 Task: Send an email with the signature Gavin Kelly with the subject Thank you for a meeting and the message I would like to request a meeting to discuss the progress of the project. from softage.5@softage.net to softage.1@softage.net and softage.2@softage.net
Action: Mouse moved to (61, 64)
Screenshot: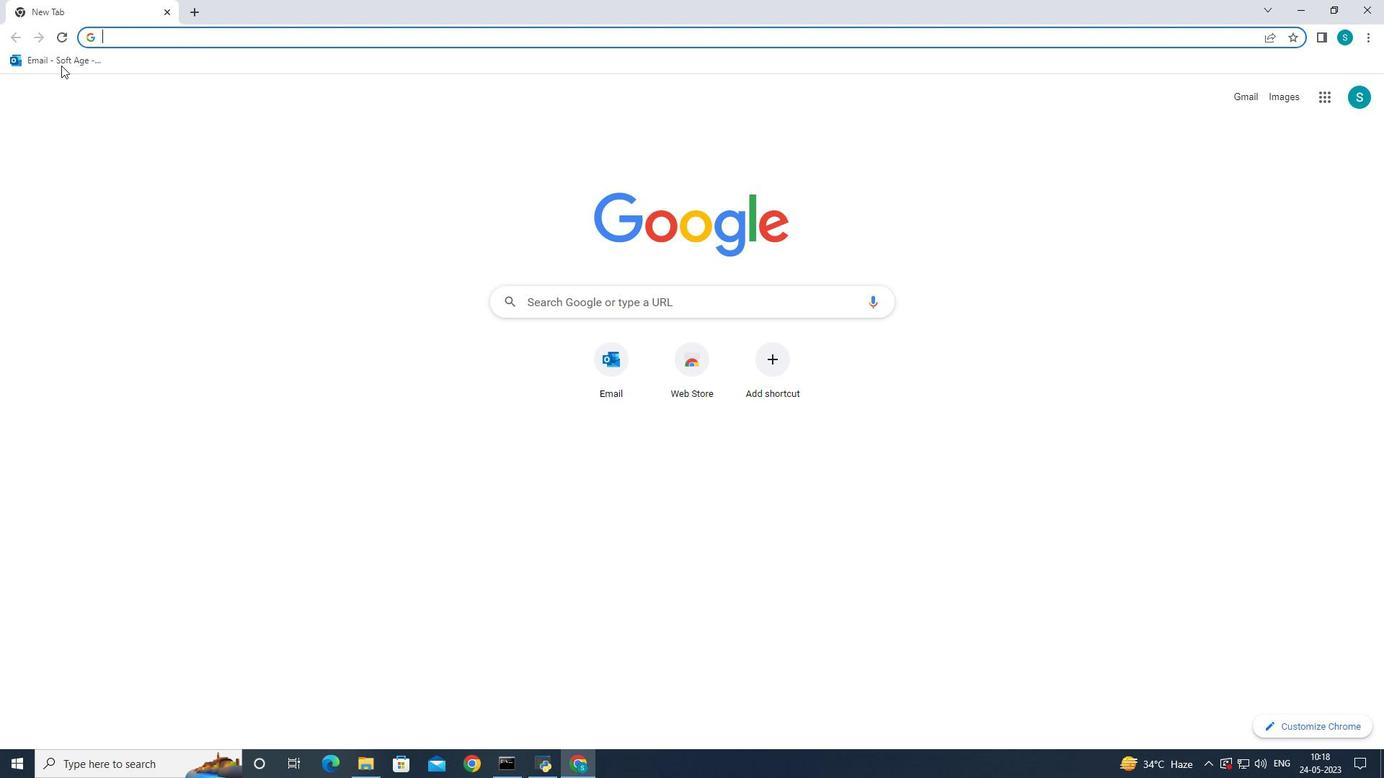 
Action: Mouse pressed left at (61, 64)
Screenshot: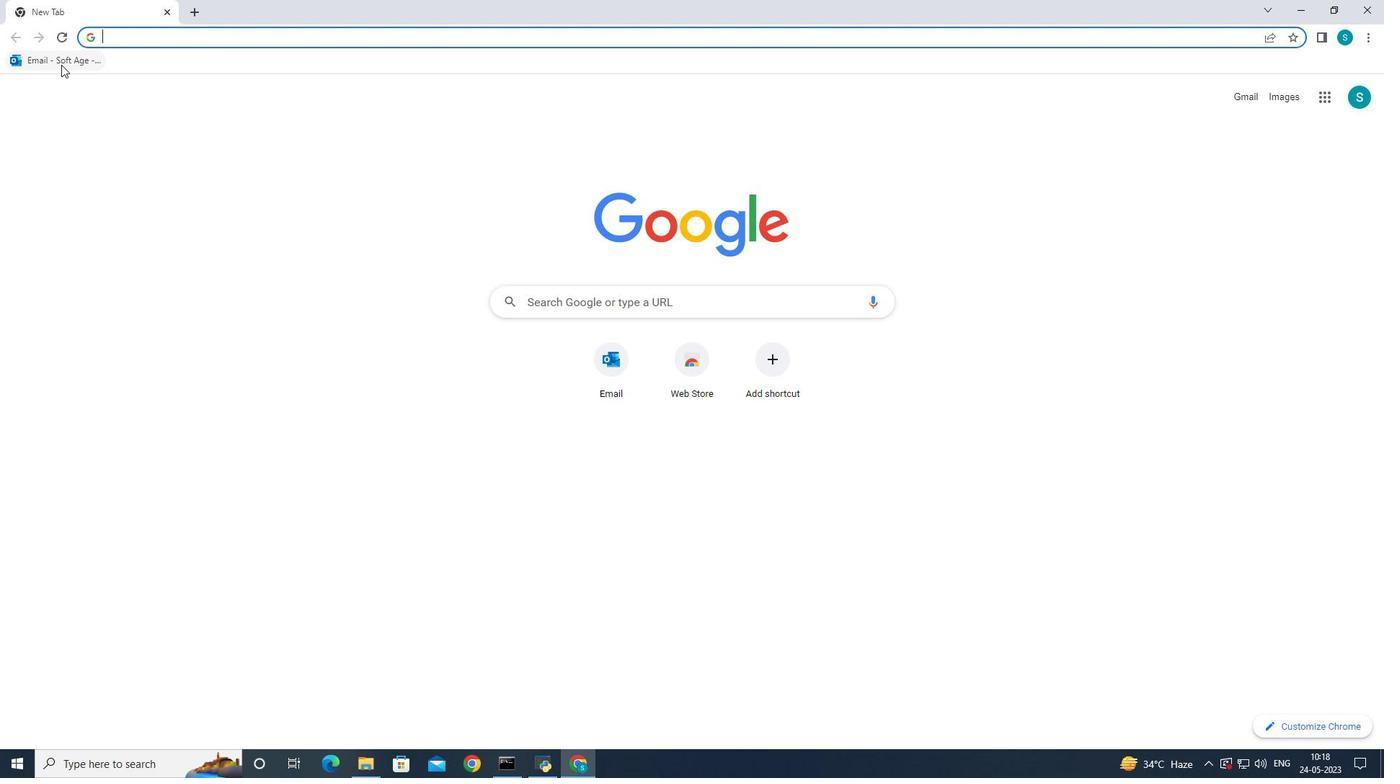 
Action: Mouse moved to (210, 128)
Screenshot: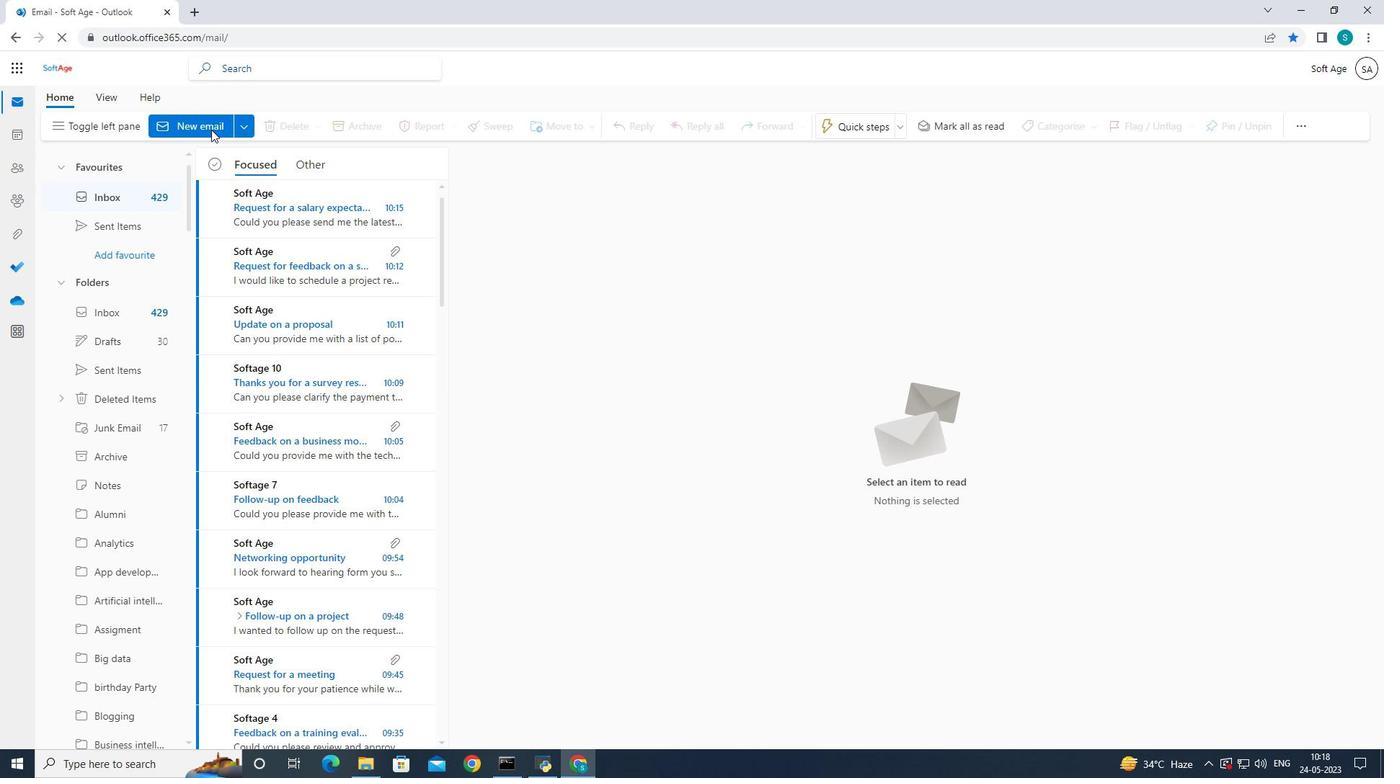
Action: Mouse pressed left at (210, 128)
Screenshot: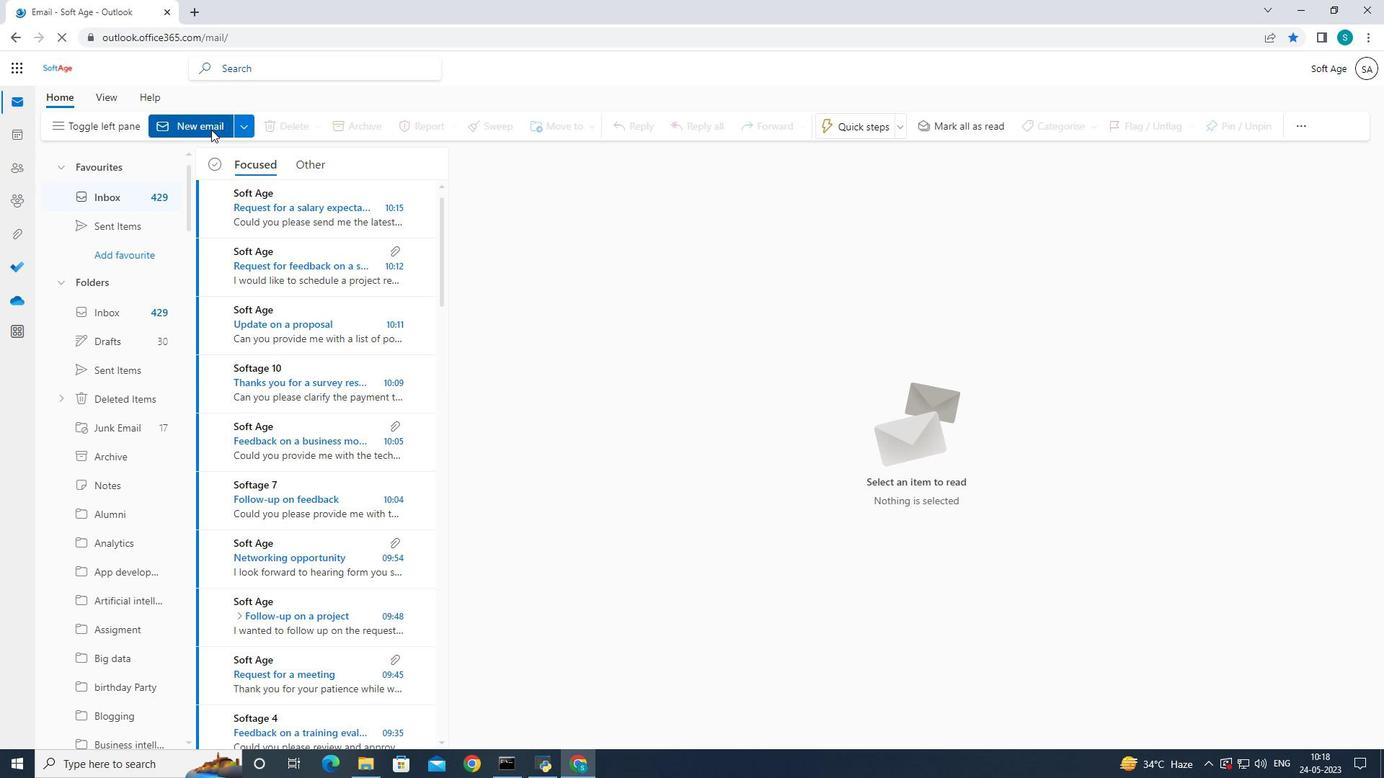 
Action: Mouse pressed left at (210, 128)
Screenshot: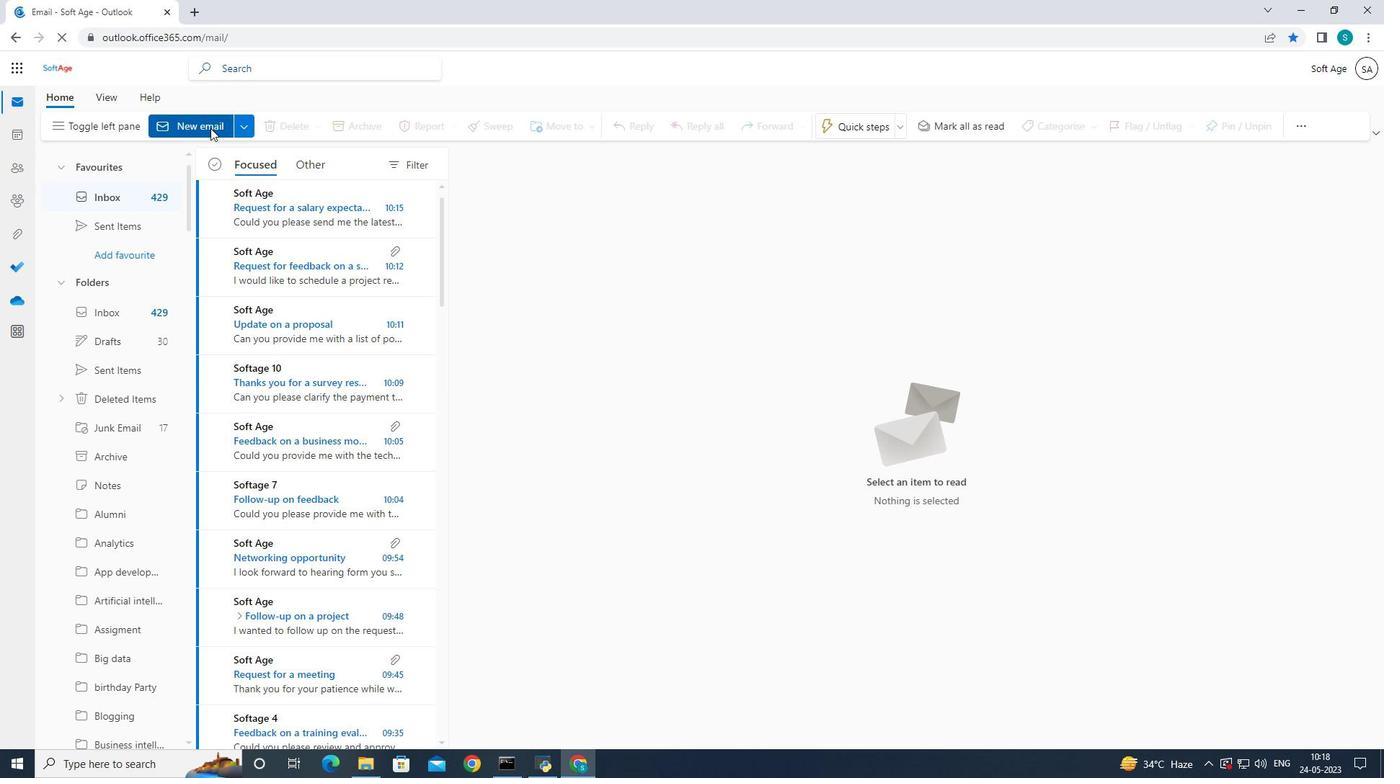 
Action: Mouse moved to (946, 132)
Screenshot: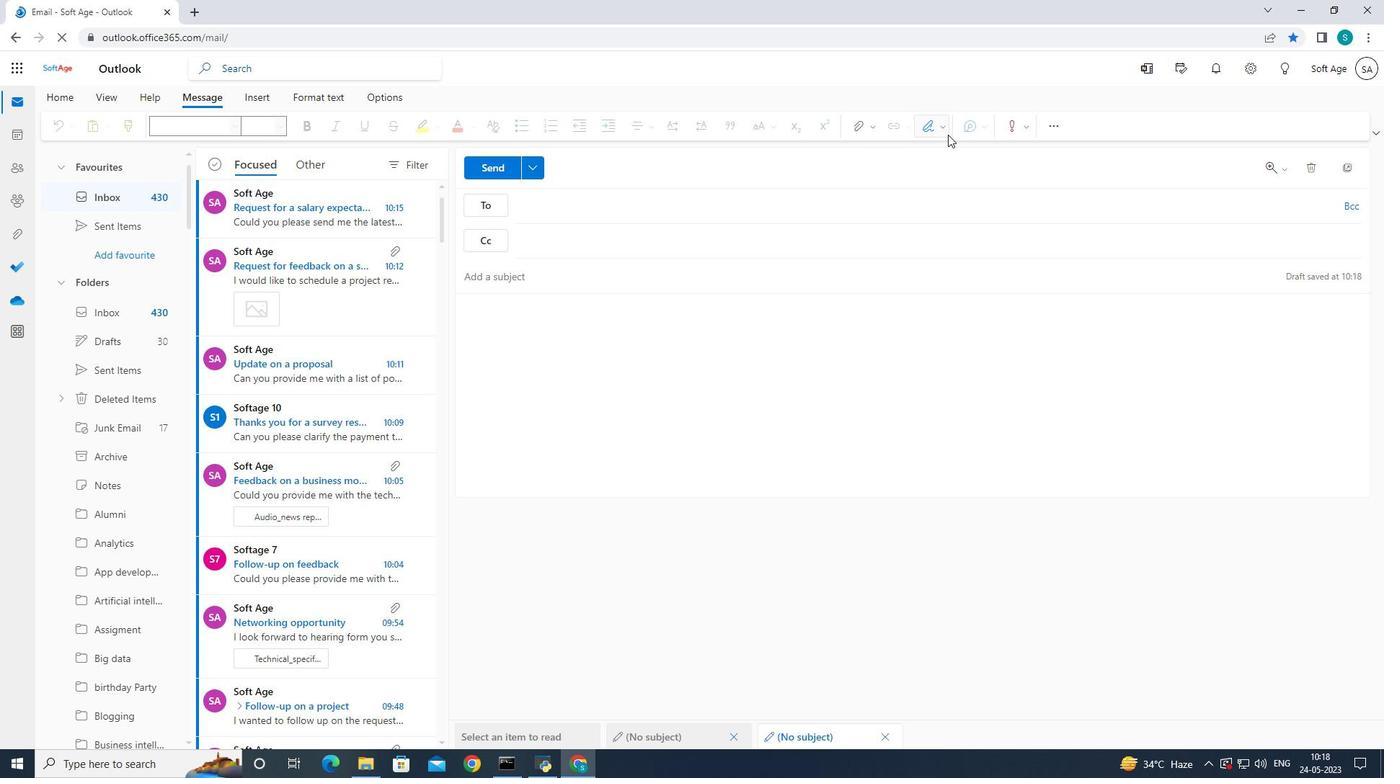 
Action: Mouse pressed left at (946, 132)
Screenshot: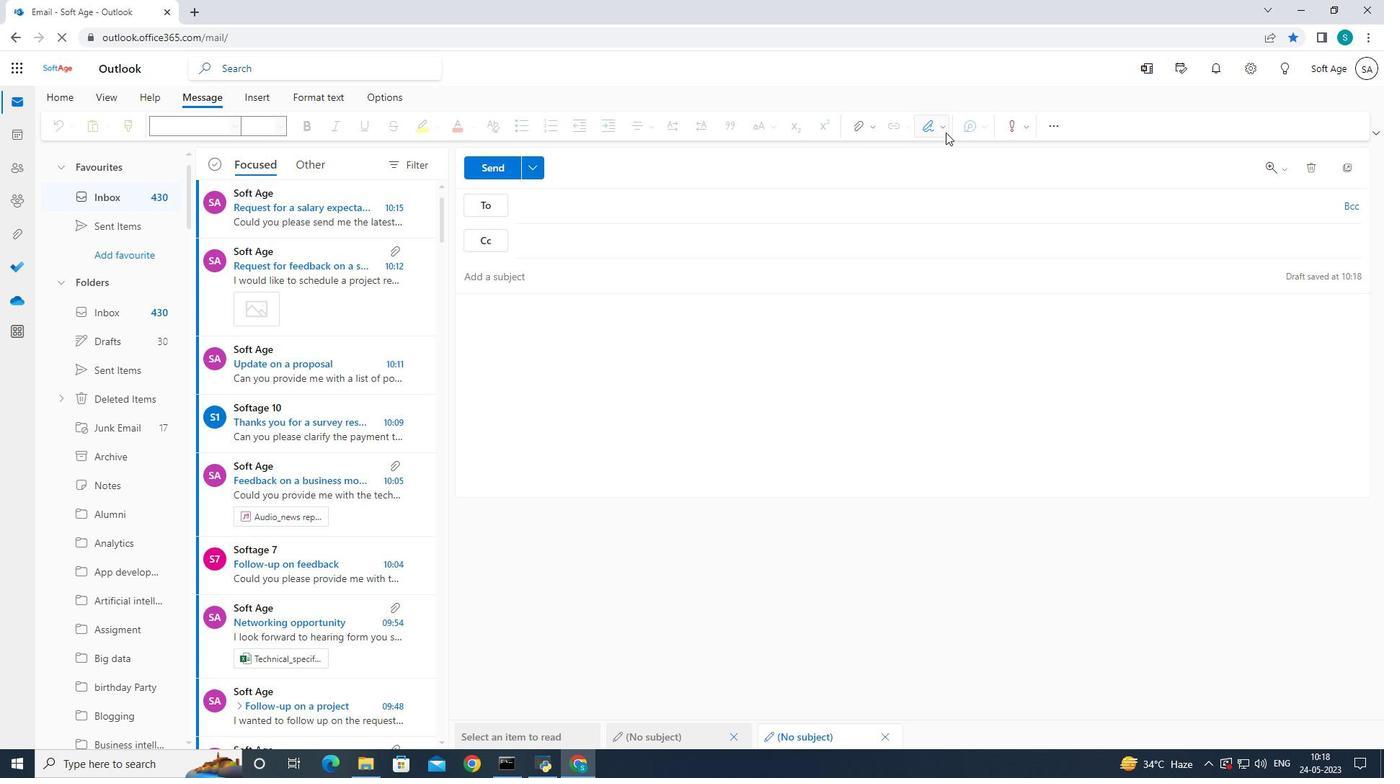 
Action: Mouse moved to (918, 183)
Screenshot: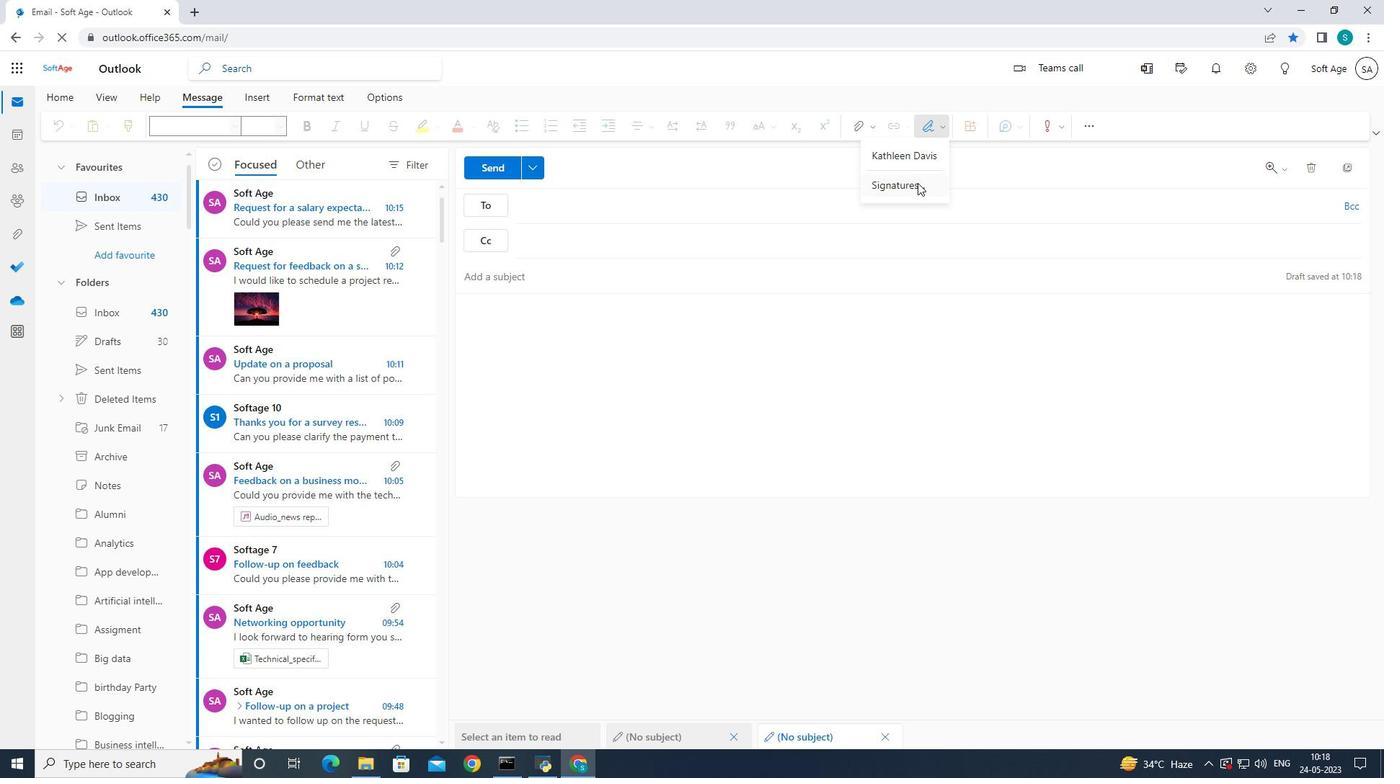 
Action: Mouse pressed left at (918, 183)
Screenshot: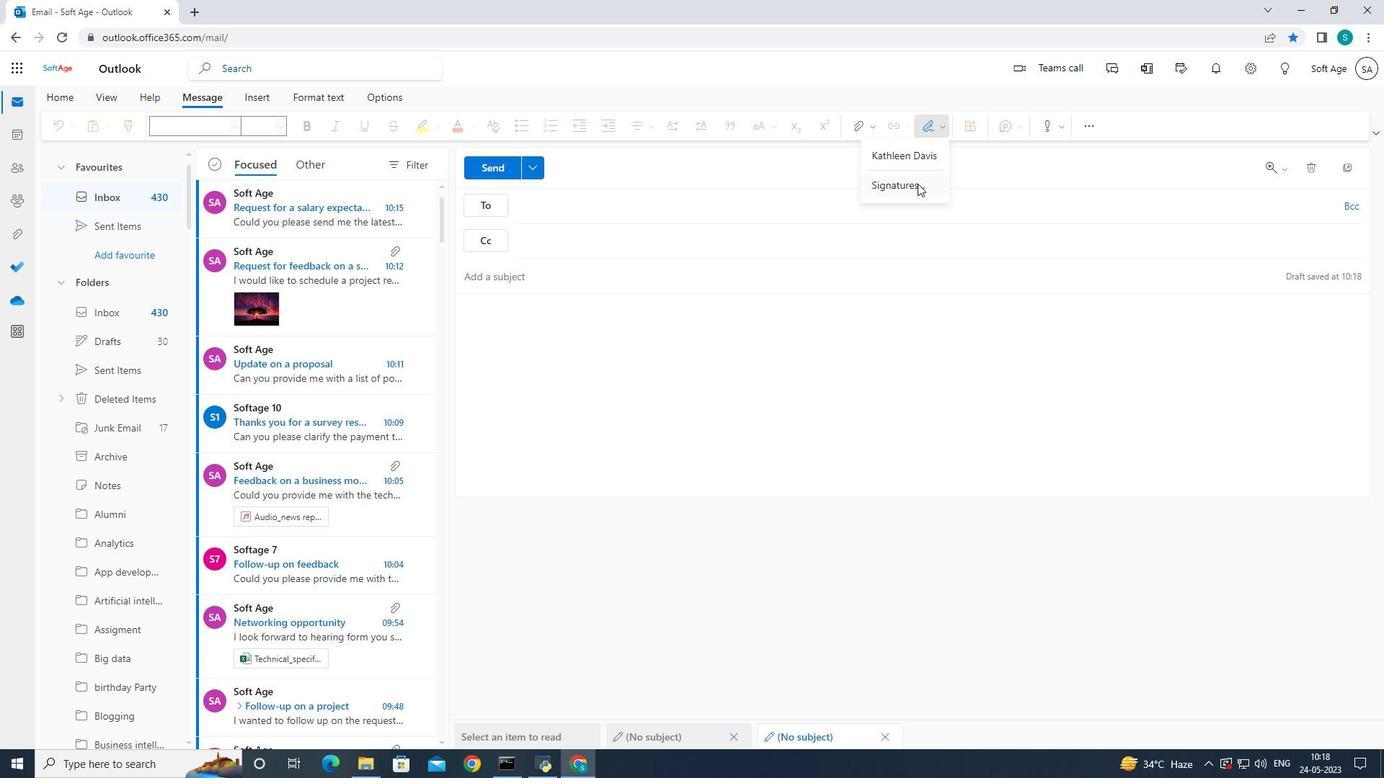 
Action: Mouse moved to (967, 246)
Screenshot: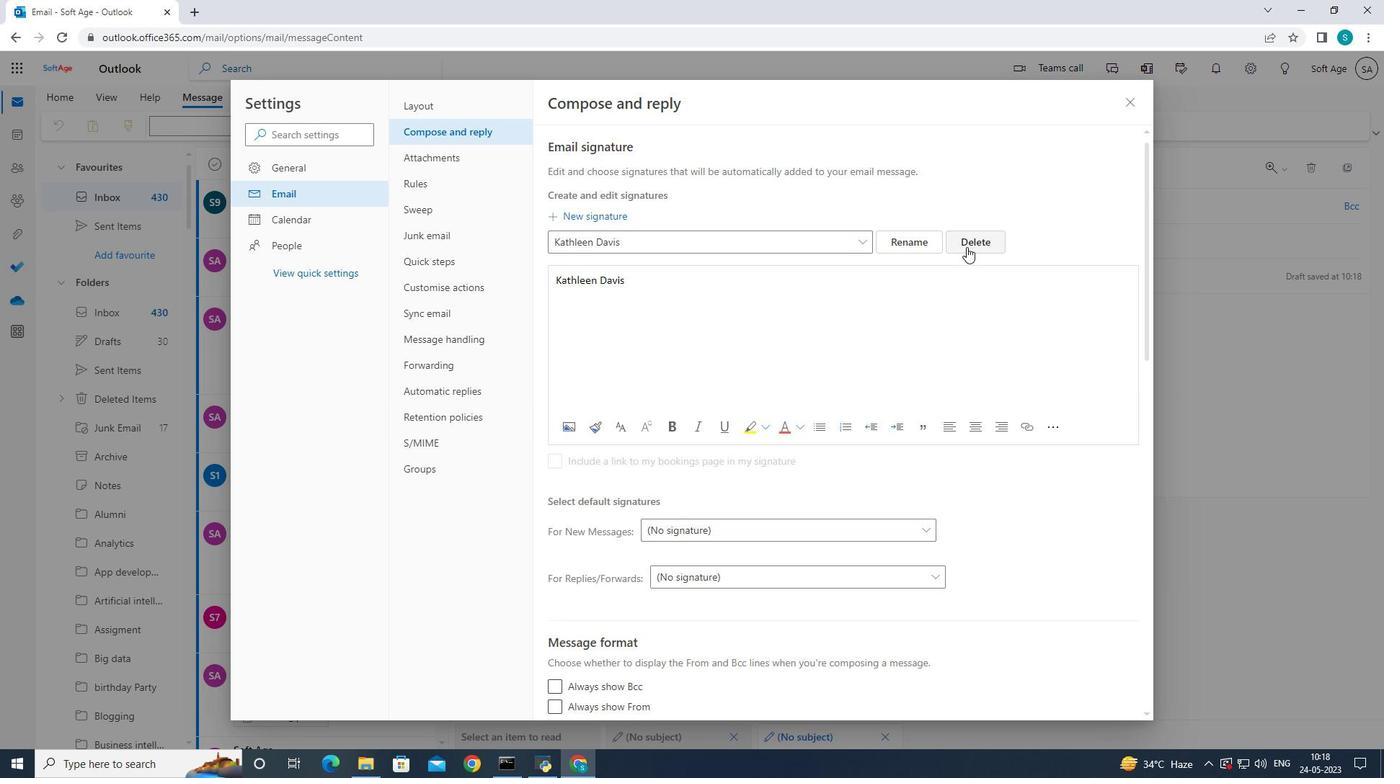 
Action: Mouse pressed left at (967, 246)
Screenshot: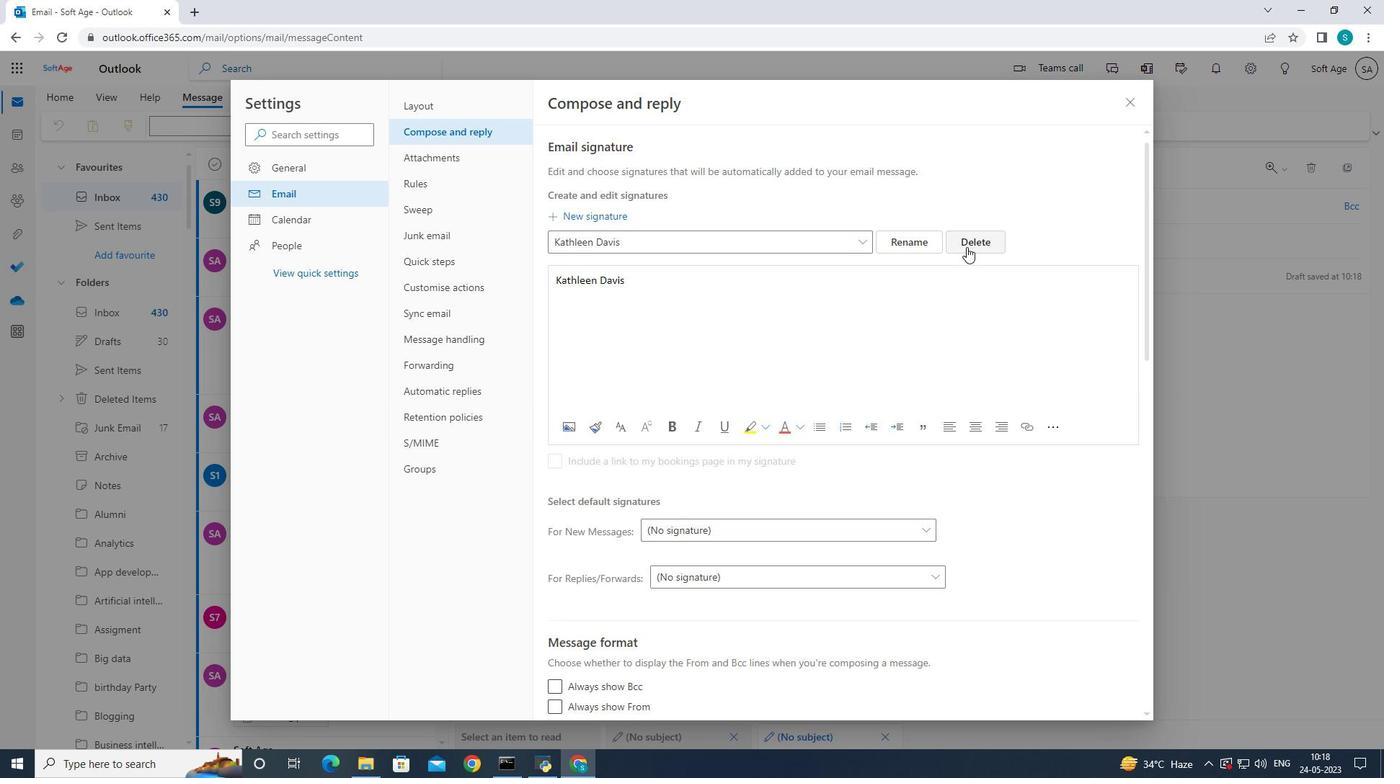 
Action: Mouse moved to (895, 240)
Screenshot: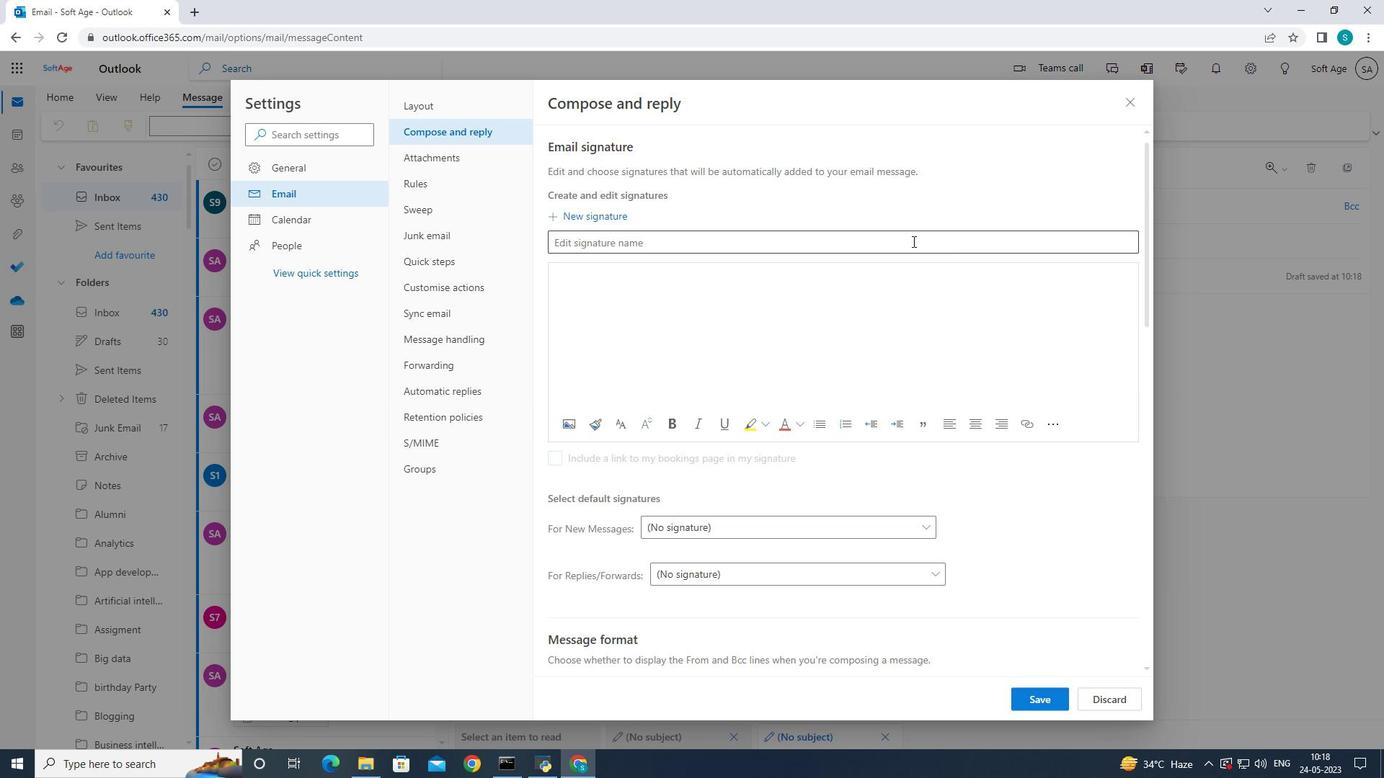 
Action: Mouse pressed left at (895, 240)
Screenshot: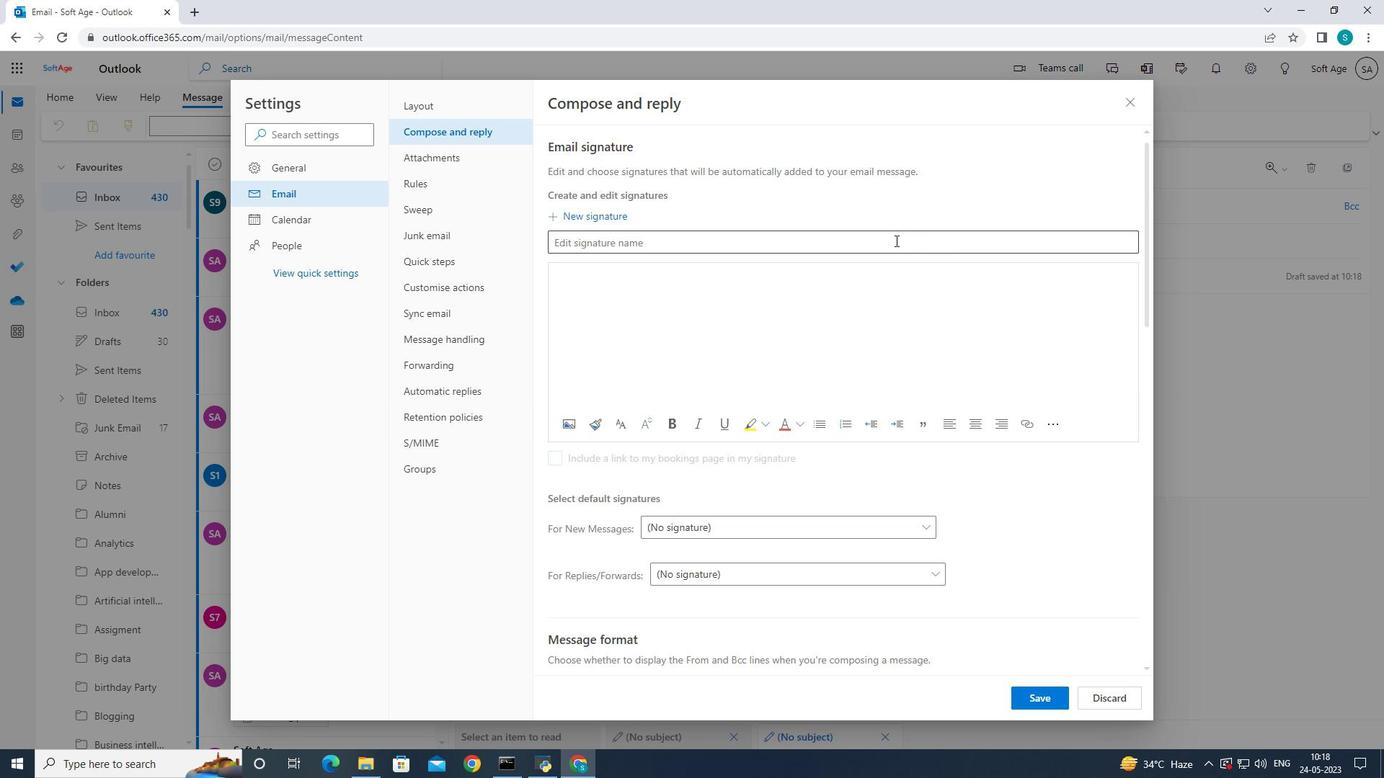 
Action: Mouse moved to (903, 248)
Screenshot: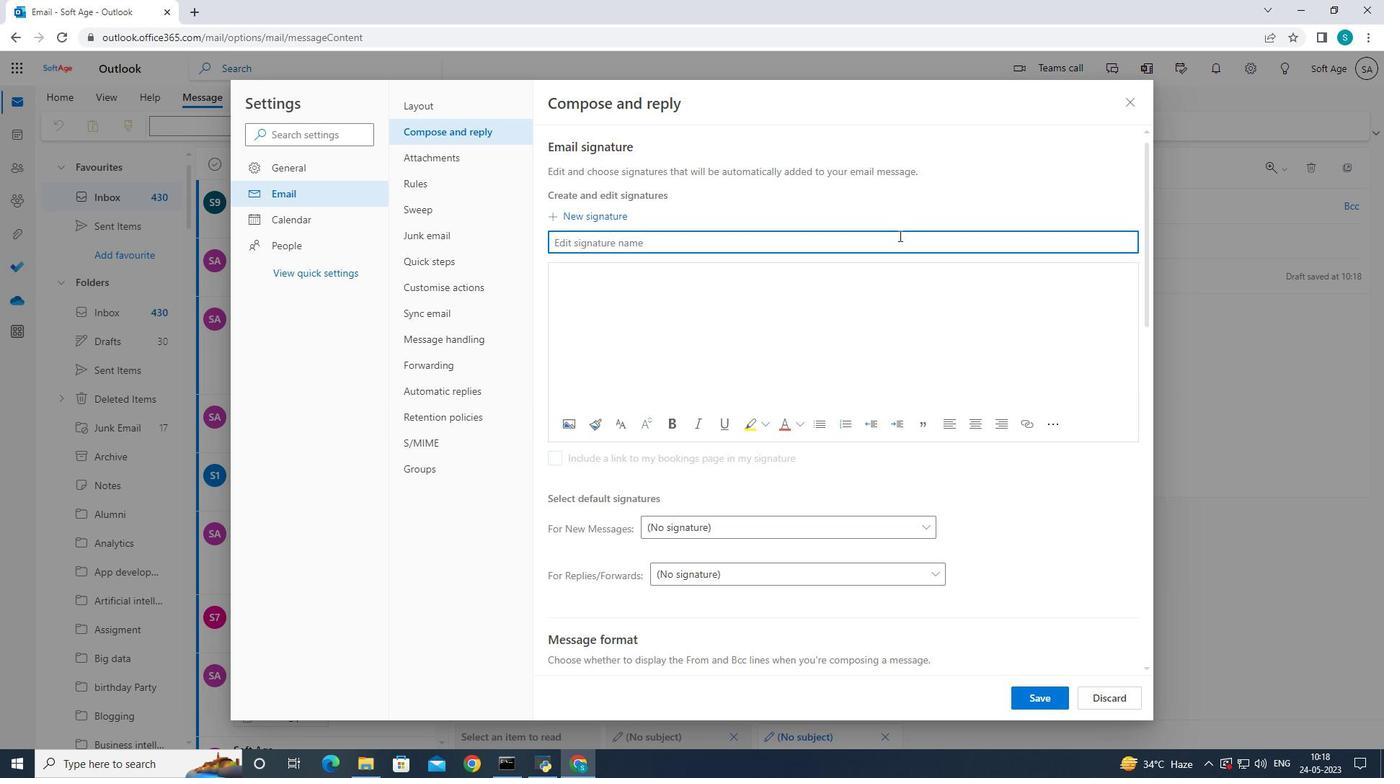 
Action: Key pressed <Key.caps_lock>G<Key.caps_lock>avin<Key.space><Key.caps_lock>K<Key.caps_lock>elly
Screenshot: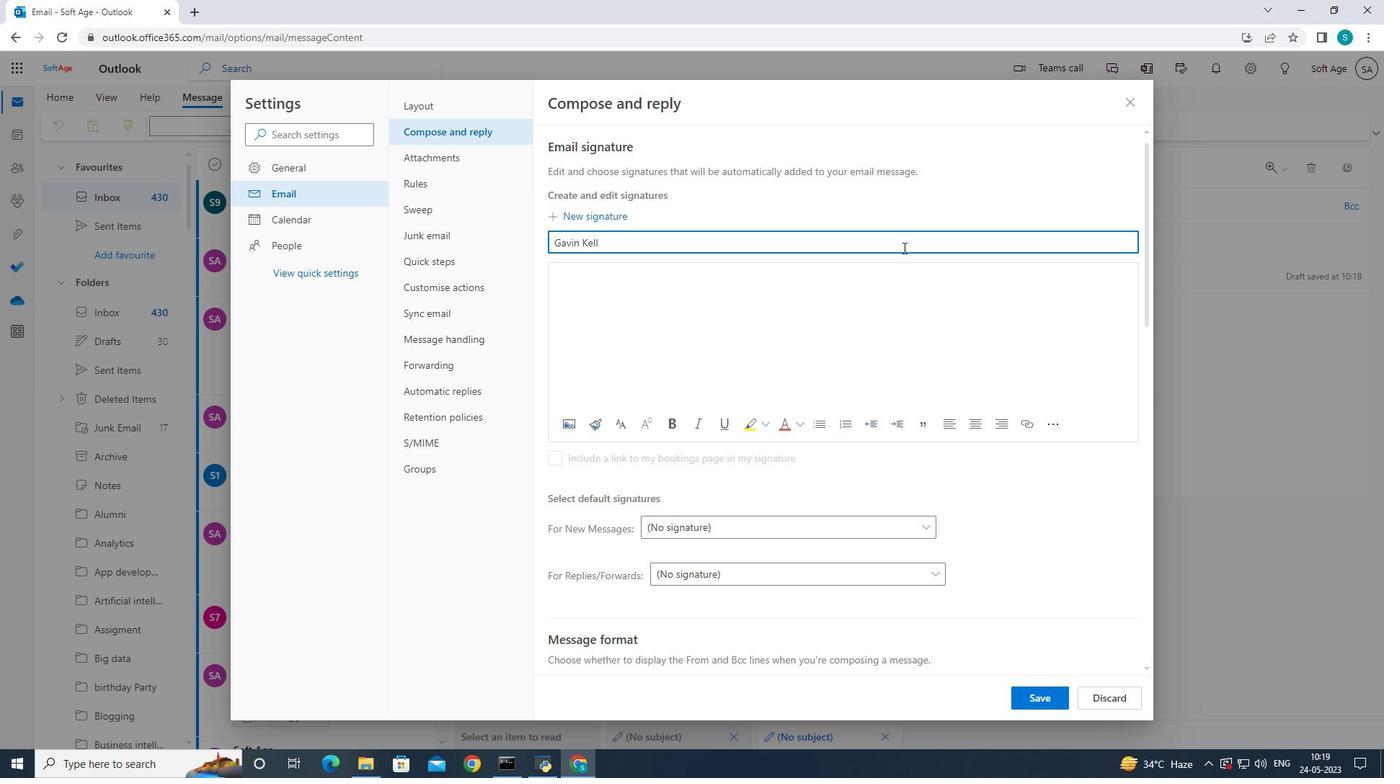 
Action: Mouse moved to (723, 301)
Screenshot: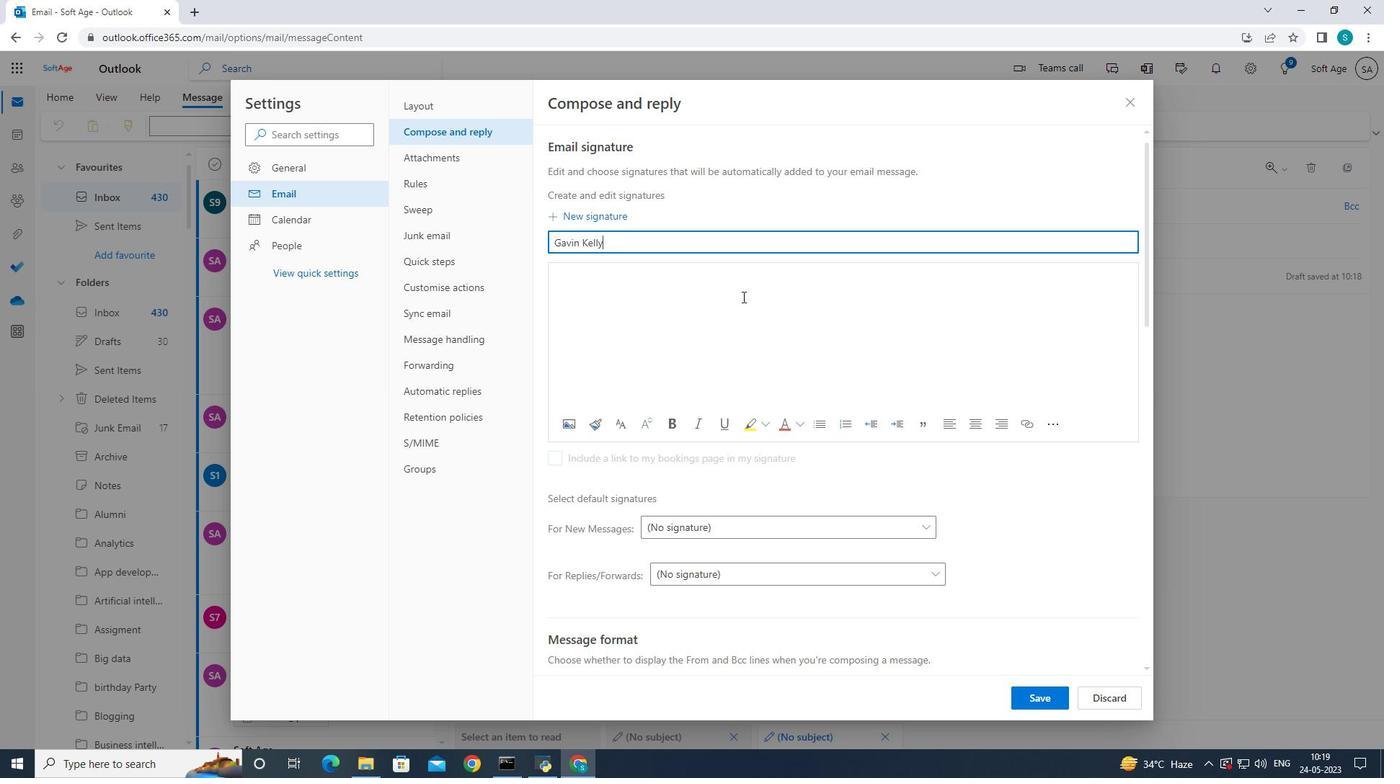 
Action: Mouse pressed left at (723, 301)
Screenshot: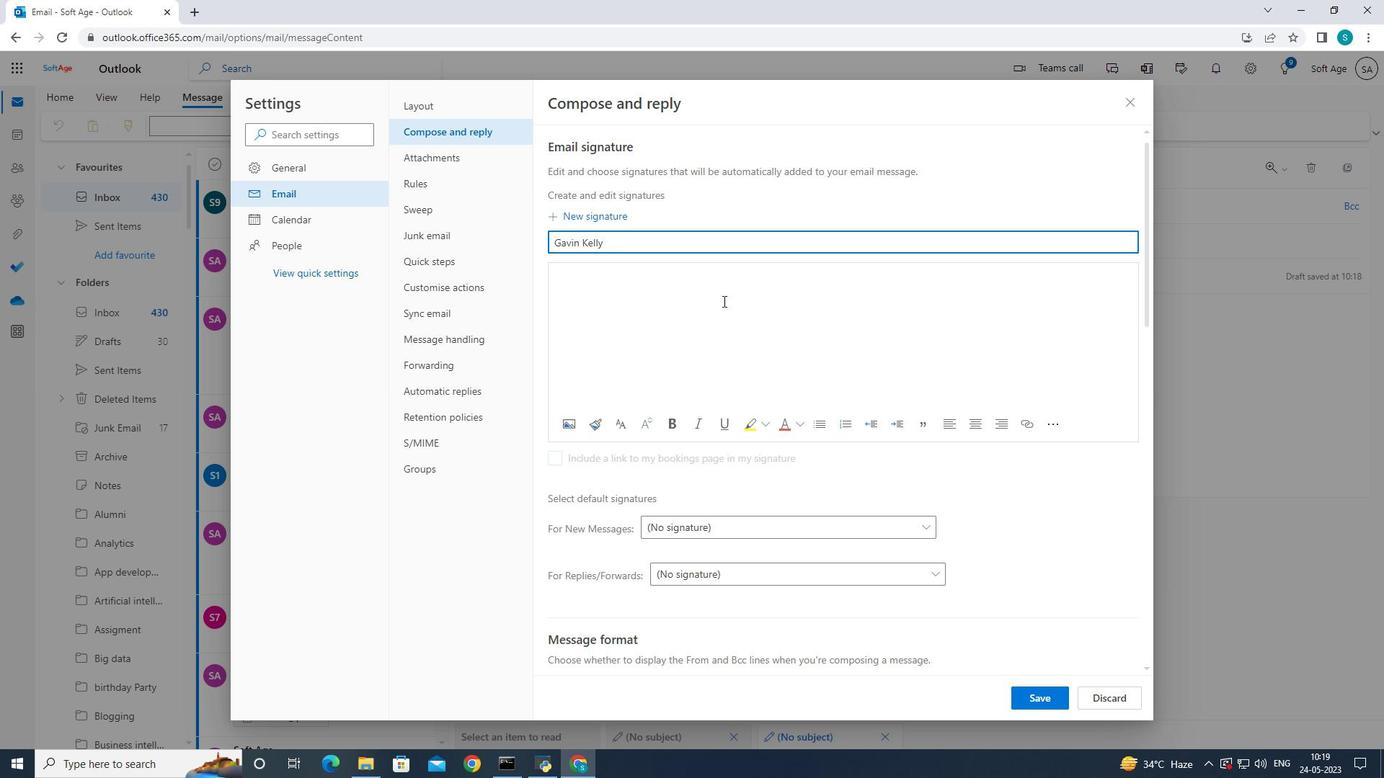 
Action: Mouse moved to (809, 275)
Screenshot: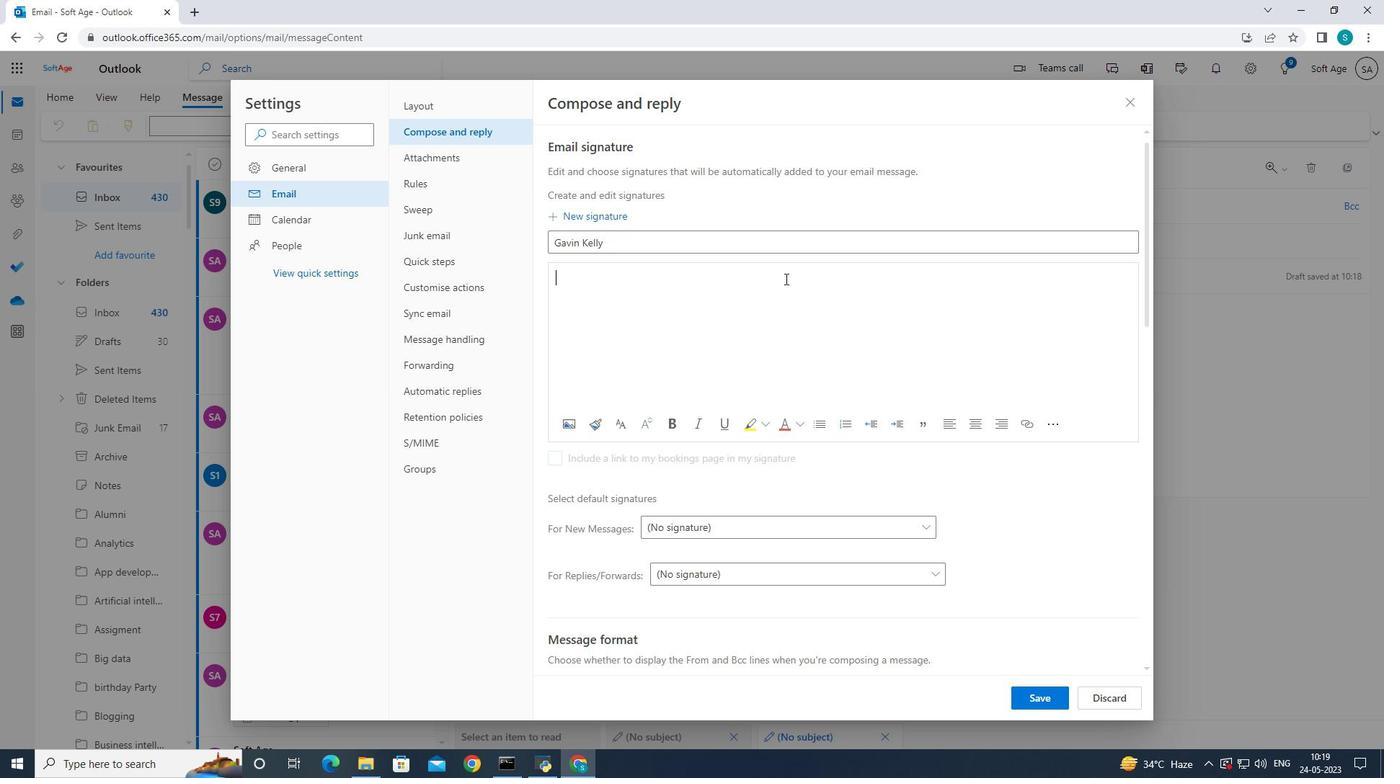
Action: Key pressed <Key.caps_lock>G<Key.caps_lock>avin<Key.space><Key.caps_lock>K<Key.caps_lock>elly
Screenshot: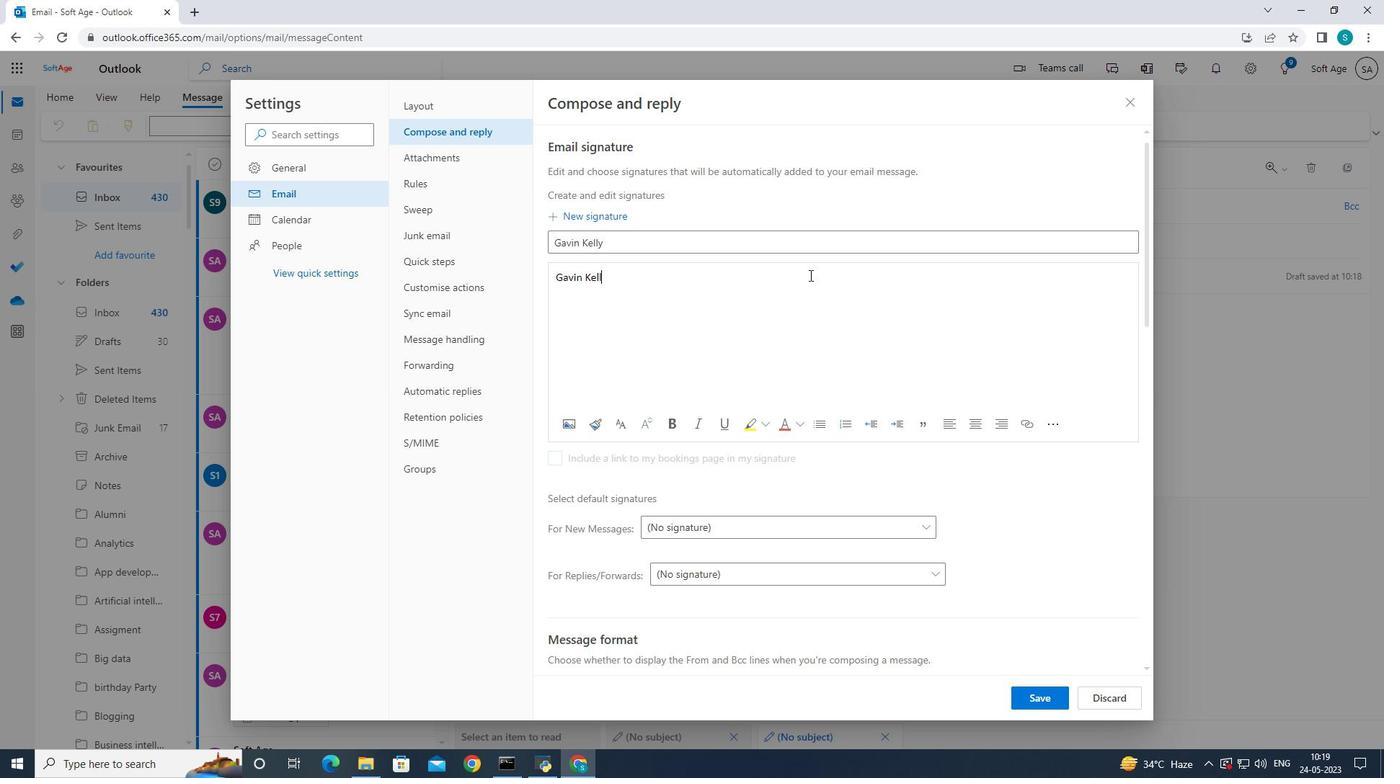 
Action: Mouse moved to (1033, 698)
Screenshot: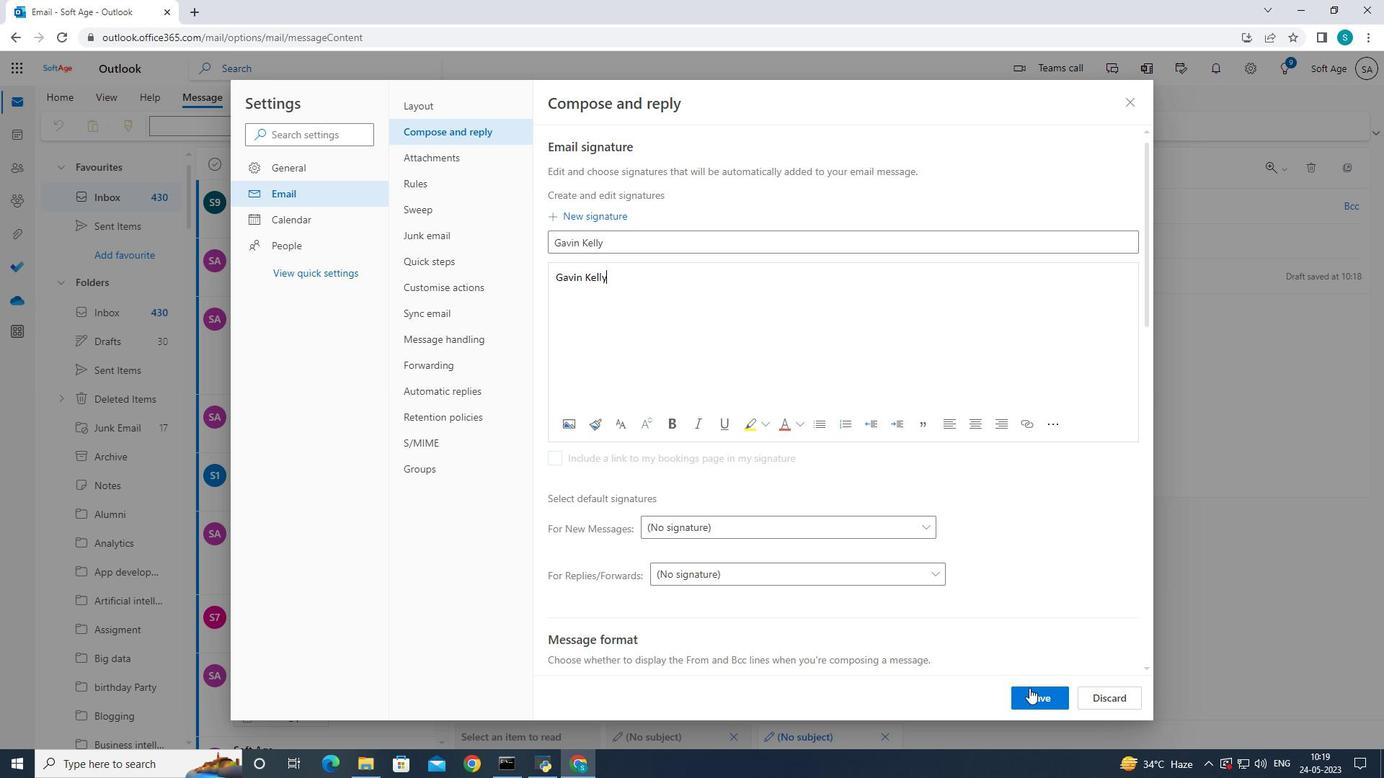 
Action: Mouse pressed left at (1033, 698)
Screenshot: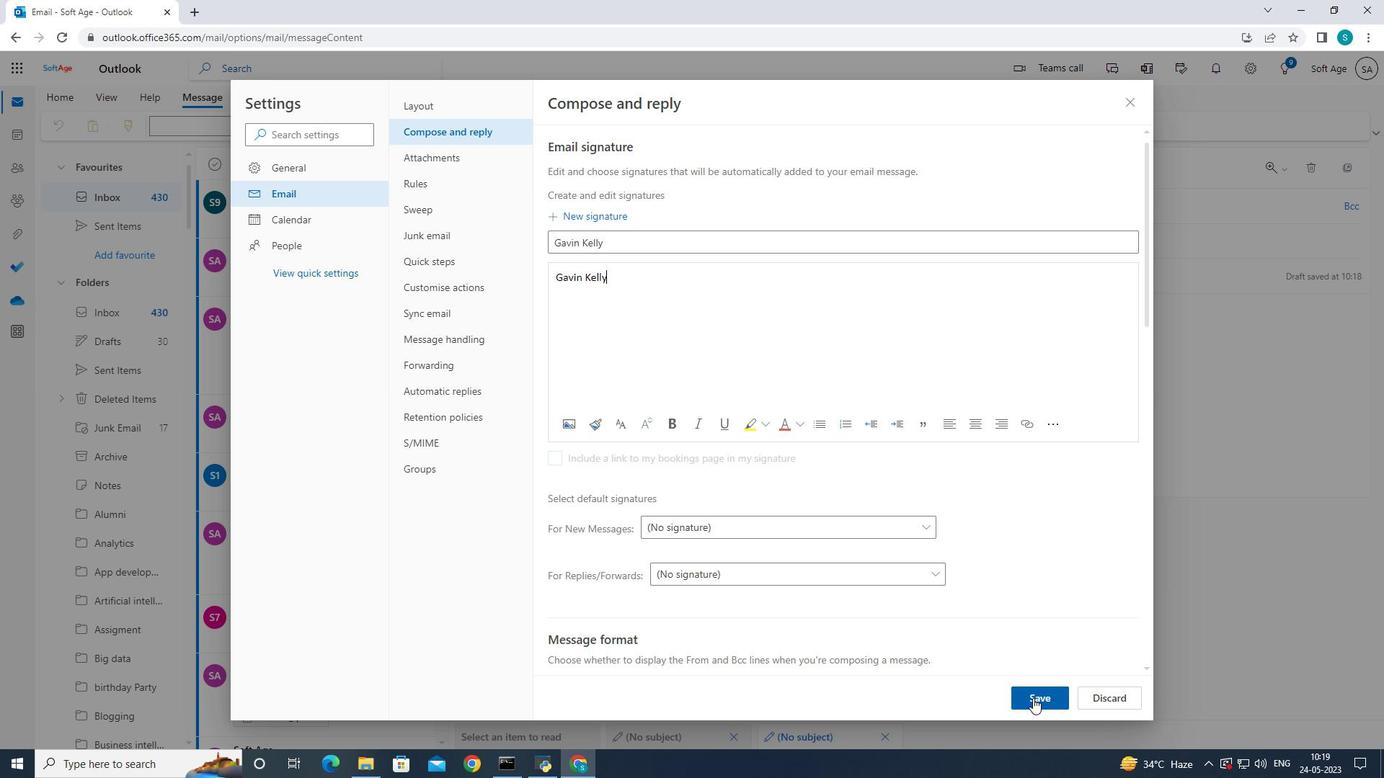 
Action: Mouse moved to (1127, 106)
Screenshot: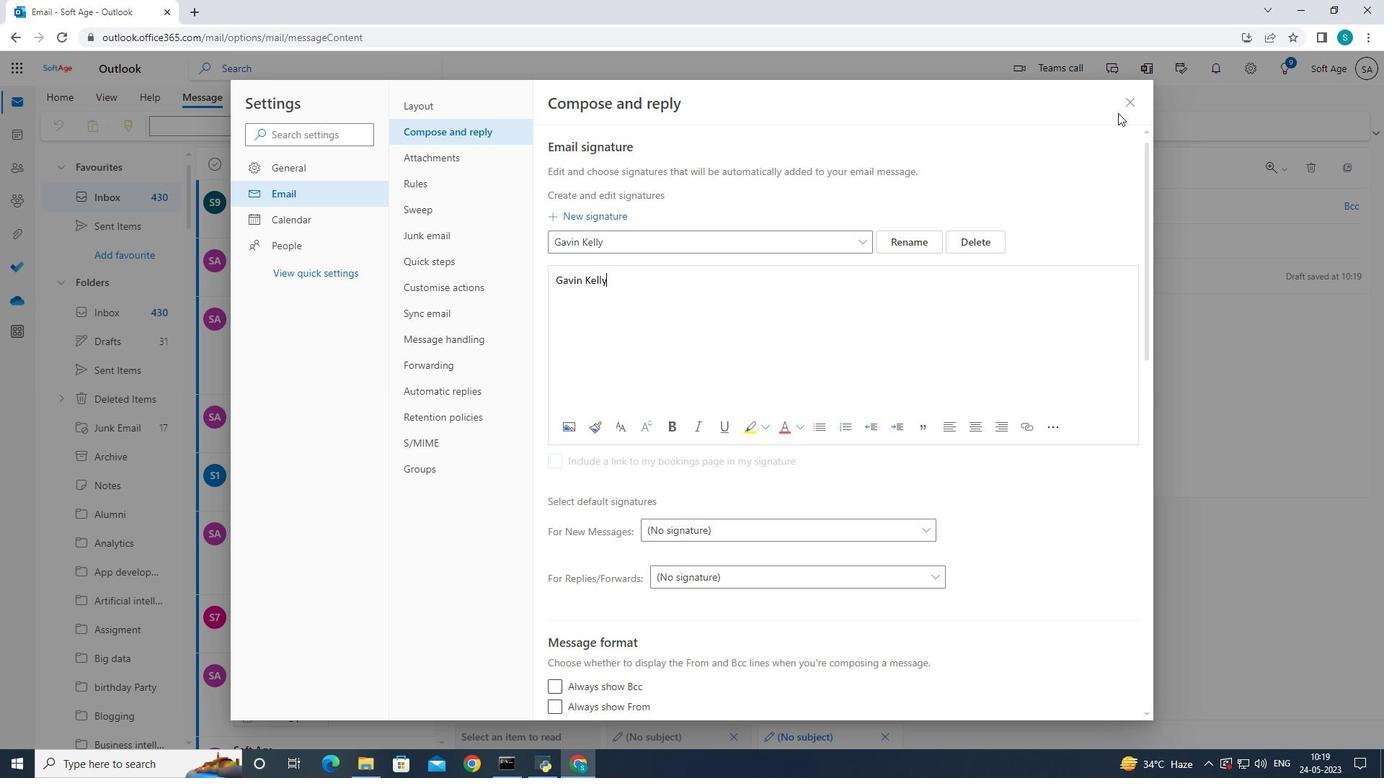 
Action: Mouse pressed left at (1127, 106)
Screenshot: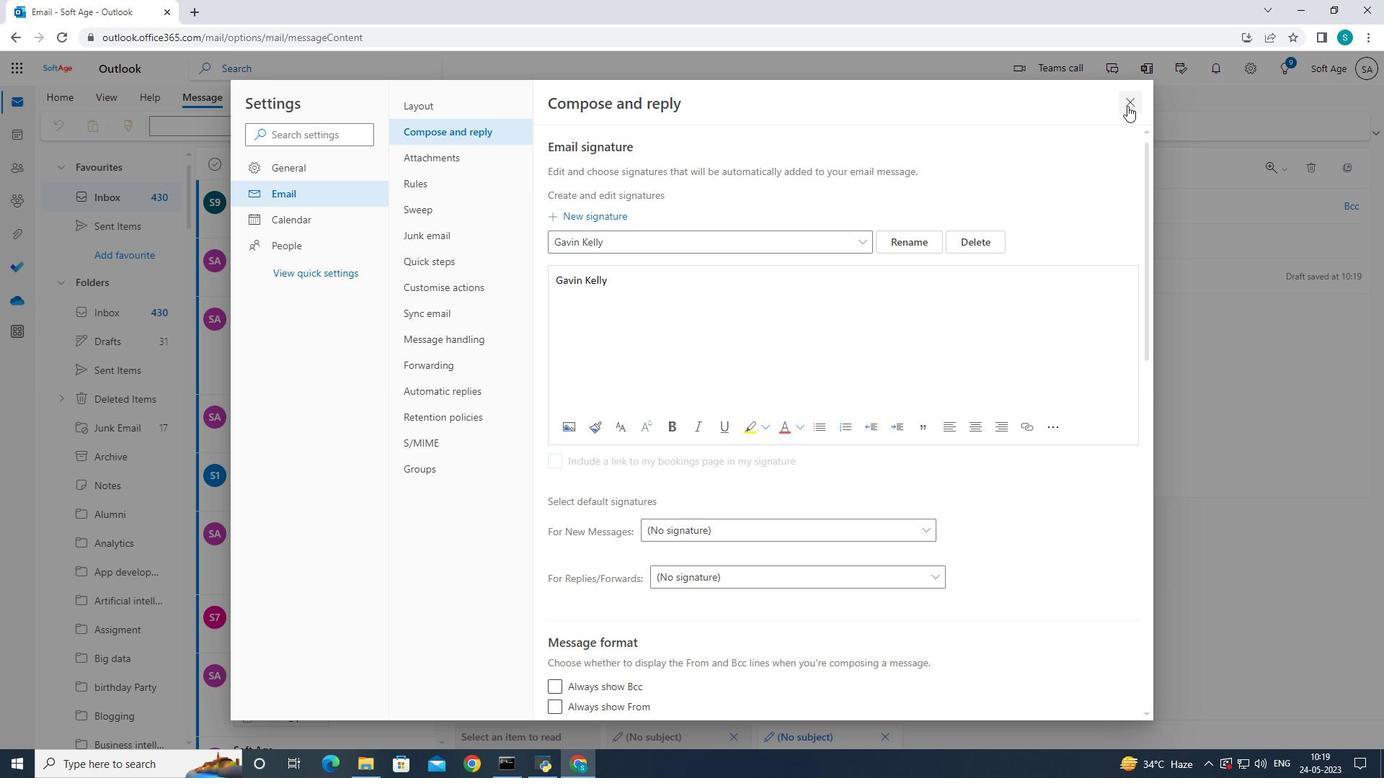 
Action: Mouse moved to (502, 302)
Screenshot: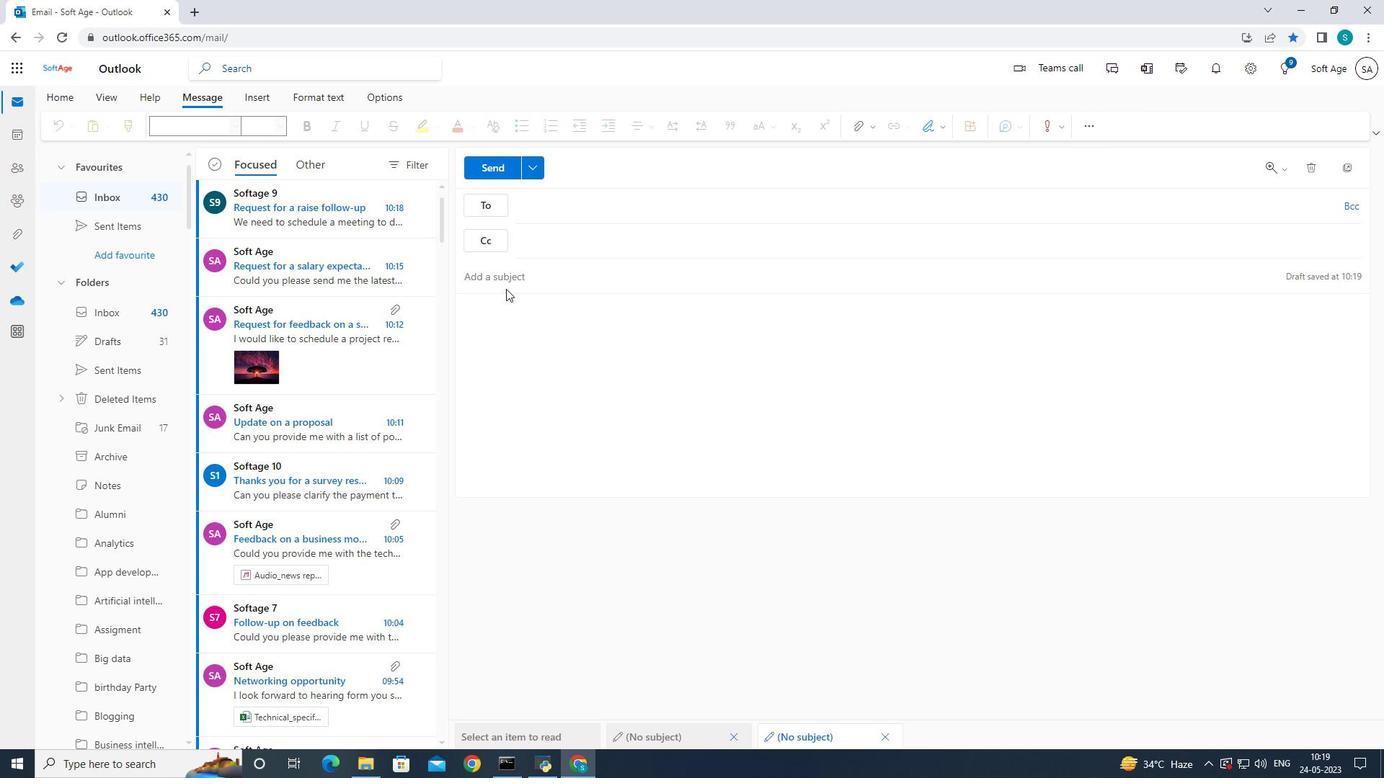 
Action: Mouse pressed left at (502, 302)
Screenshot: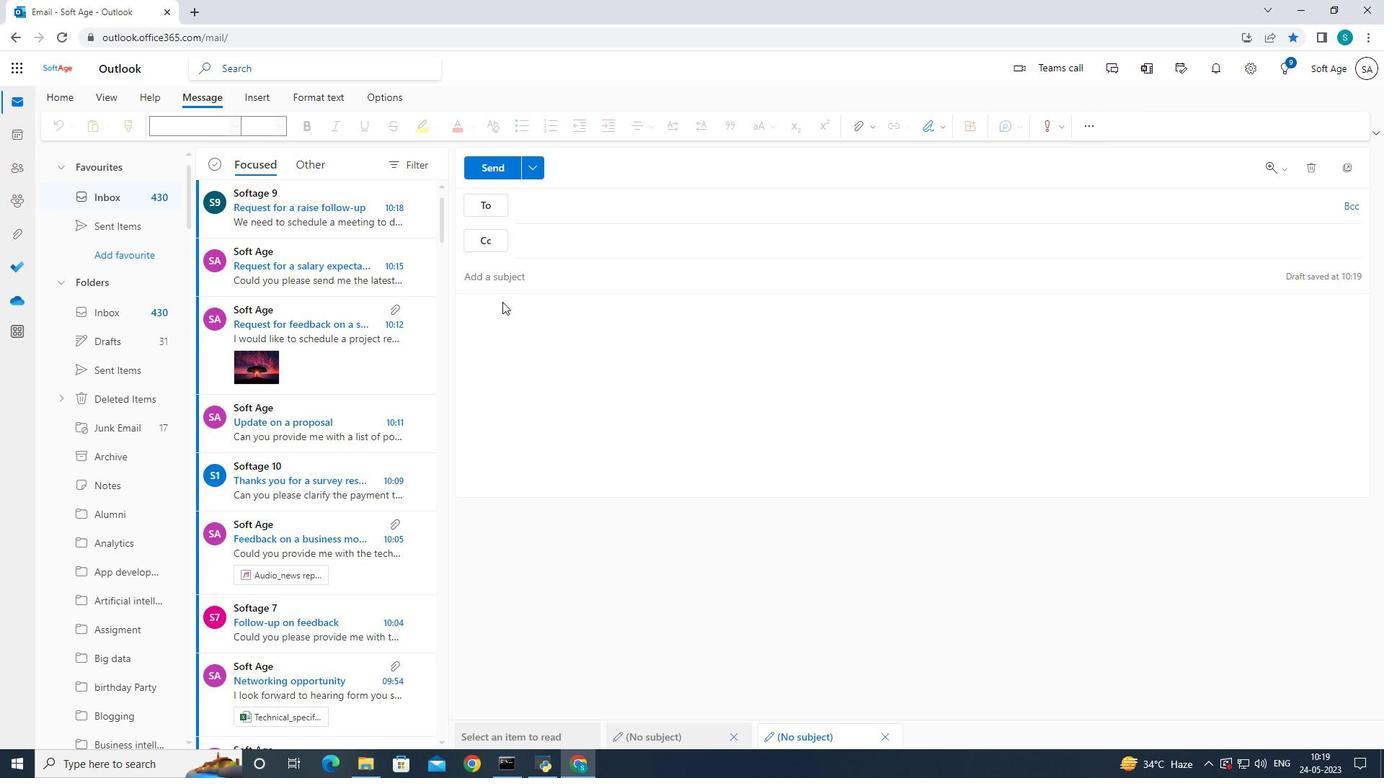 
Action: Mouse moved to (549, 340)
Screenshot: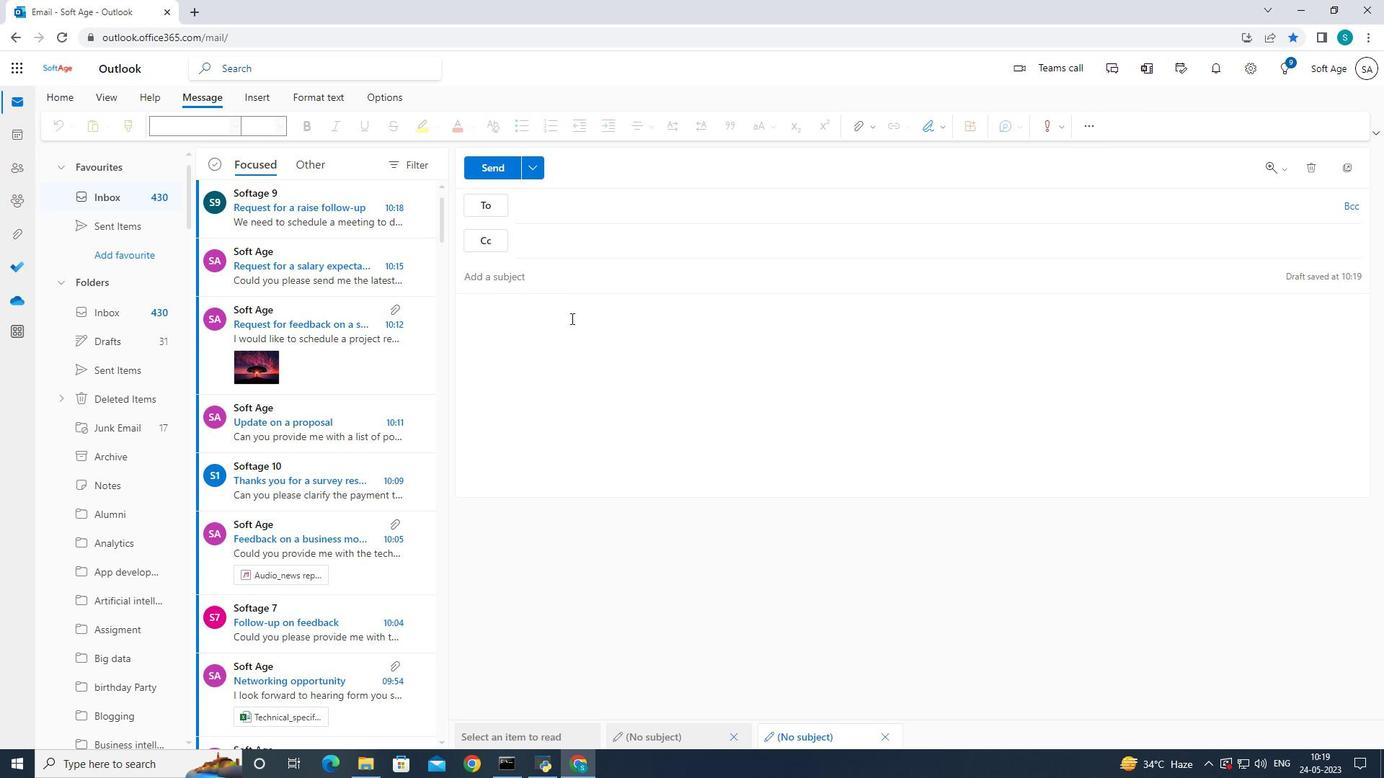 
Action: Mouse pressed left at (549, 340)
Screenshot: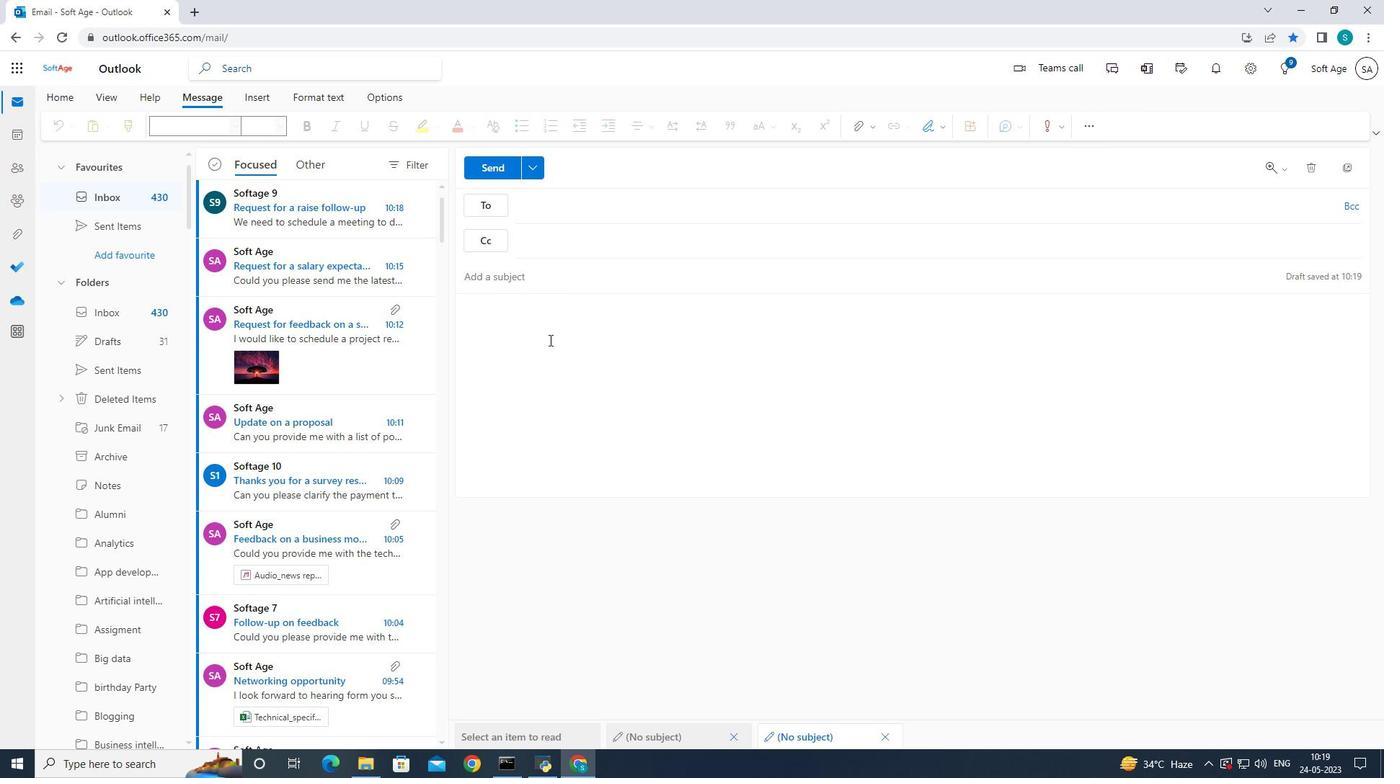
Action: Mouse moved to (937, 128)
Screenshot: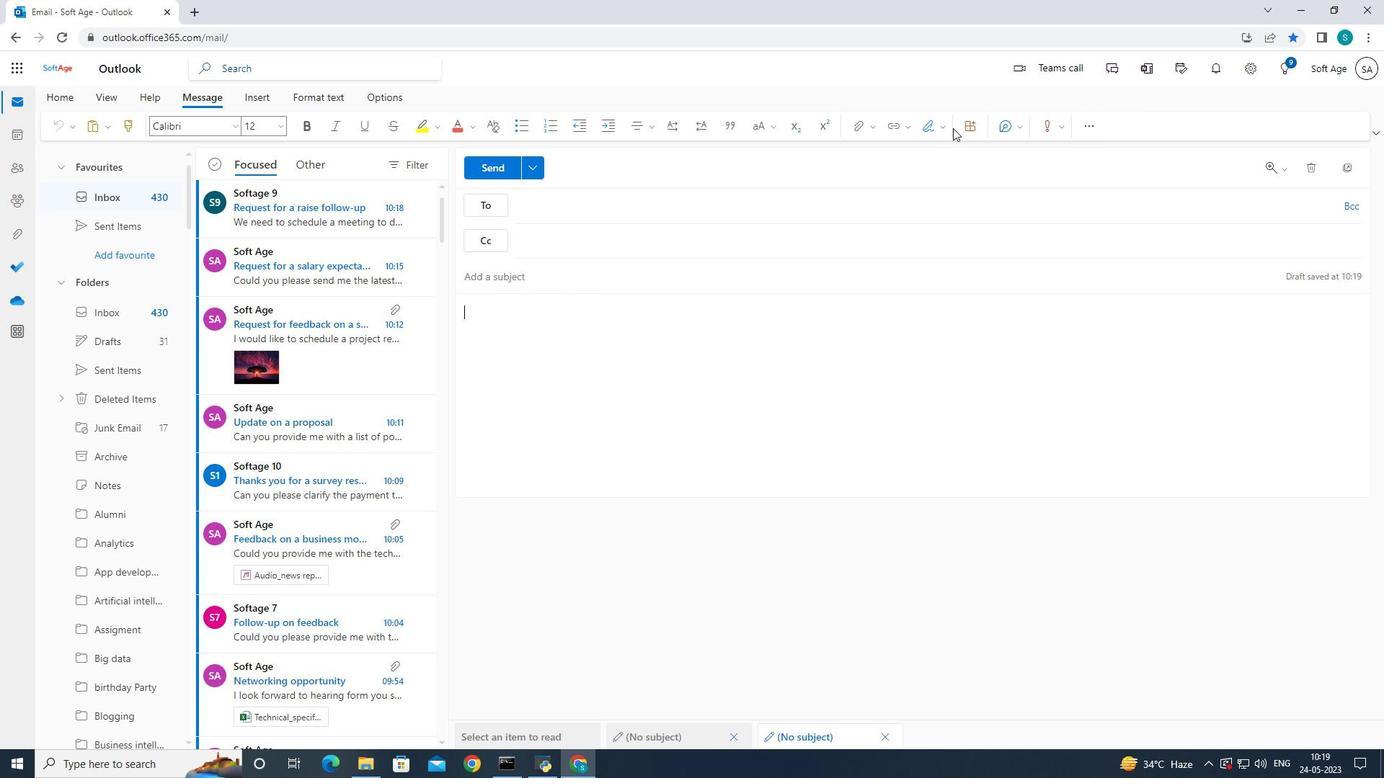 
Action: Mouse pressed left at (937, 128)
Screenshot: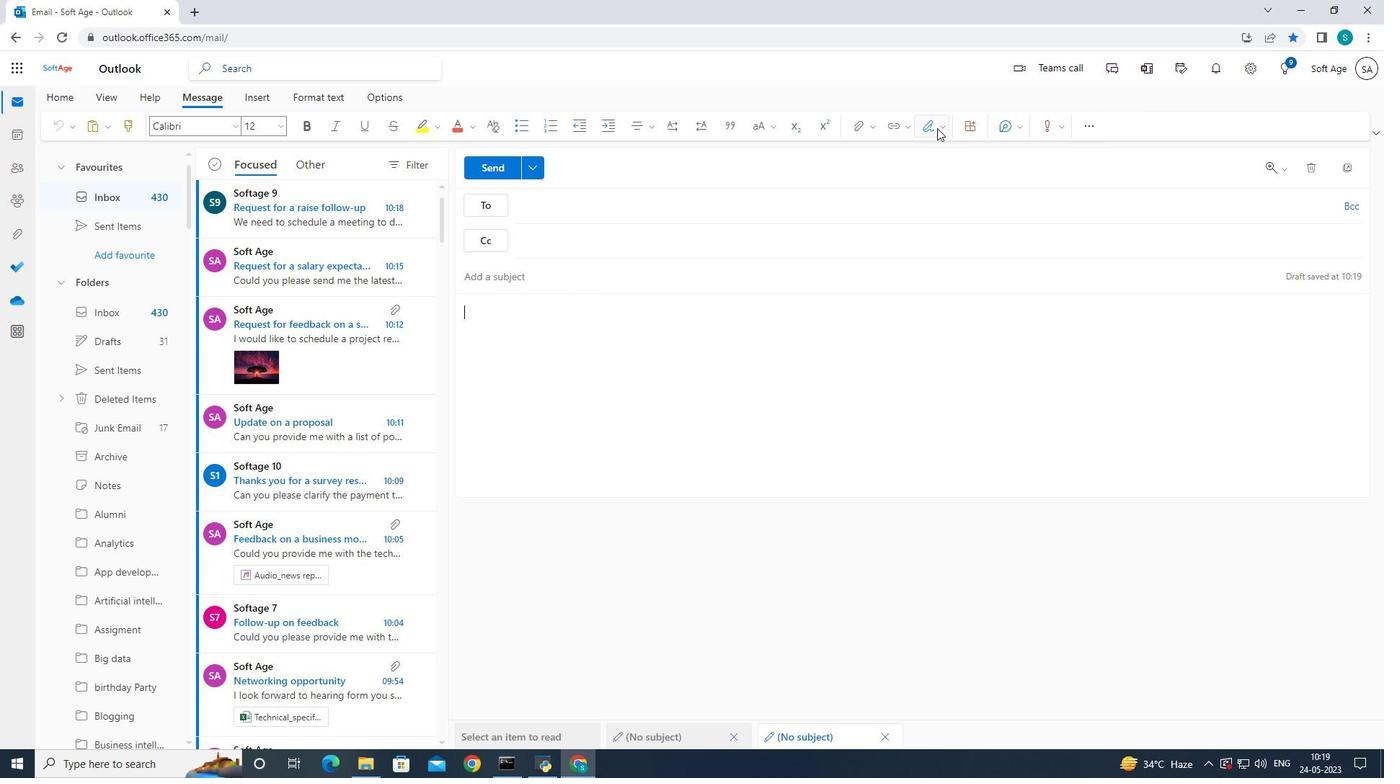 
Action: Mouse moved to (913, 151)
Screenshot: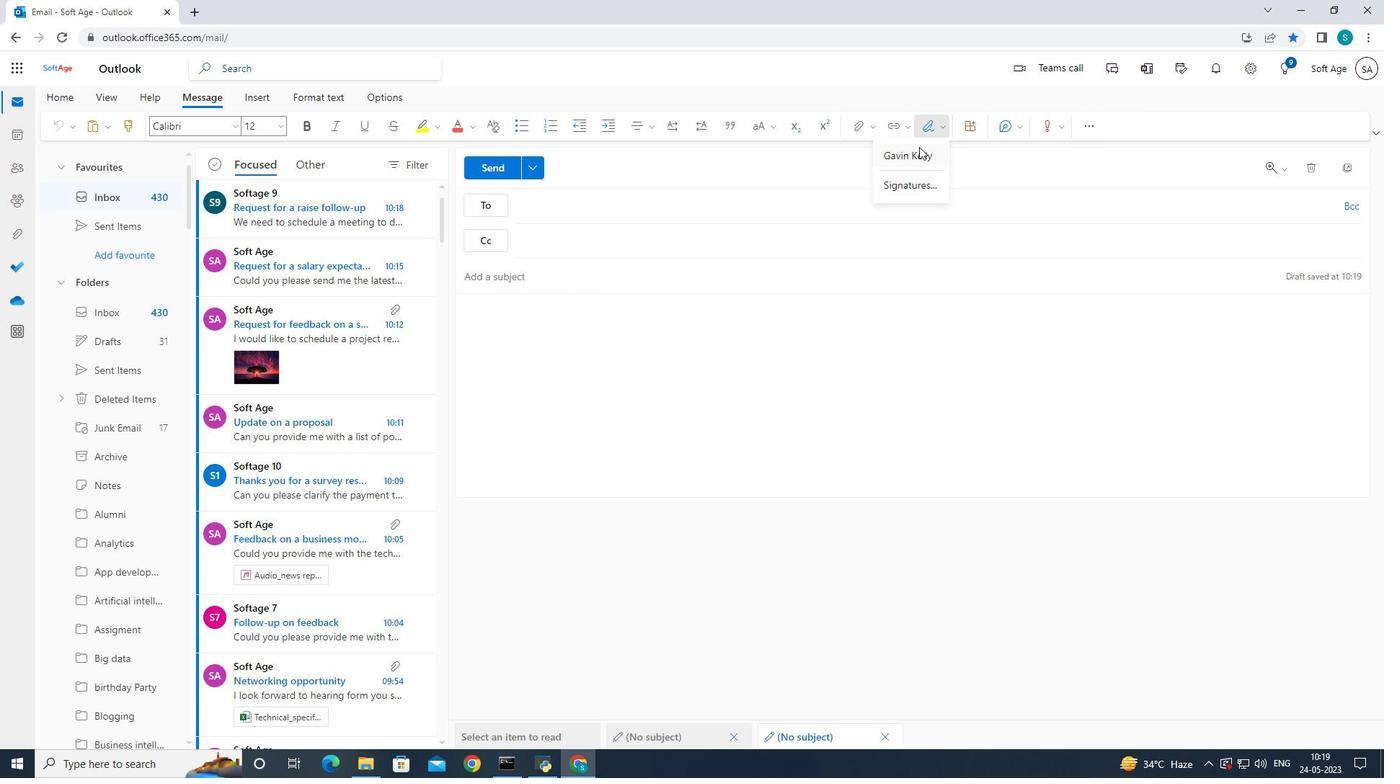
Action: Mouse pressed left at (913, 151)
Screenshot: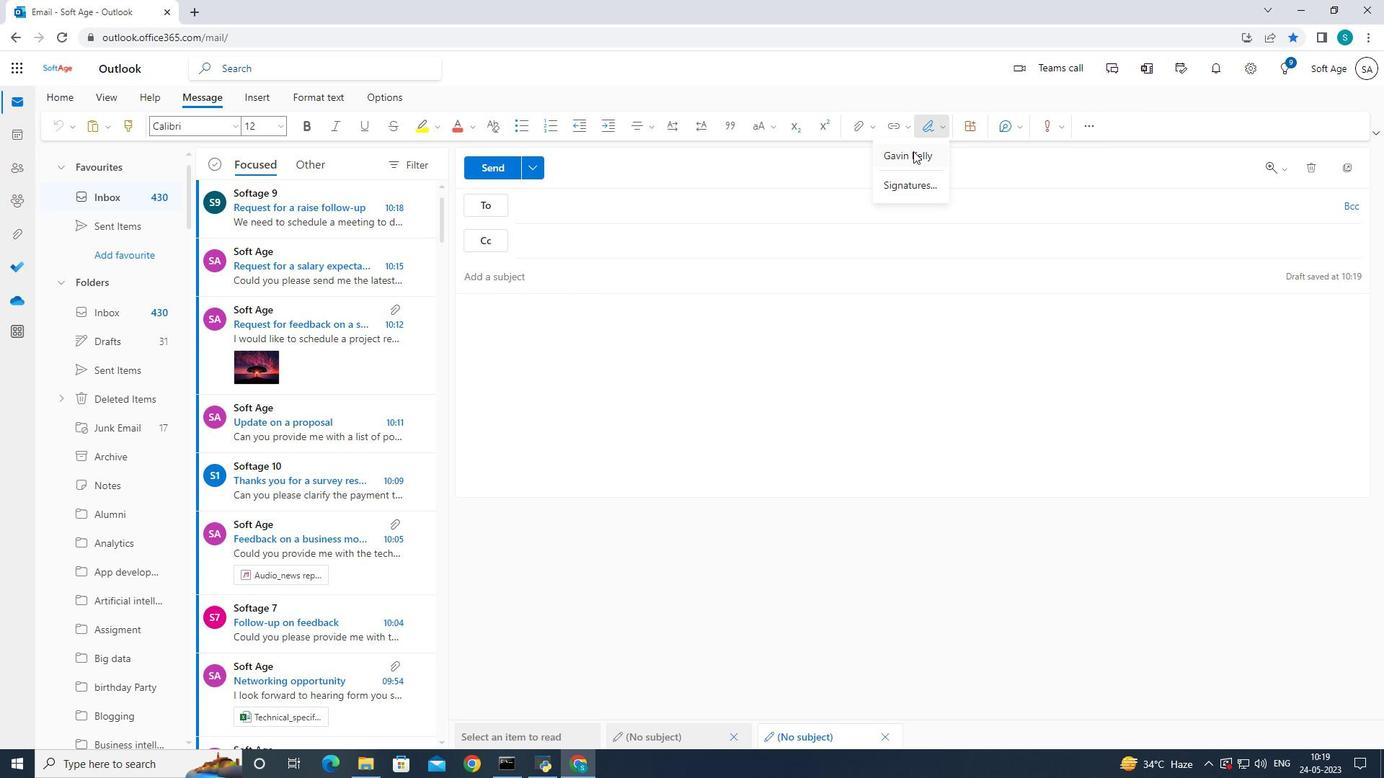 
Action: Mouse moved to (509, 277)
Screenshot: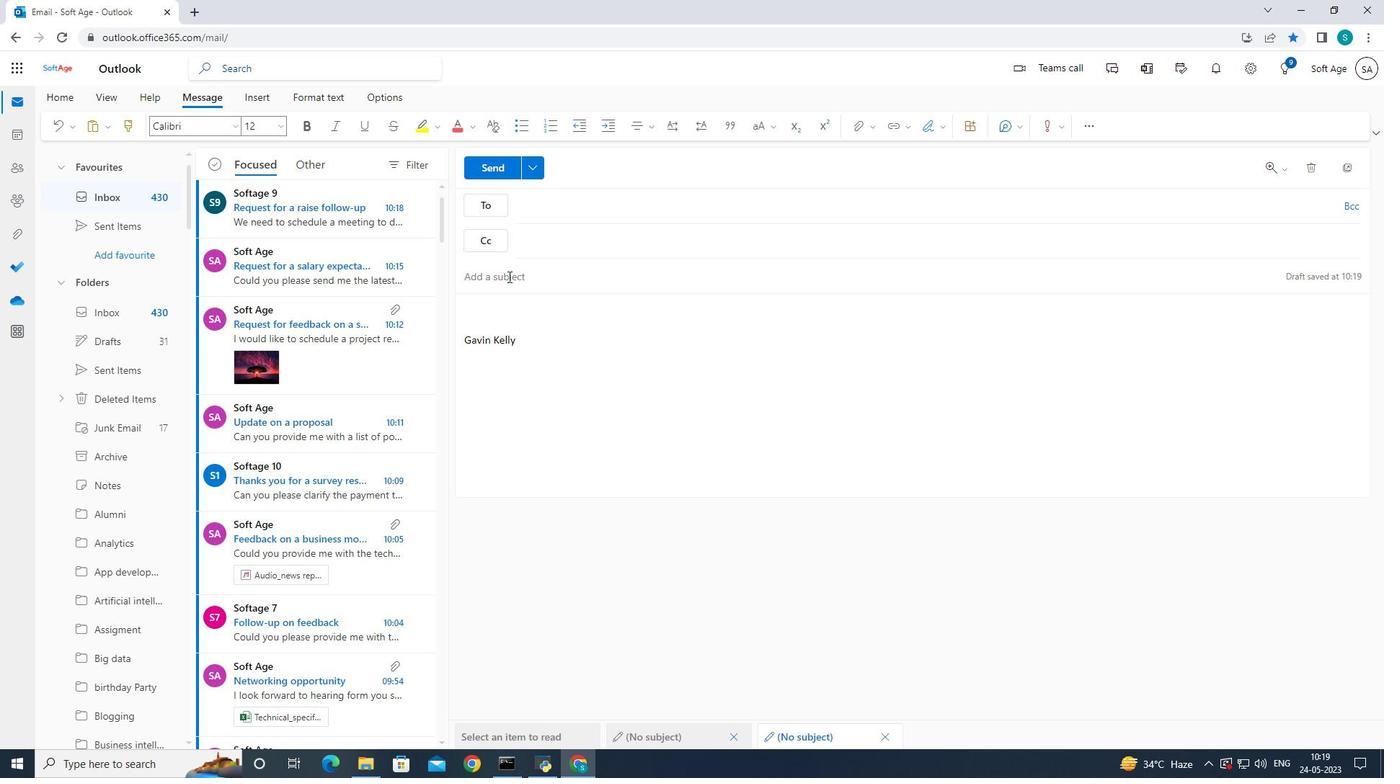 
Action: Mouse pressed left at (509, 277)
Screenshot: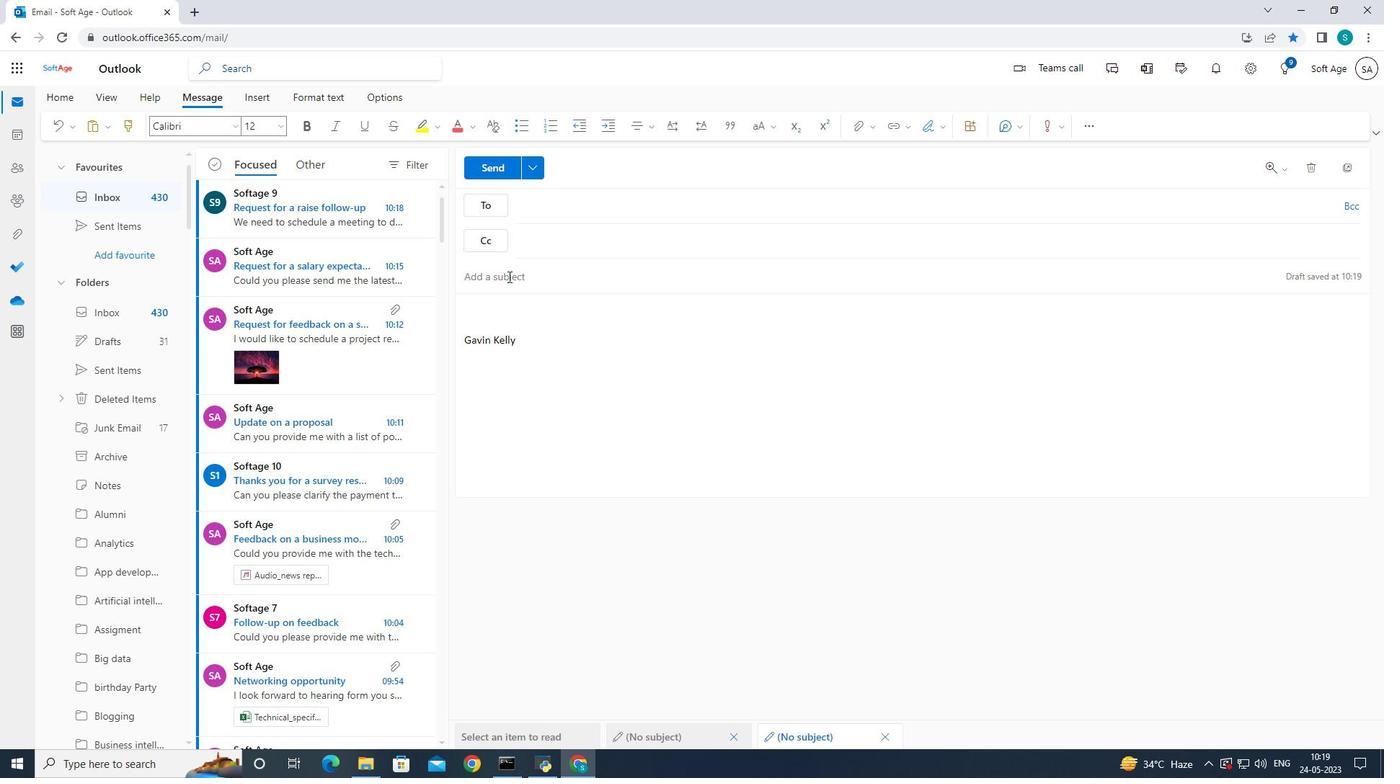 
Action: Mouse moved to (643, 247)
Screenshot: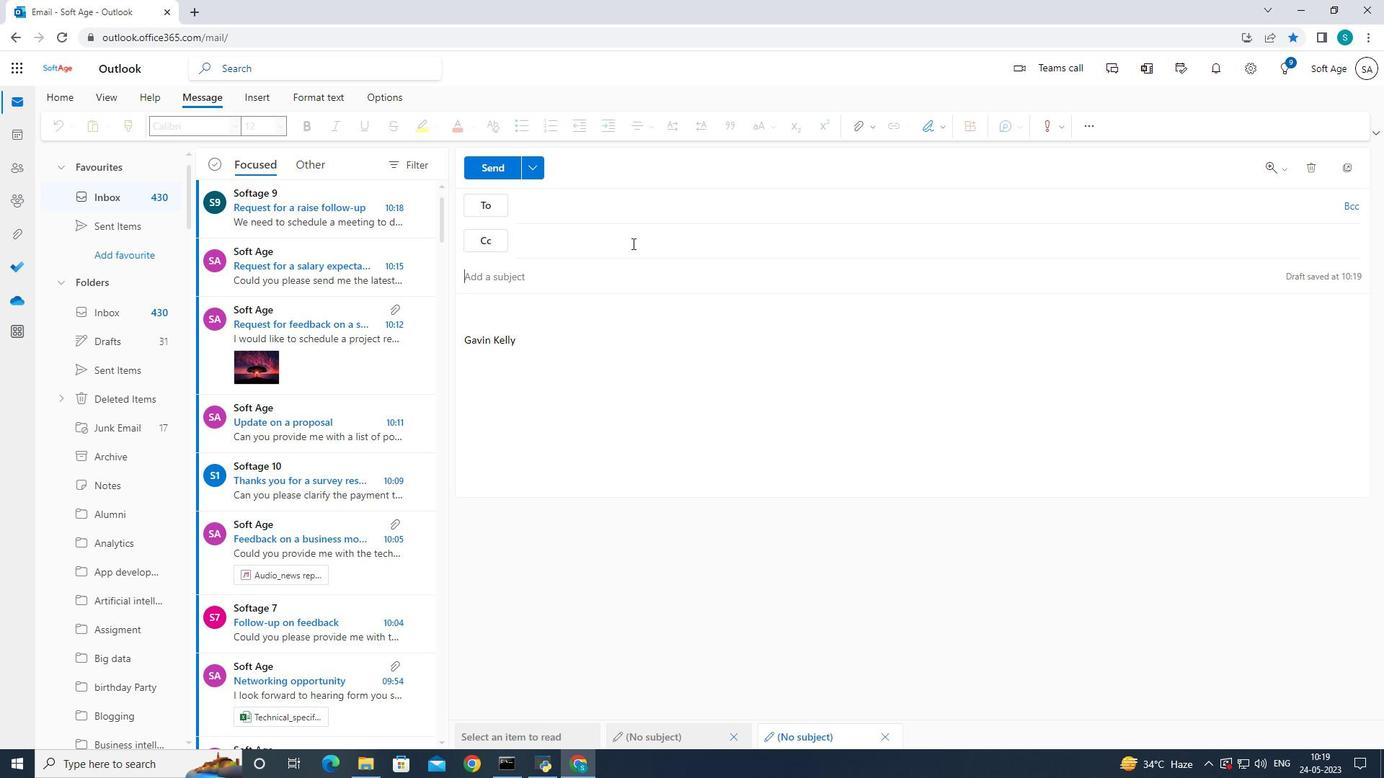 
Action: Key pressed <Key.caps_lock>T<Key.caps_lock>hank<Key.space>you<Key.space>for<Key.space>a<Key.space>meeting<Key.space>
Screenshot: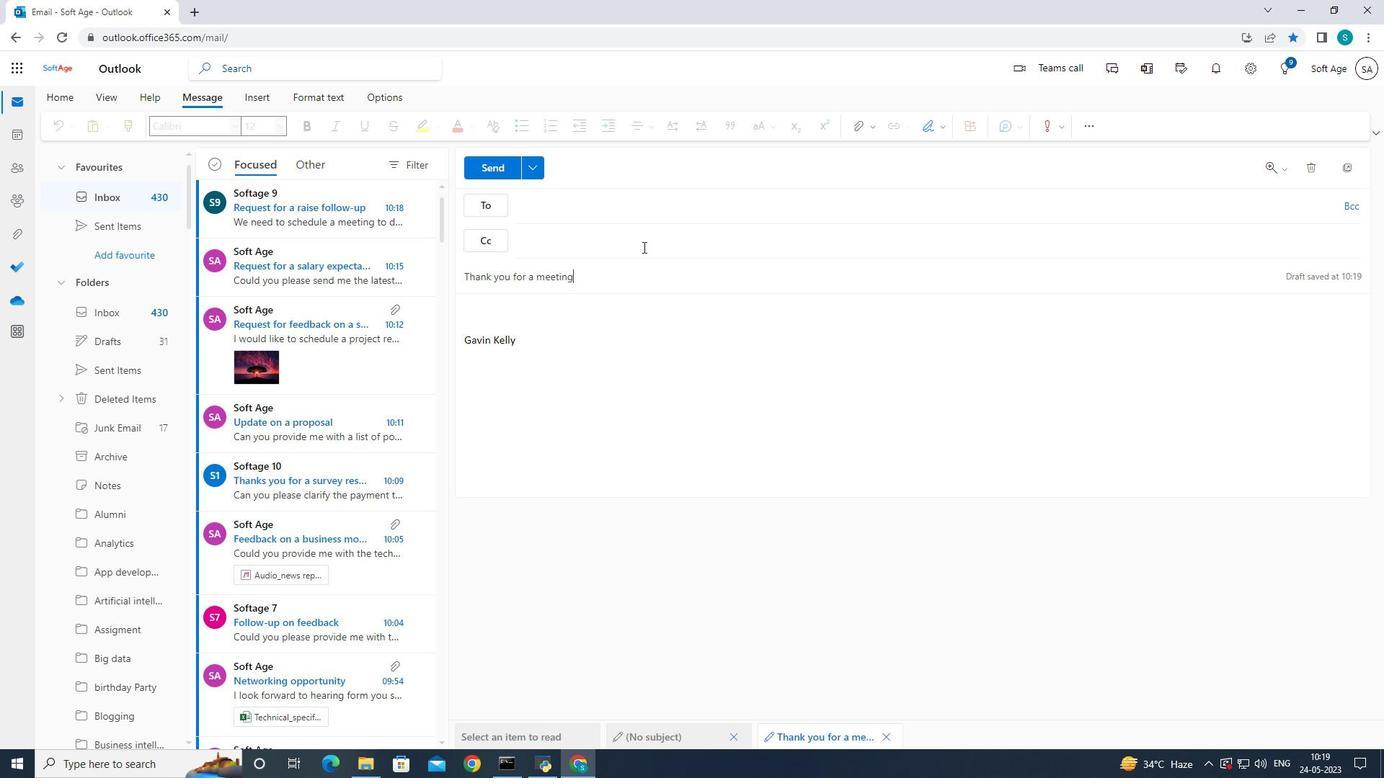
Action: Mouse moved to (569, 308)
Screenshot: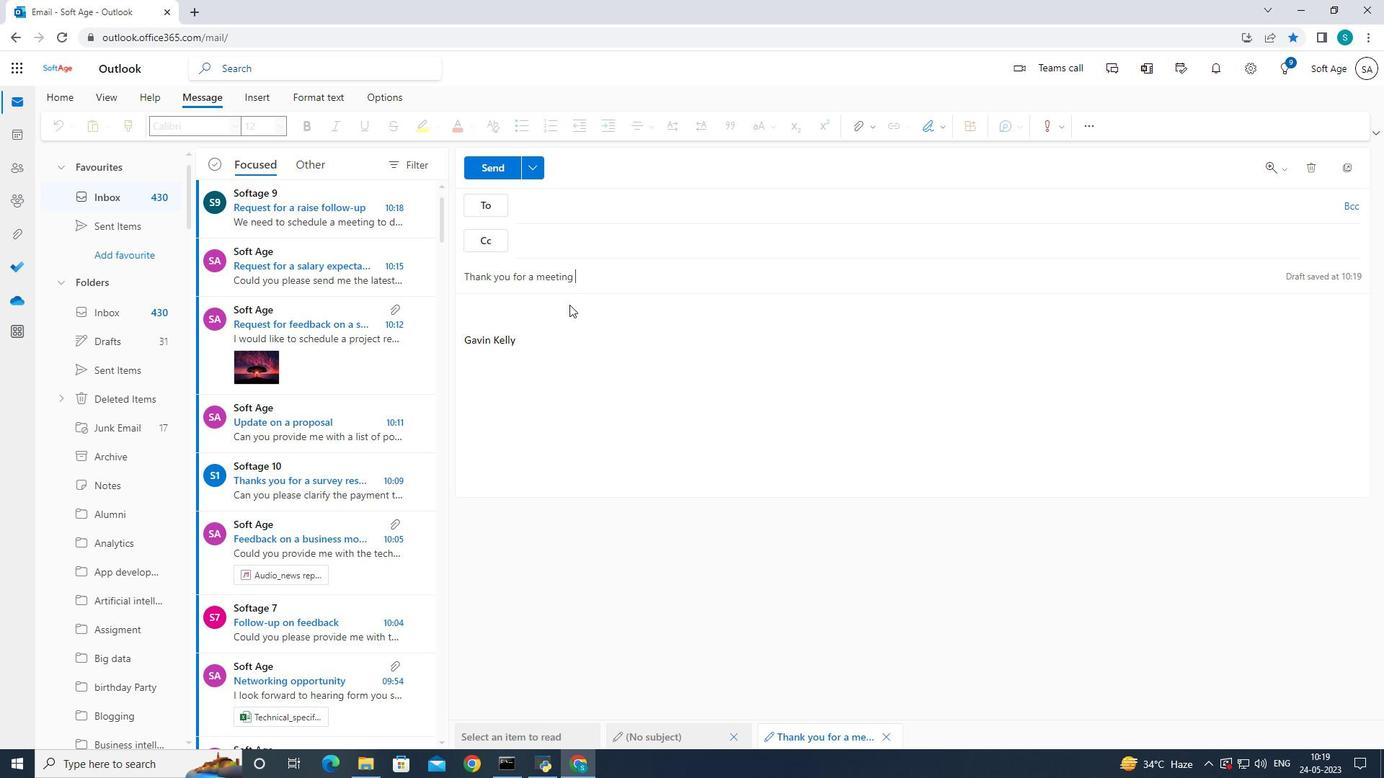 
Action: Mouse pressed left at (569, 308)
Screenshot: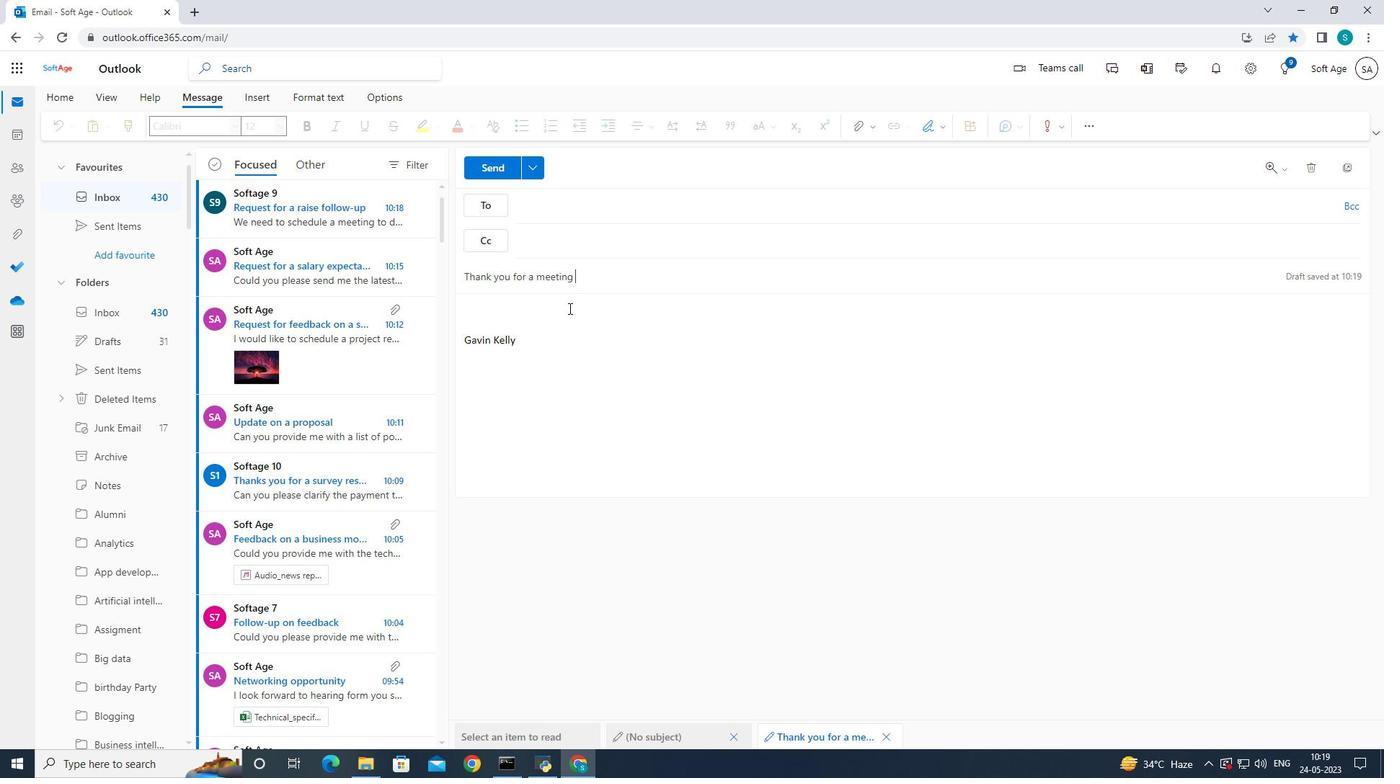 
Action: Mouse moved to (653, 313)
Screenshot: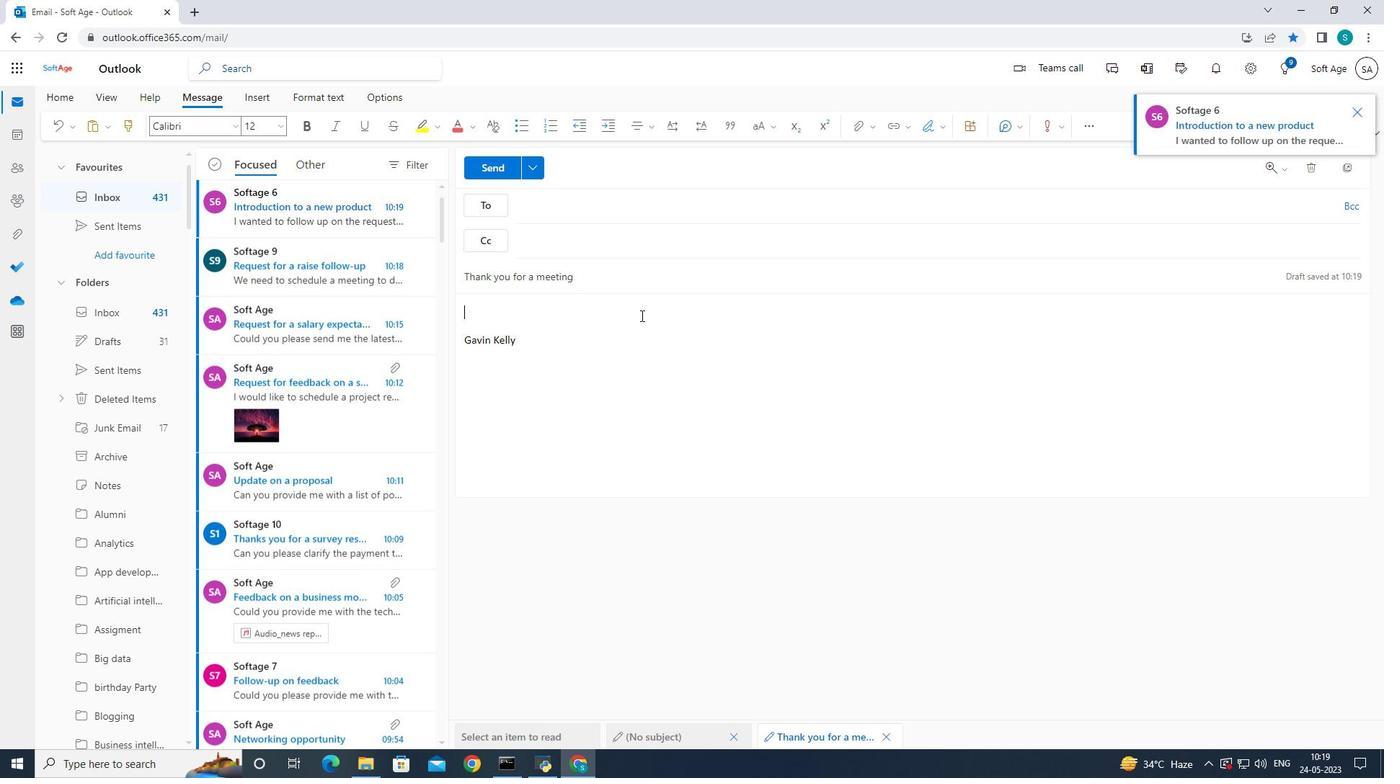 
Action: Key pressed <Key.caps_lock>I<Key.caps_lock><Key.space>would<Key.space>like<Key.space>to<Key.space>request<Key.space>a<Key.space>meeting<Key.space>to<Key.space>discuss<Key.space>the<Key.space>progress<Key.space>i<Key.backspace>of<Key.space>the<Key.space>projr<Key.backspace>ect
Screenshot: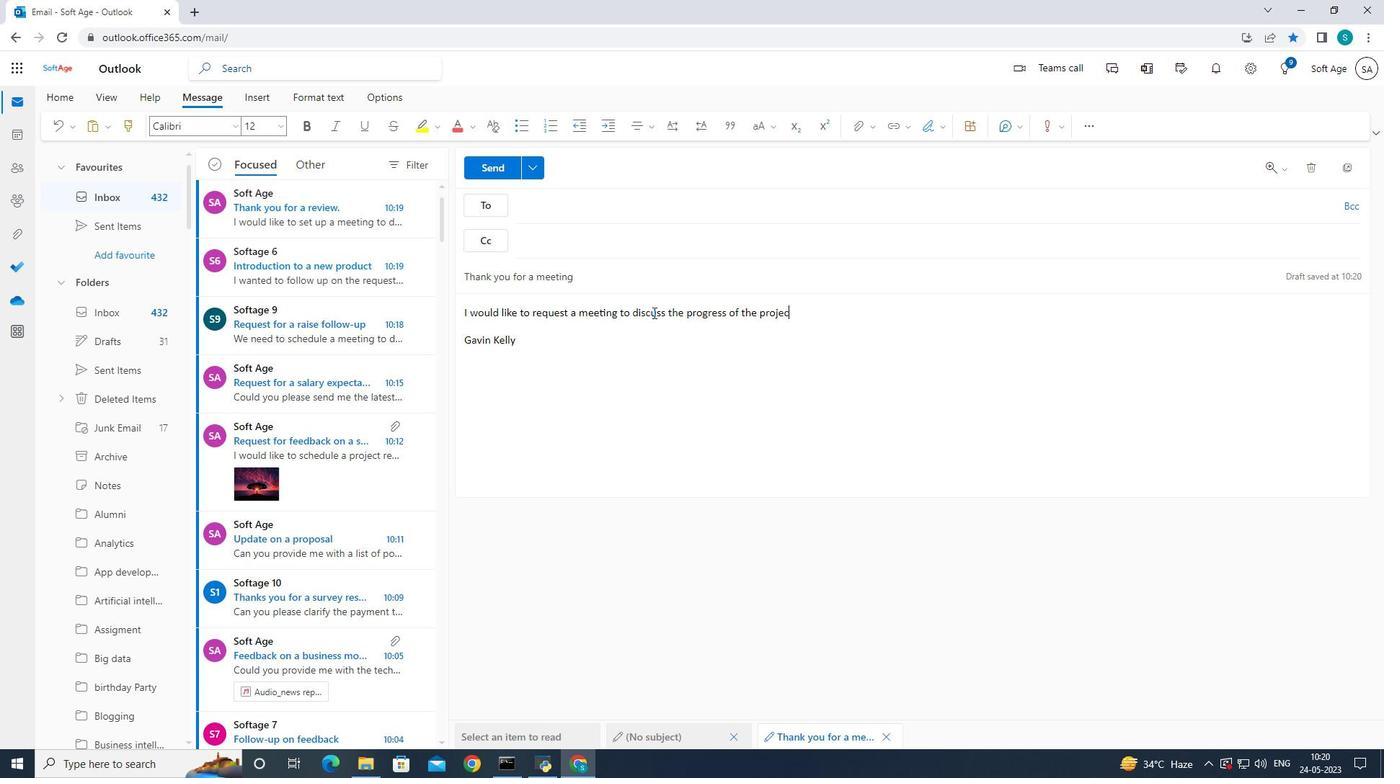 
Action: Mouse moved to (673, 302)
Screenshot: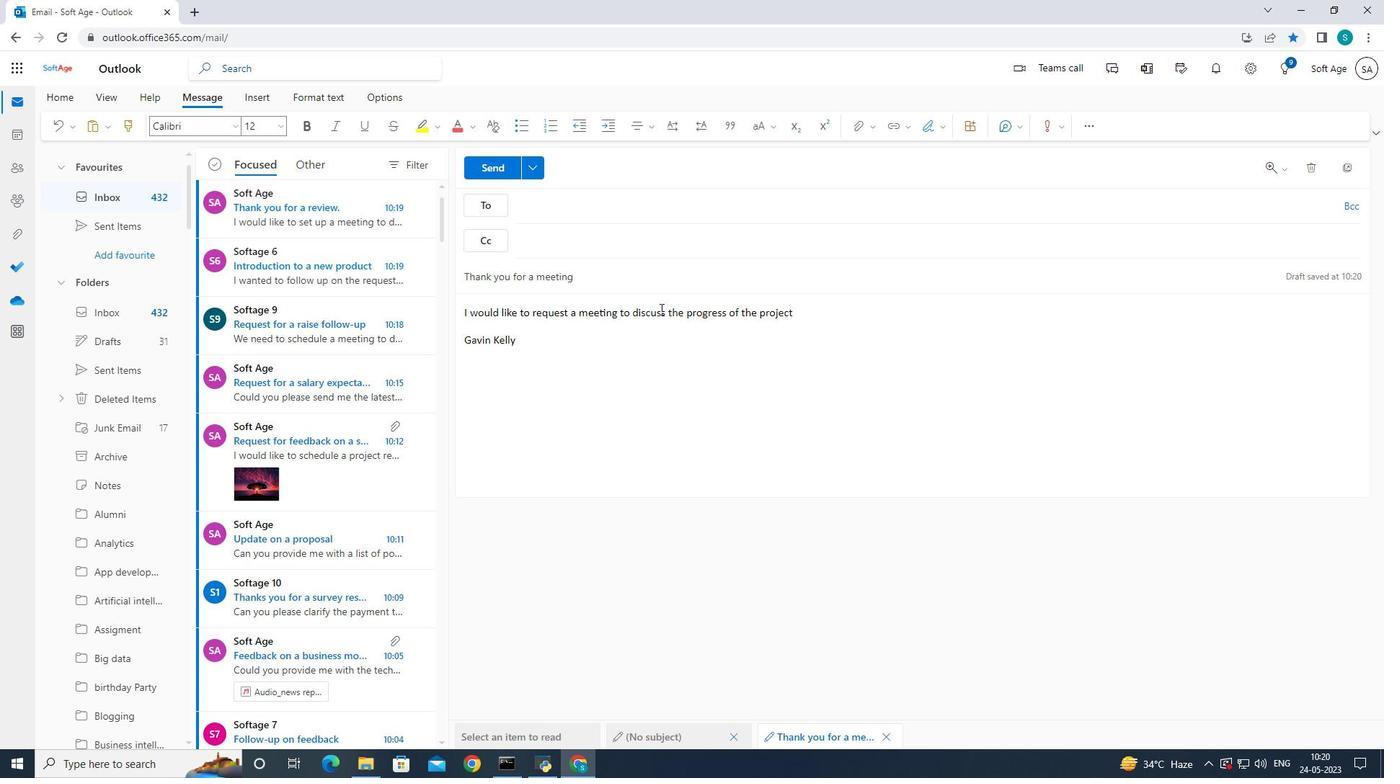 
Action: Key pressed .
Screenshot: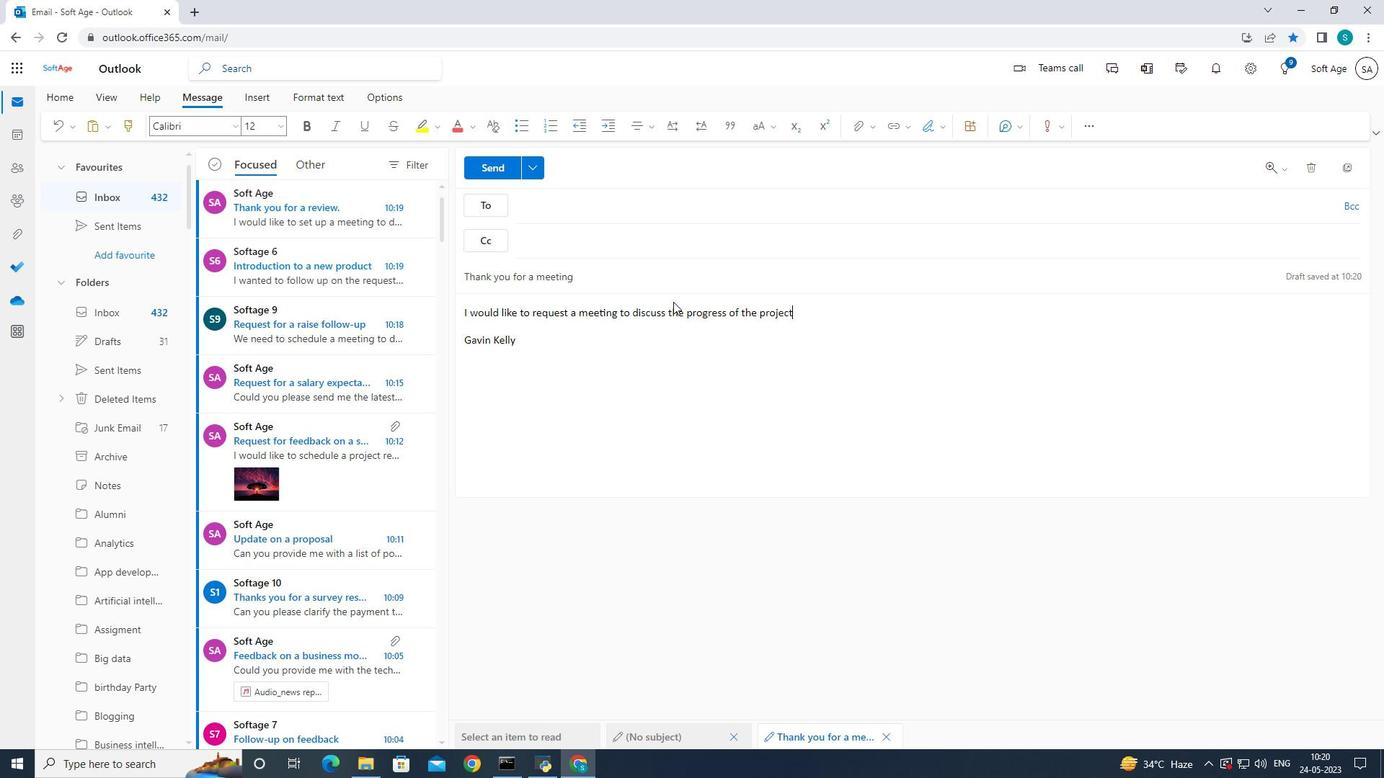 
Action: Mouse moved to (645, 206)
Screenshot: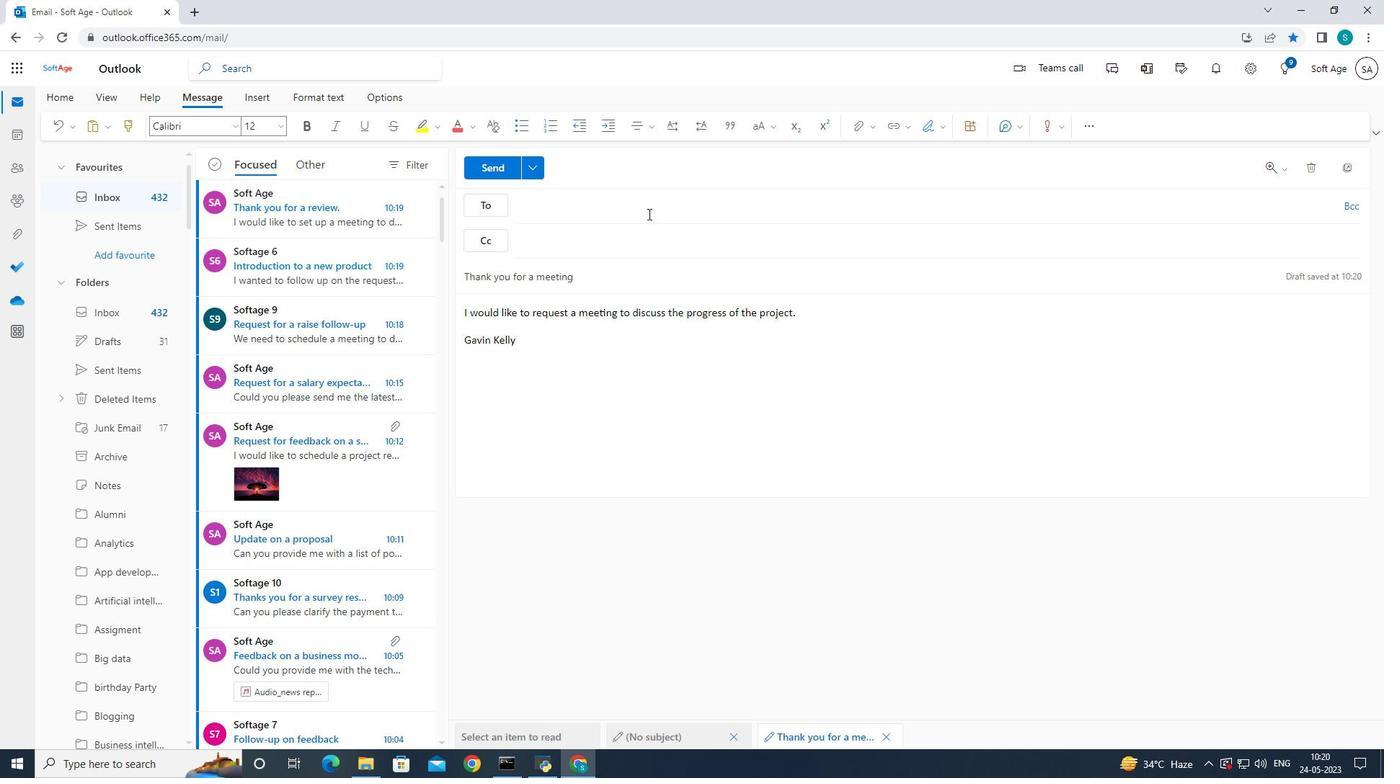 
Action: Mouse pressed left at (645, 206)
Screenshot: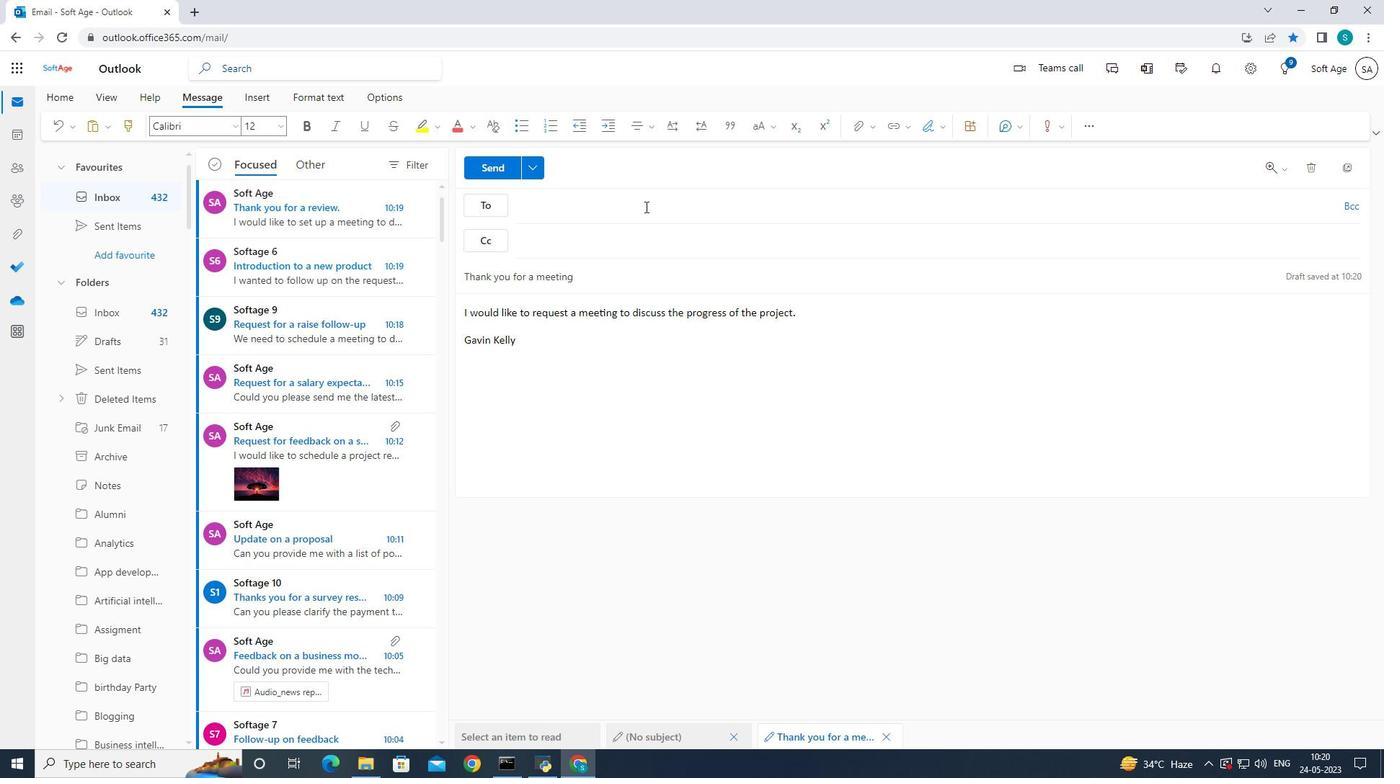 
Action: Mouse moved to (828, 261)
Screenshot: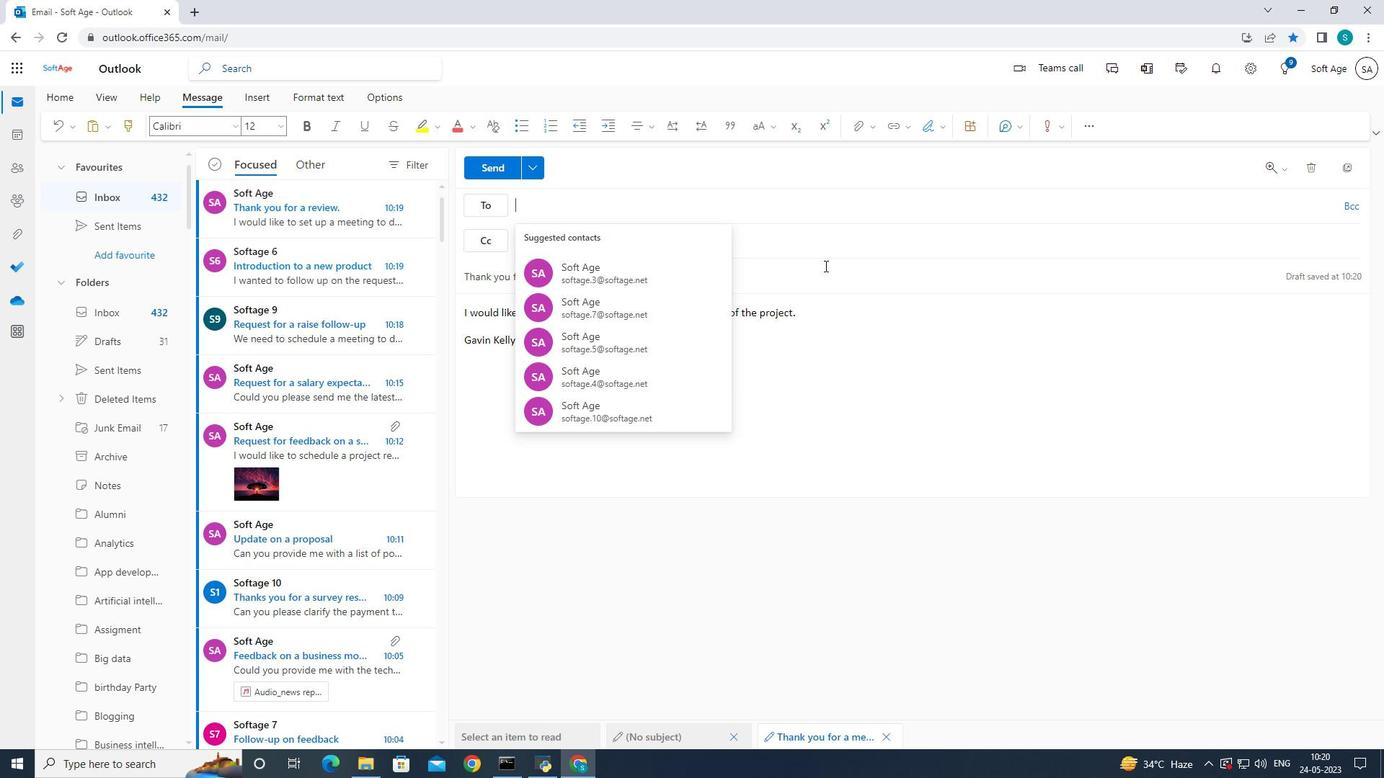
Action: Key pressed softage.1<Key.shift>@softage,<Key.backspace>.net<Key.backspace><Key.backspace><Key.backspace><Key.backspace>softage.1<Key.shift>@sog<Key.backspace>ftage.net<Key.space>
Screenshot: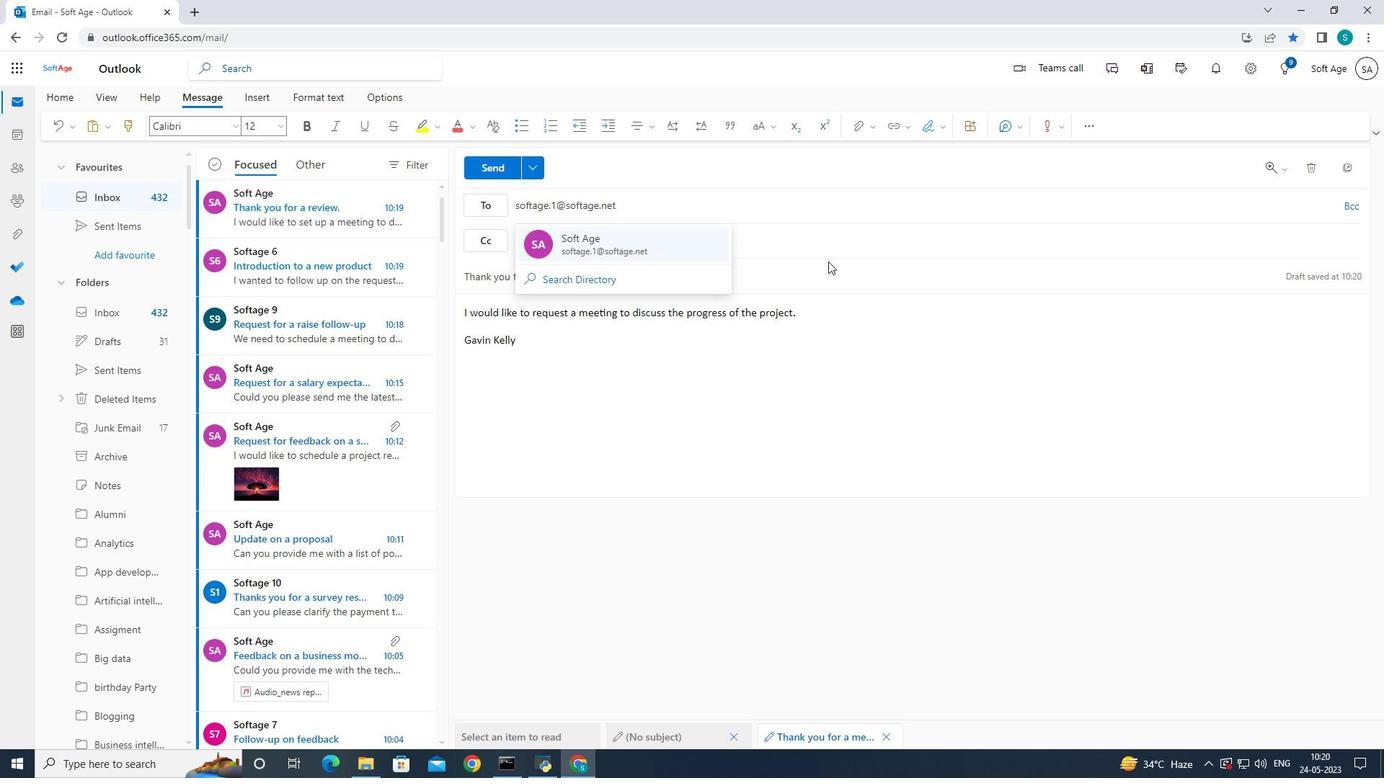 
Action: Mouse moved to (644, 252)
Screenshot: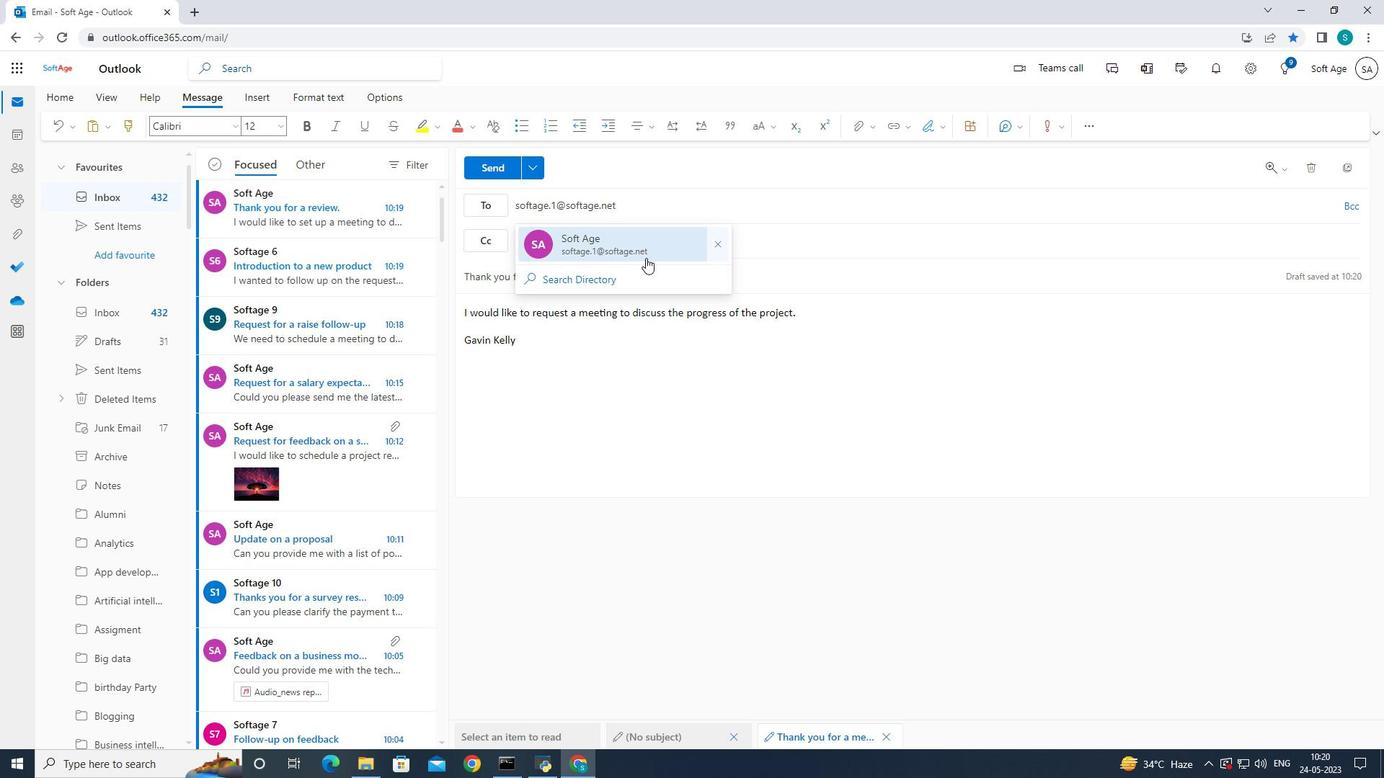 
Action: Mouse pressed left at (644, 252)
Screenshot: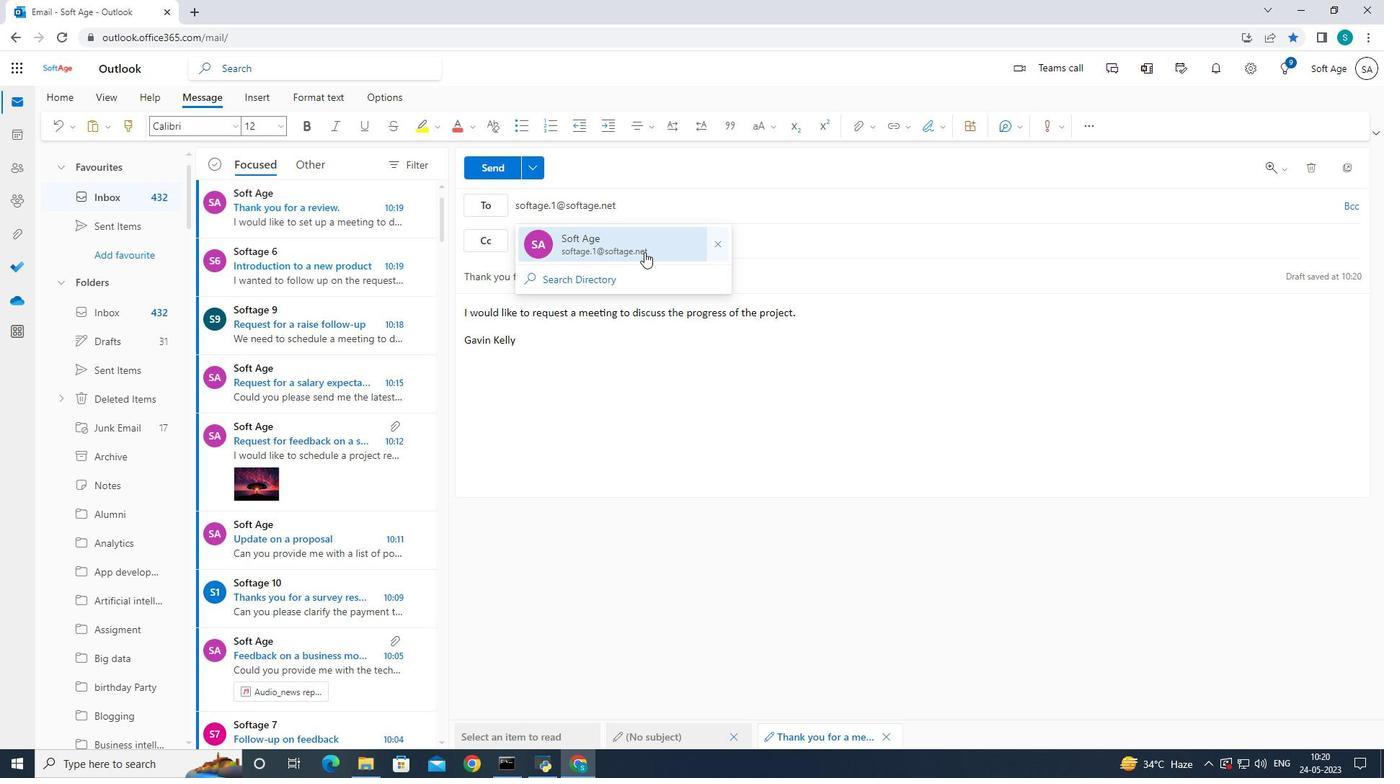 
Action: Mouse moved to (781, 211)
Screenshot: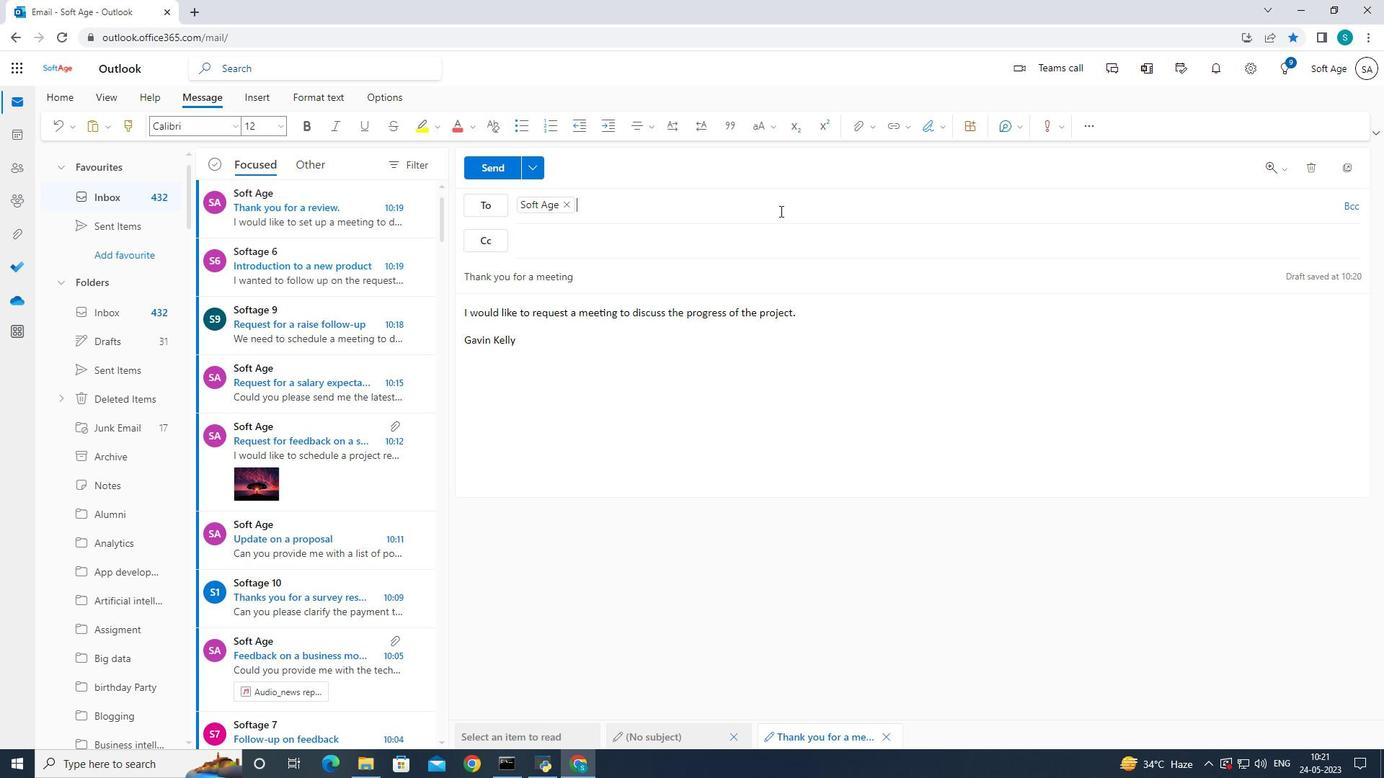 
Action: Key pressed softage.2<Key.shift>@softage.net
Screenshot: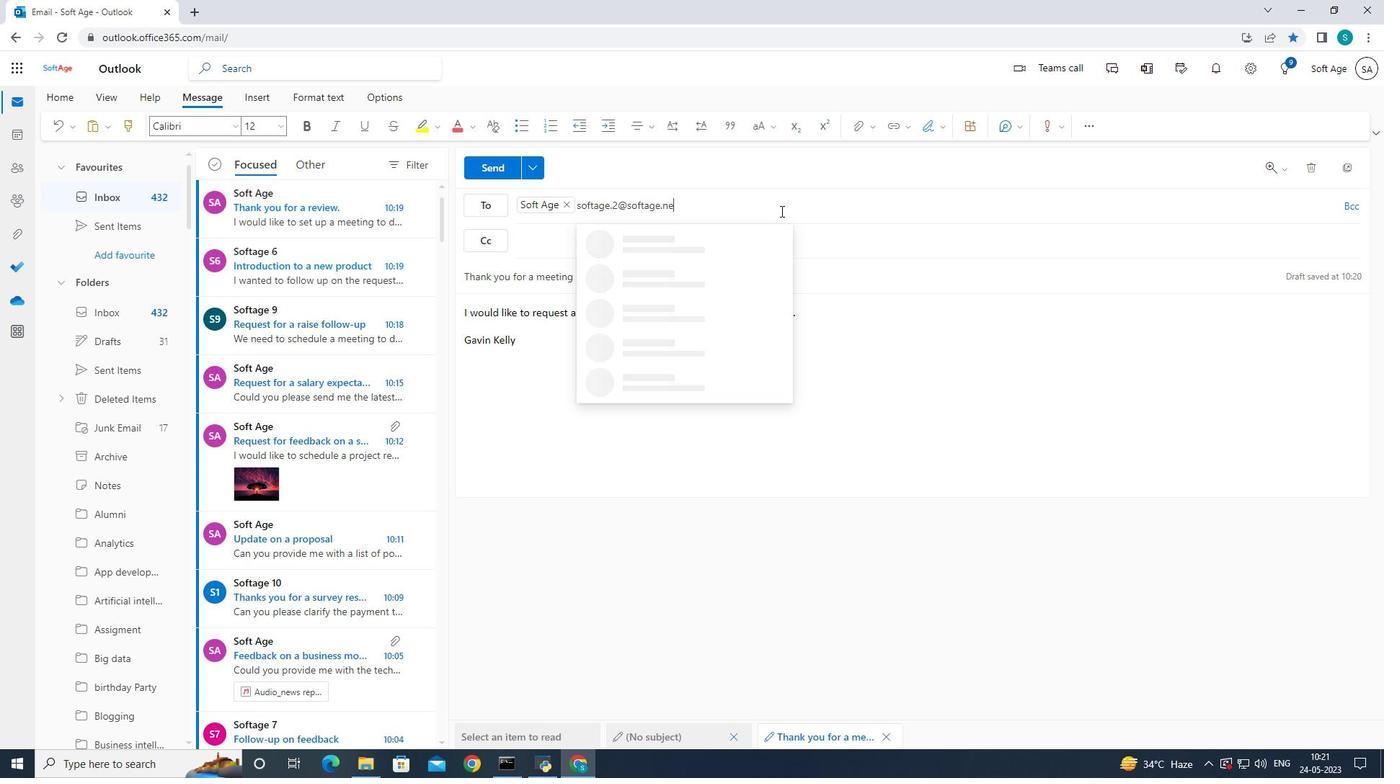 
Action: Mouse moved to (684, 244)
Screenshot: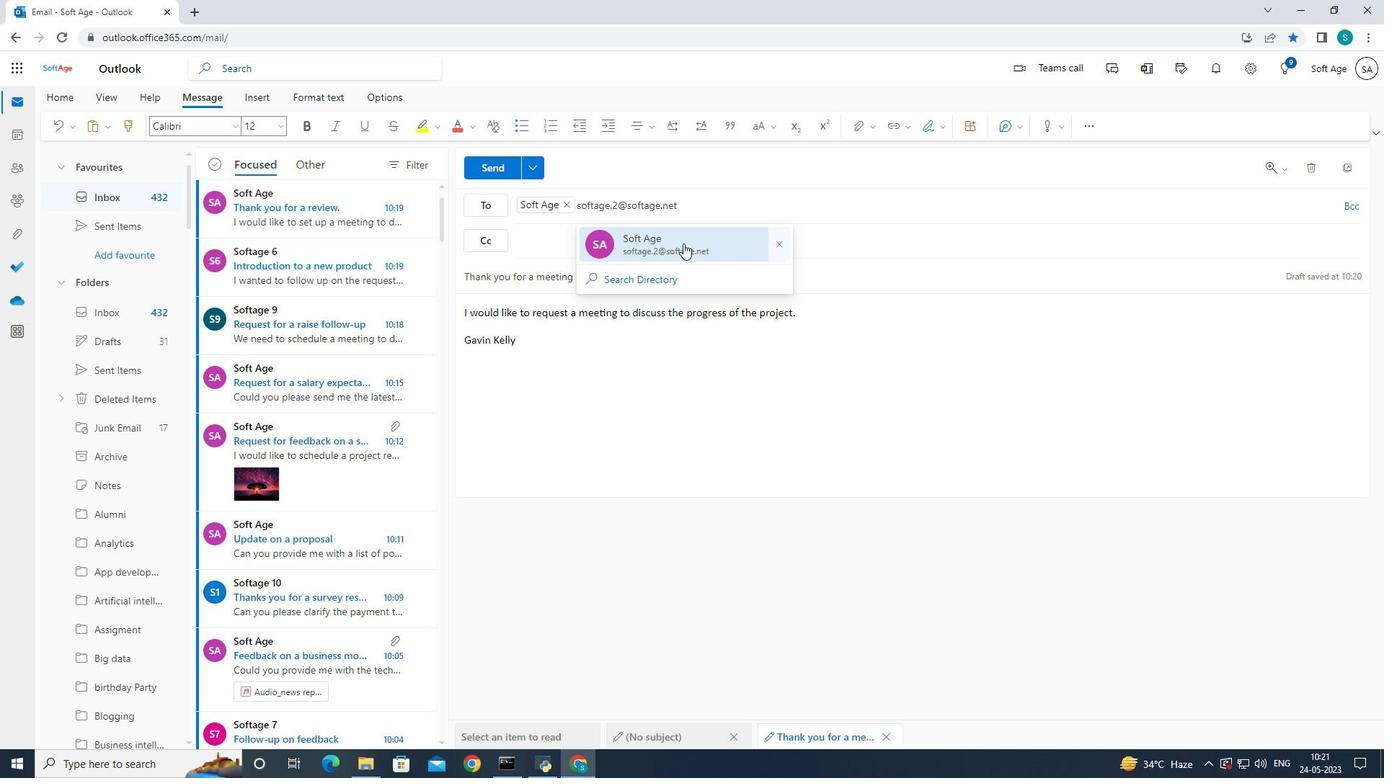 
Action: Mouse pressed left at (684, 244)
Screenshot: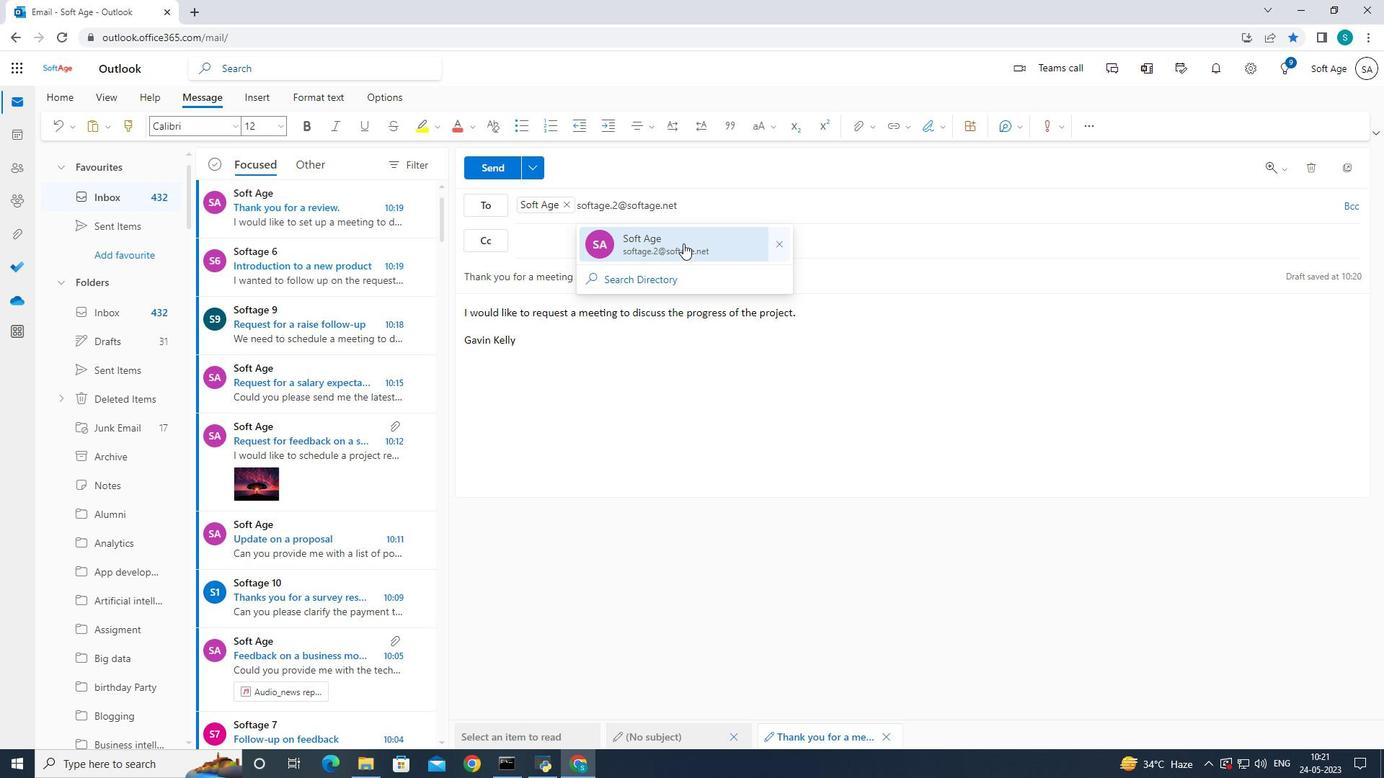 
Action: Mouse moved to (149, 403)
Screenshot: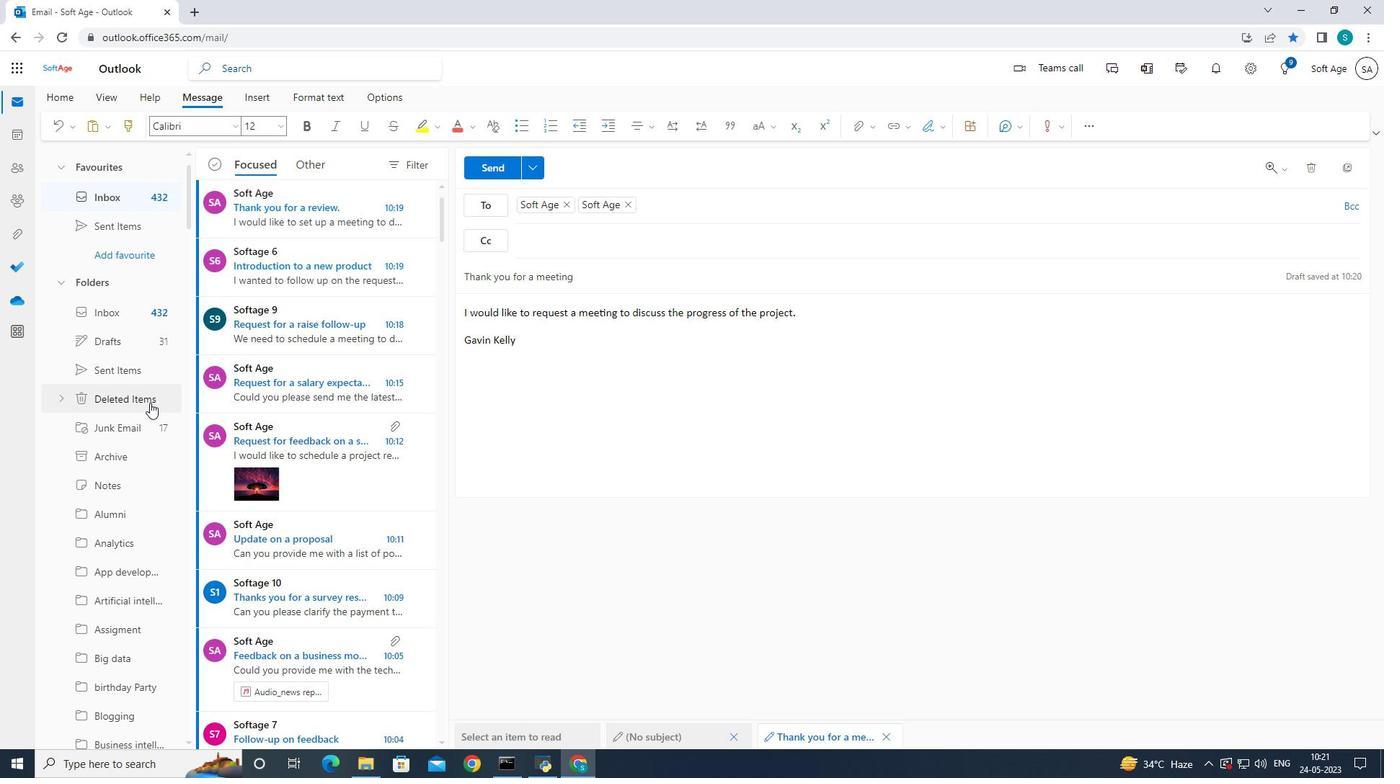 
Action: Mouse scrolled (149, 402) with delta (0, 0)
Screenshot: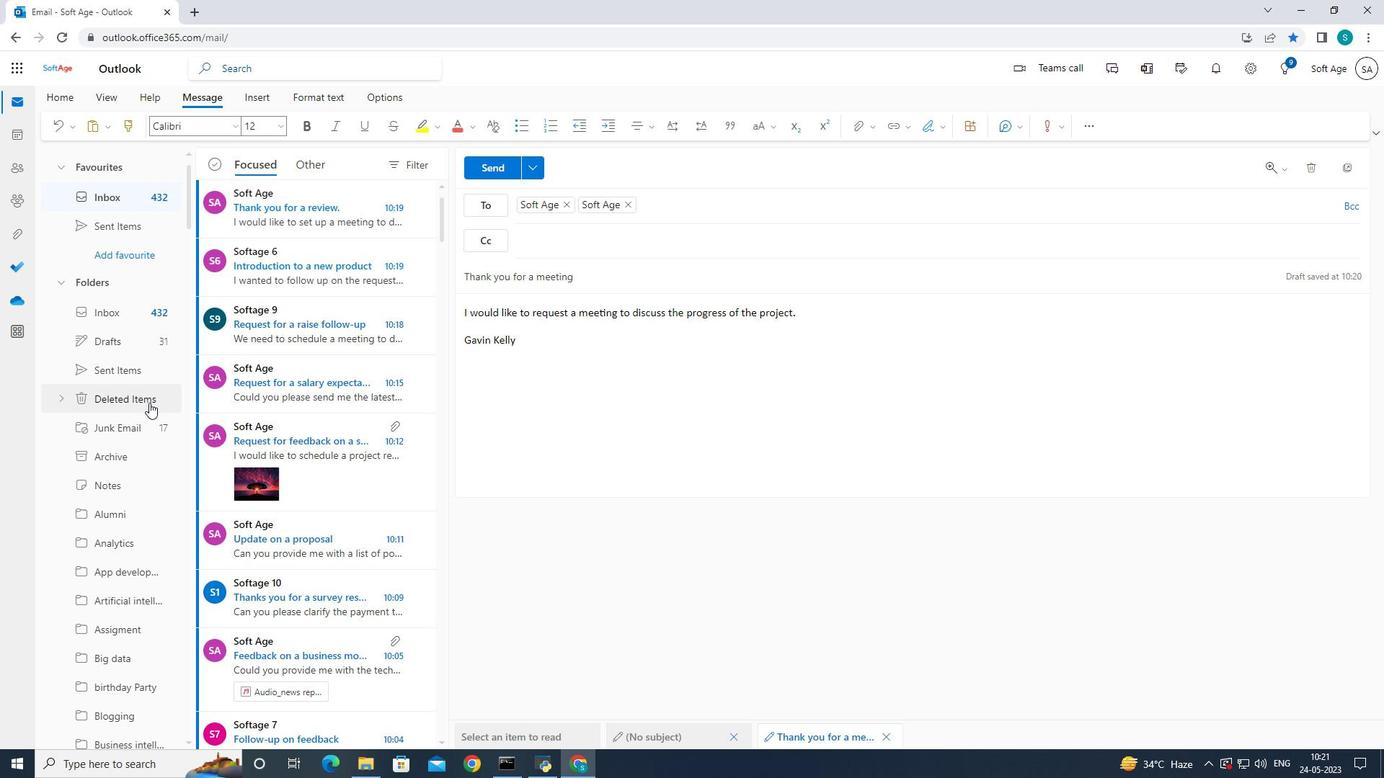 
Action: Mouse scrolled (149, 402) with delta (0, 0)
Screenshot: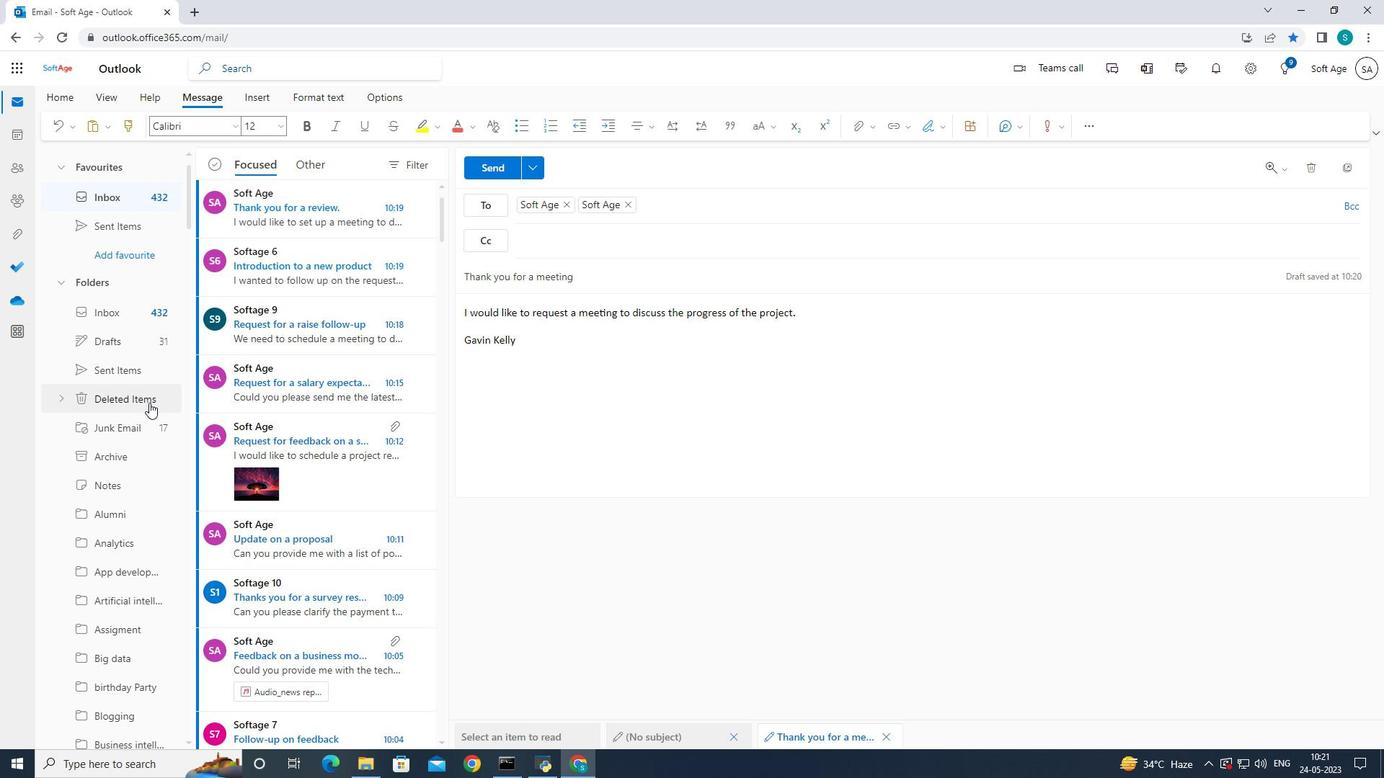 
Action: Mouse scrolled (149, 402) with delta (0, 0)
Screenshot: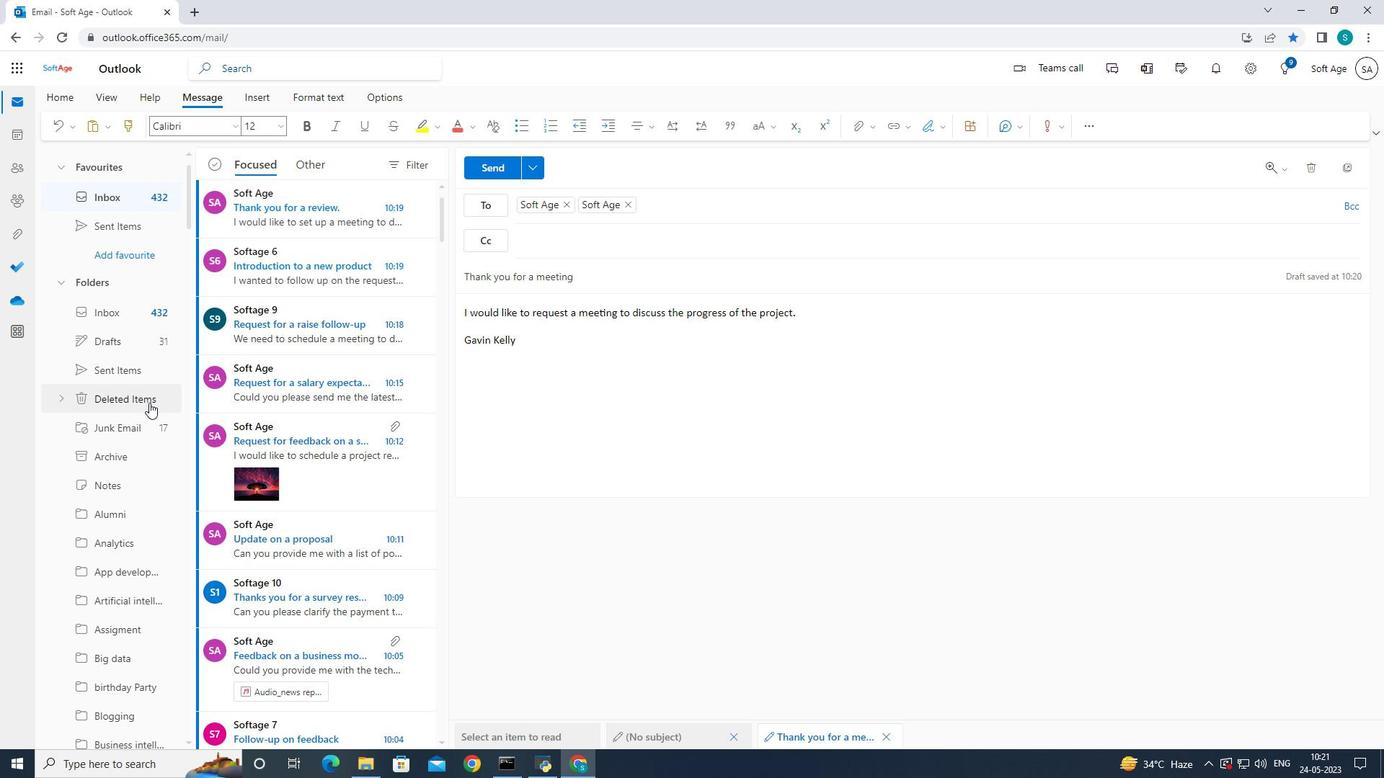 
Action: Mouse scrolled (149, 402) with delta (0, 0)
Screenshot: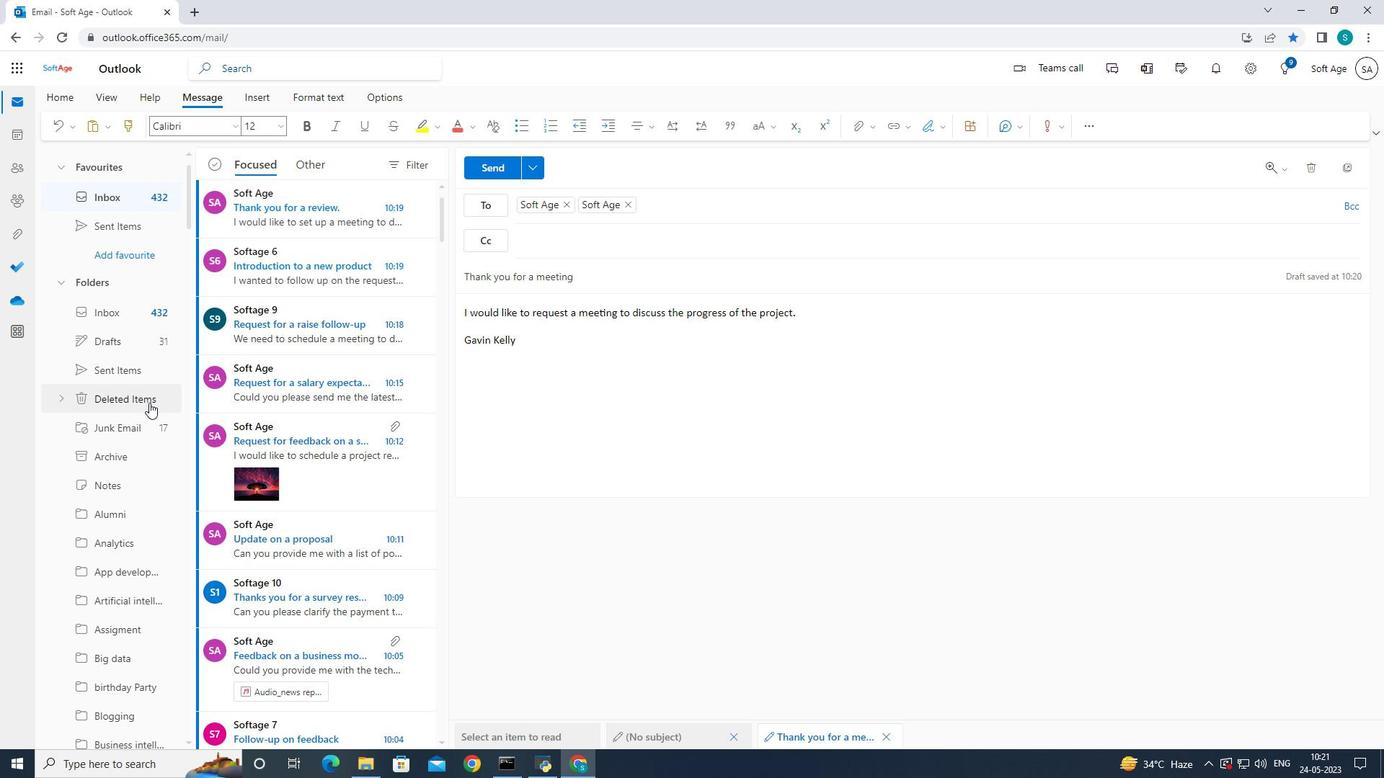 
Action: Mouse moved to (147, 401)
Screenshot: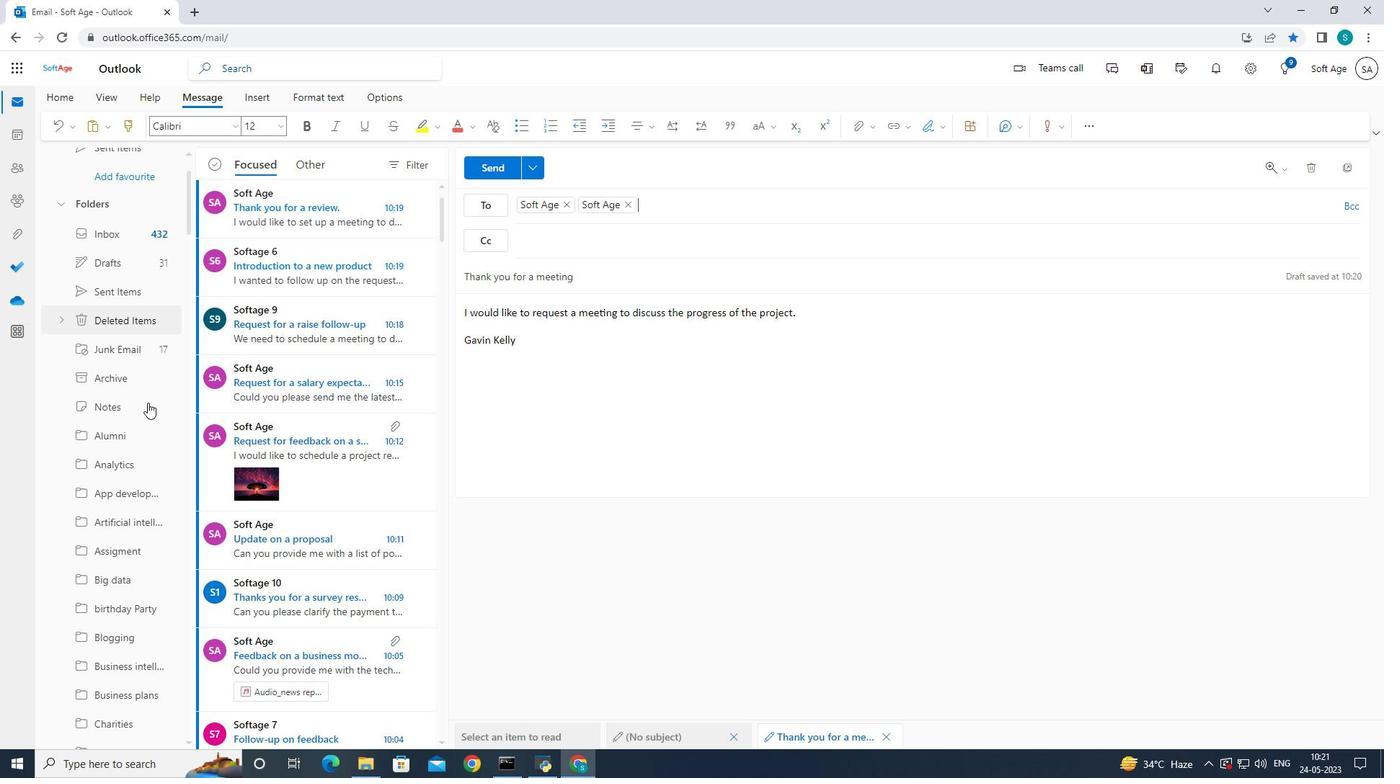 
Action: Mouse scrolled (147, 400) with delta (0, 0)
Screenshot: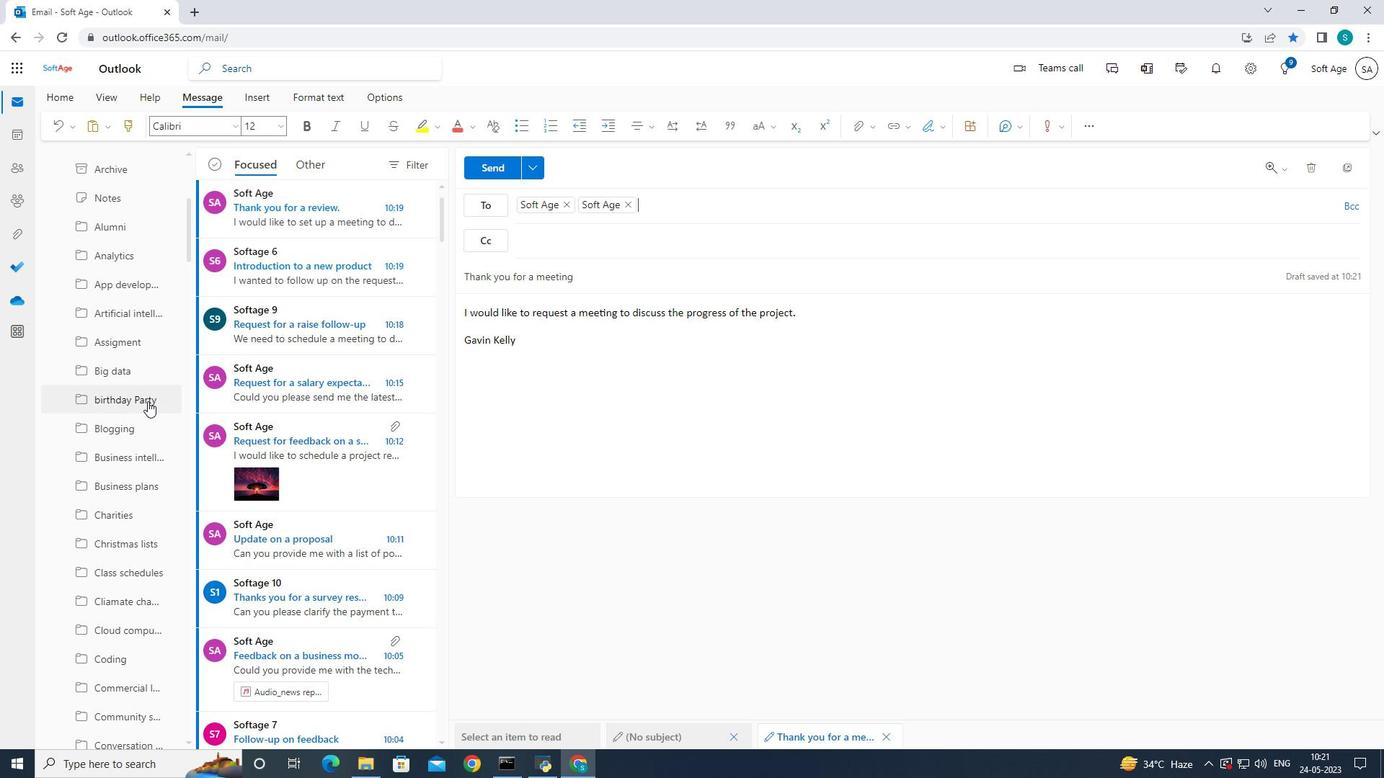 
Action: Mouse scrolled (147, 400) with delta (0, 0)
Screenshot: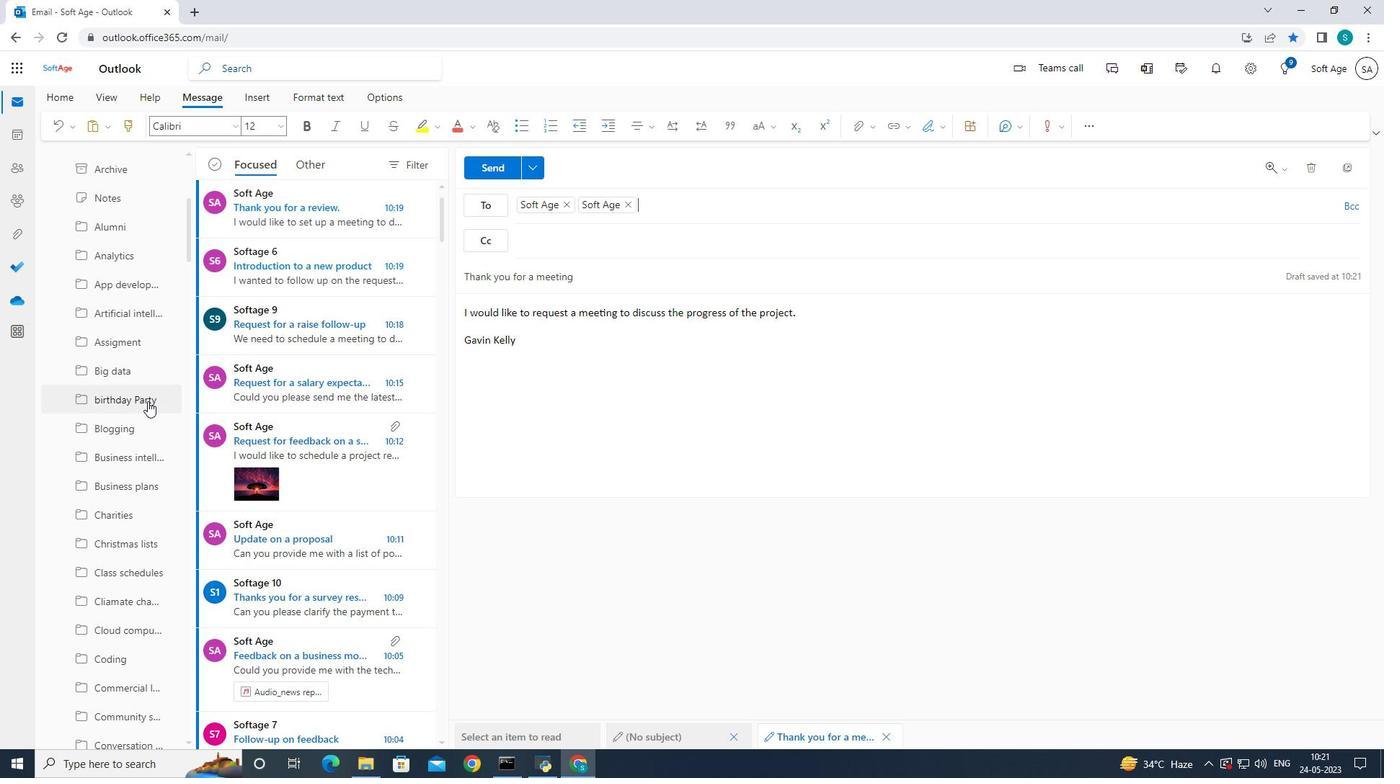 
Action: Mouse scrolled (147, 400) with delta (0, 0)
Screenshot: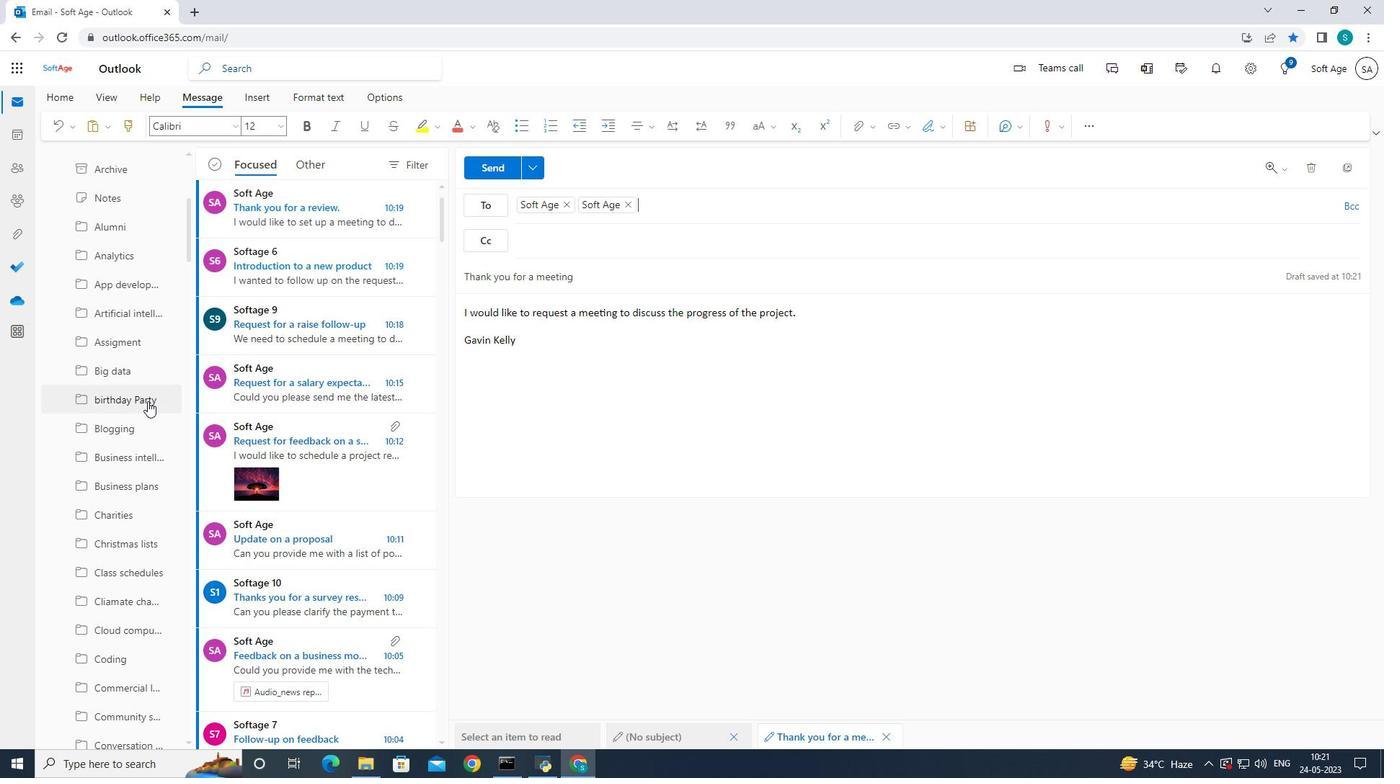 
Action: Mouse moved to (148, 400)
Screenshot: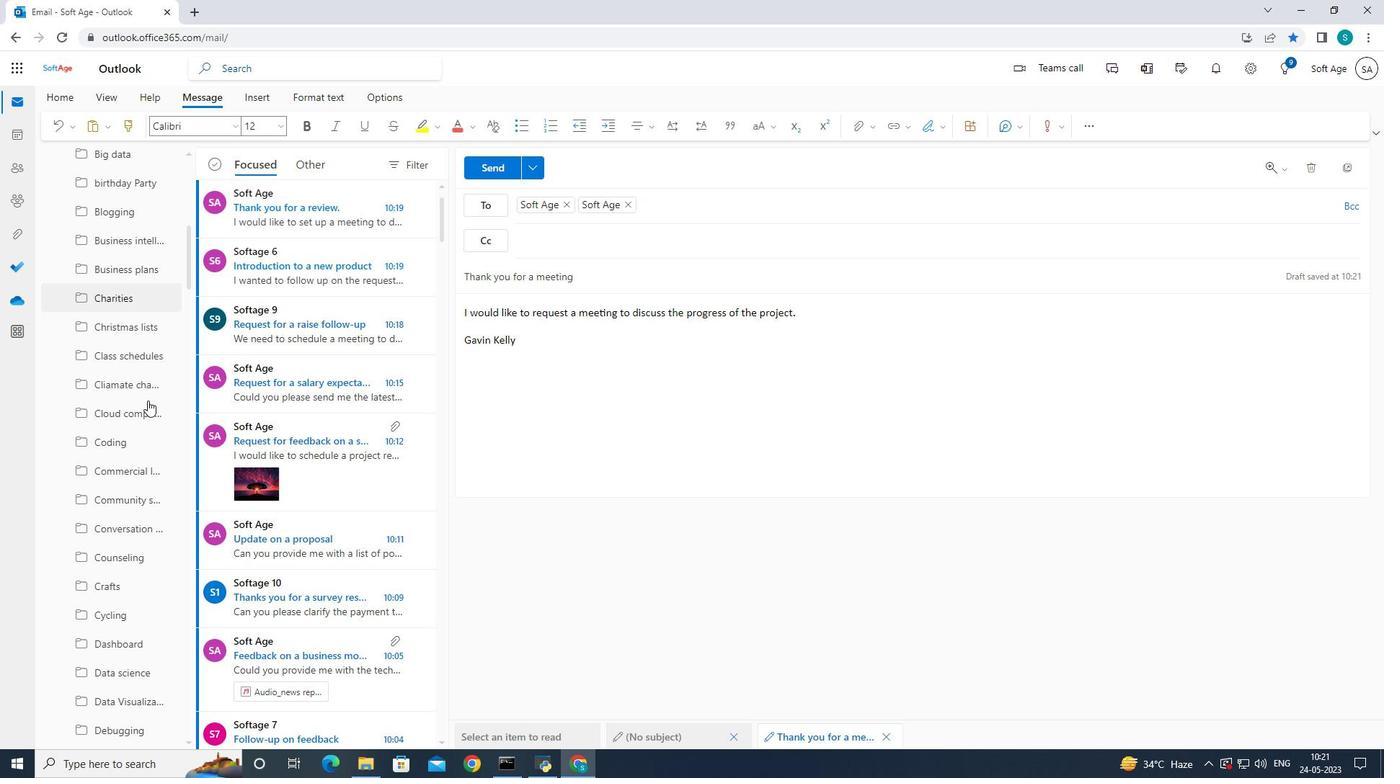 
Action: Mouse scrolled (148, 399) with delta (0, 0)
Screenshot: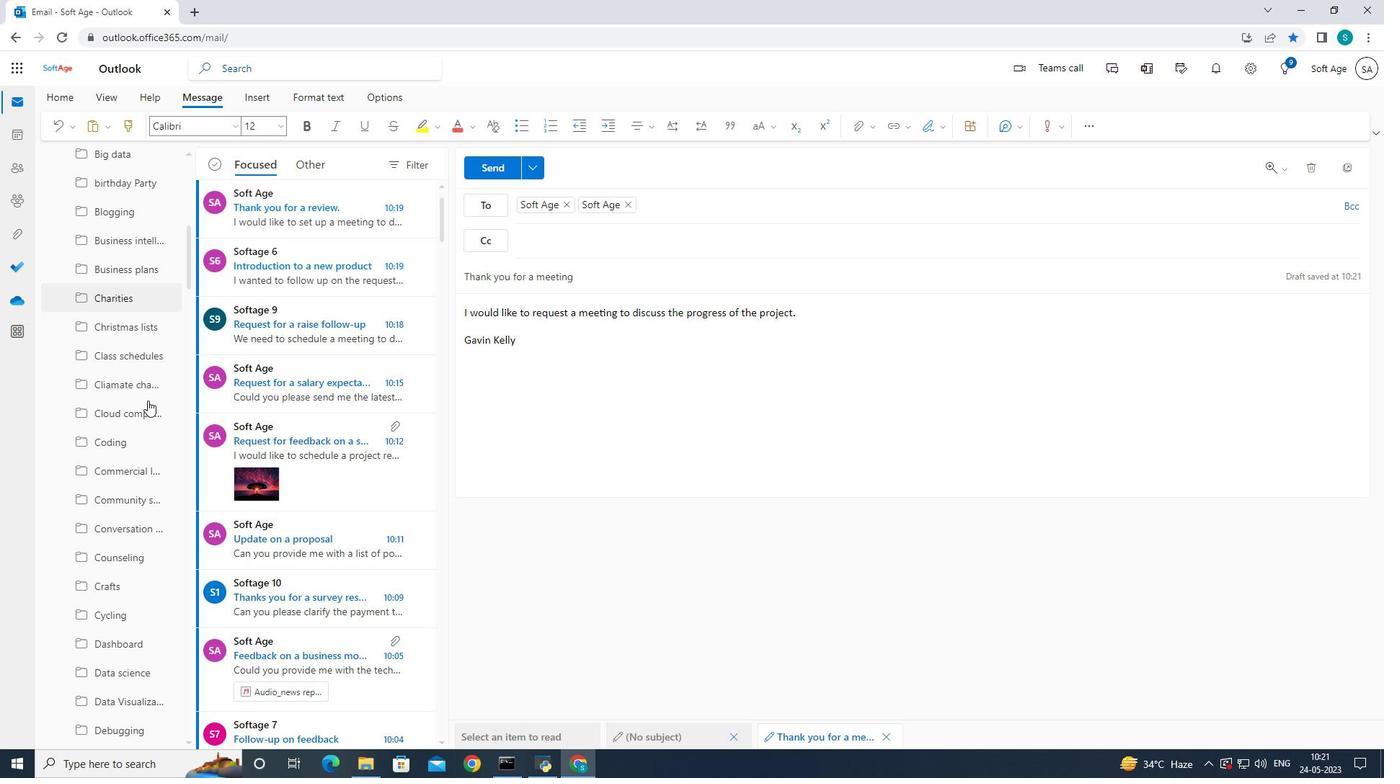 
Action: Mouse moved to (148, 400)
Screenshot: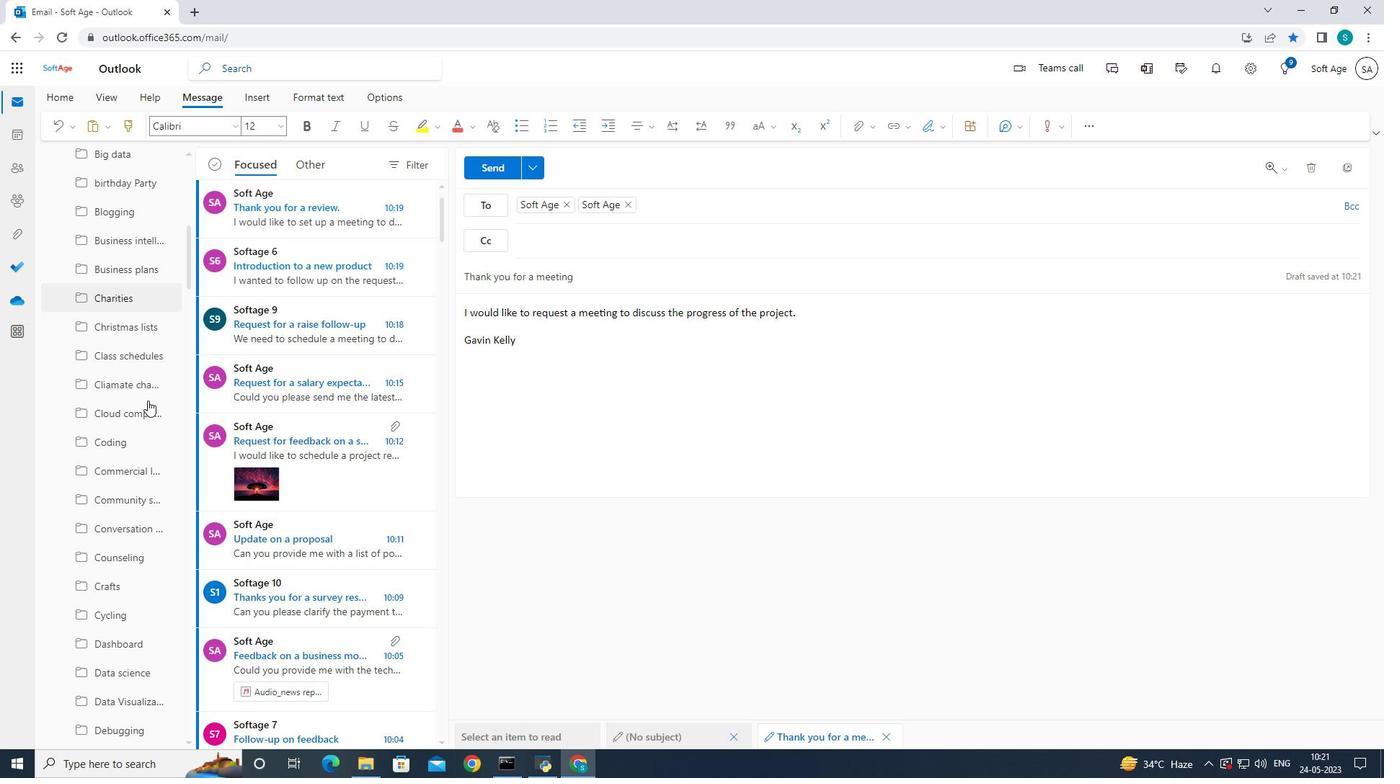 
Action: Mouse scrolled (148, 399) with delta (0, 0)
Screenshot: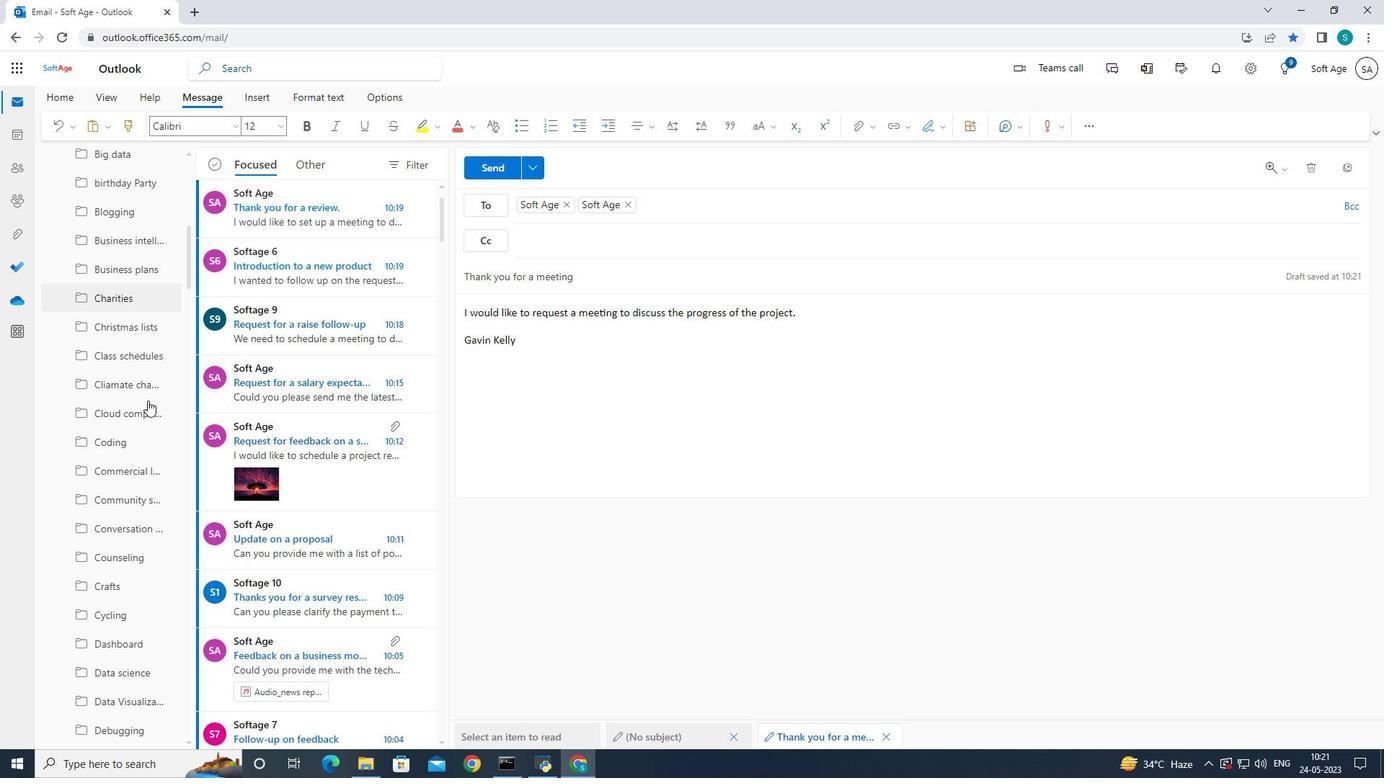 
Action: Mouse scrolled (148, 399) with delta (0, 0)
Screenshot: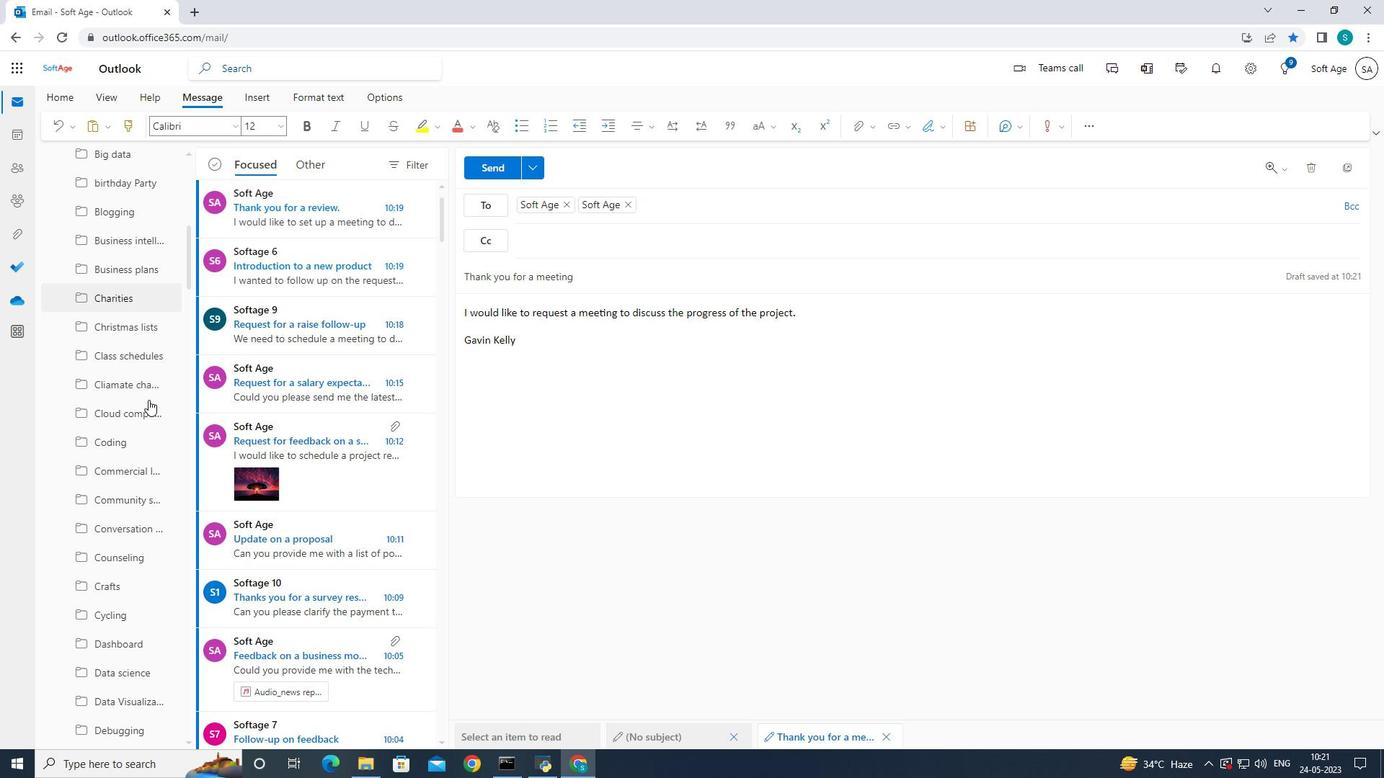 
Action: Mouse moved to (151, 398)
Screenshot: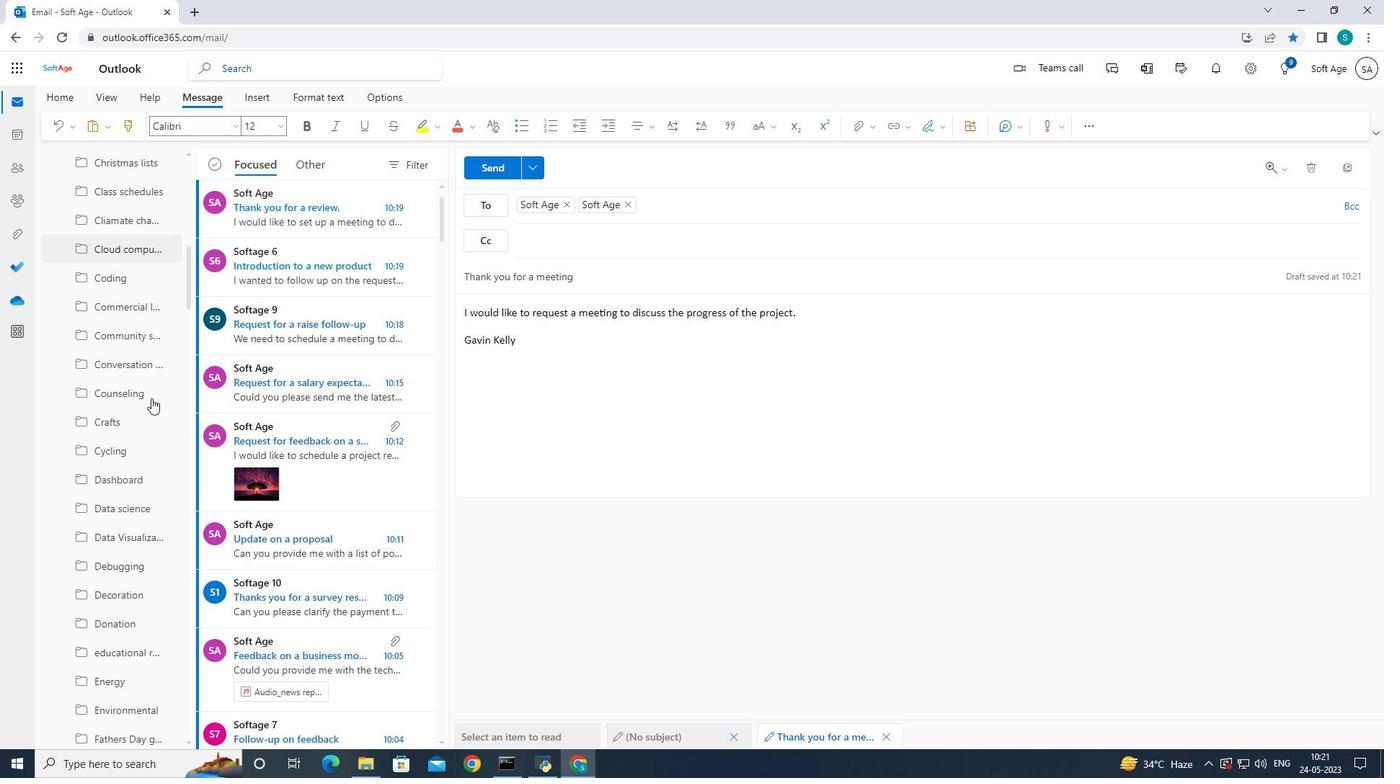 
Action: Mouse scrolled (151, 398) with delta (0, 0)
Screenshot: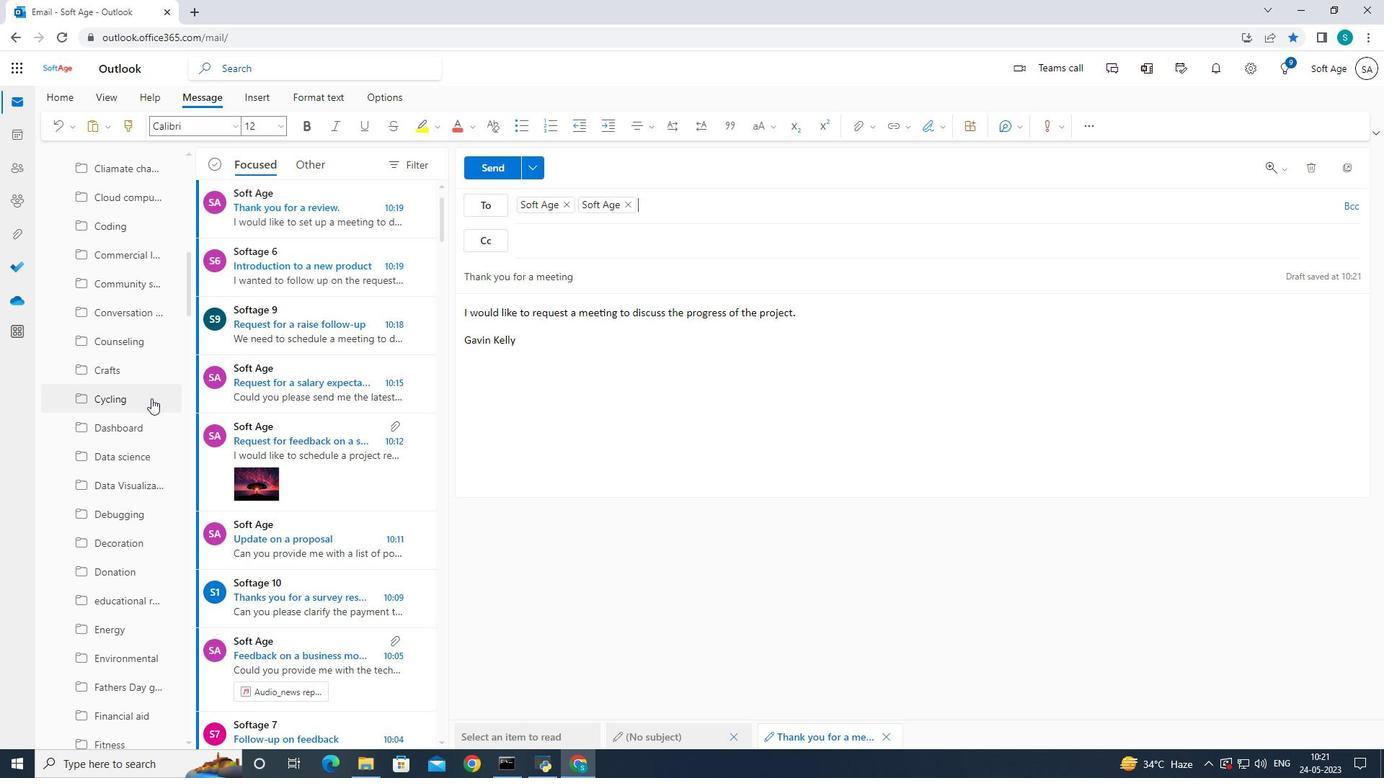 
Action: Mouse scrolled (151, 398) with delta (0, 0)
Screenshot: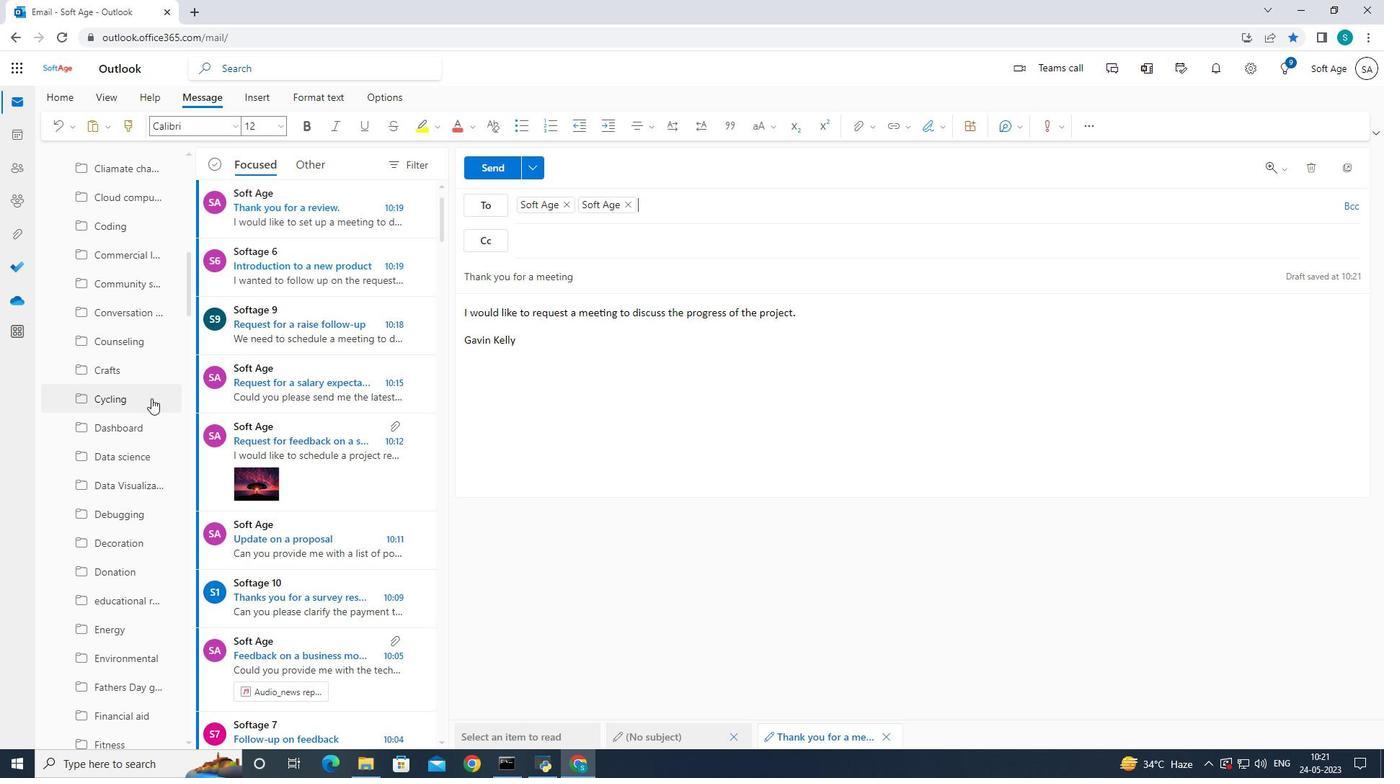 
Action: Mouse scrolled (151, 398) with delta (0, 0)
Screenshot: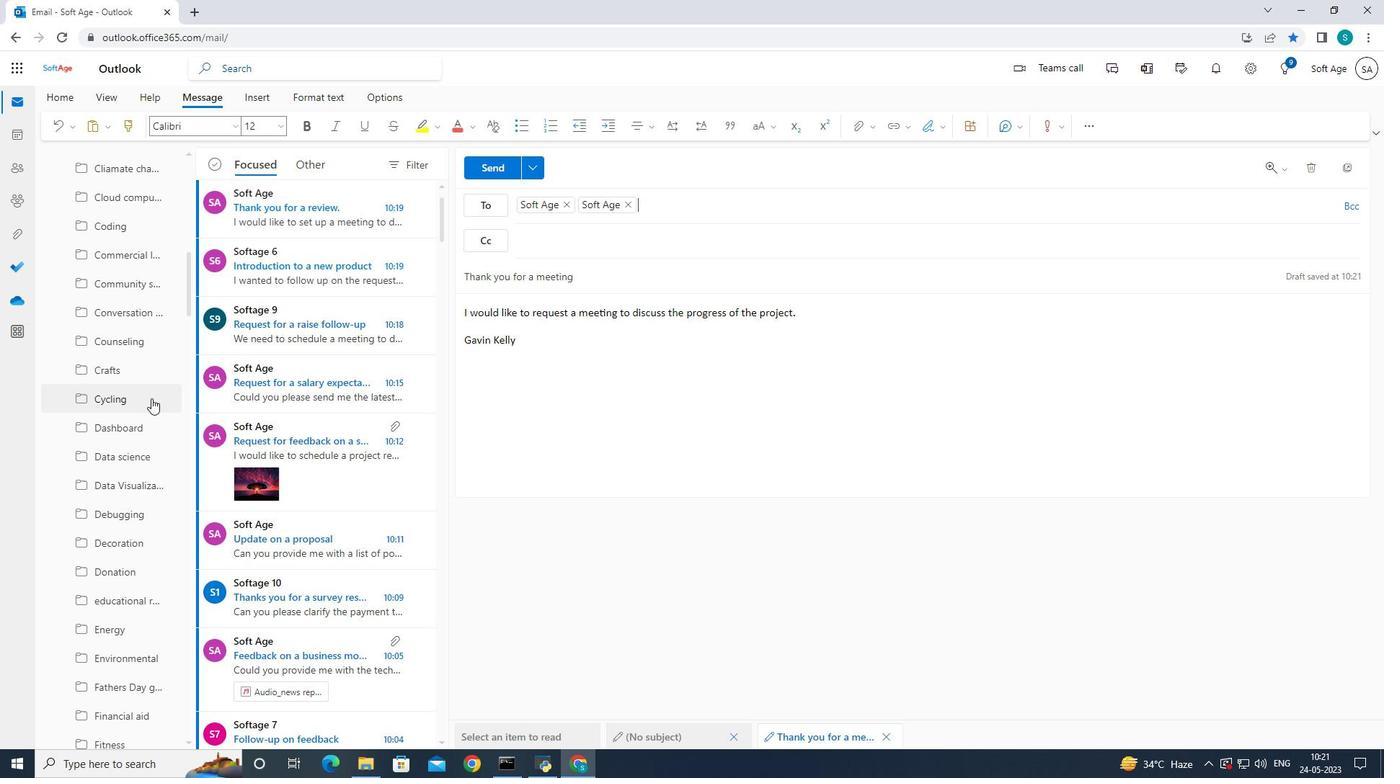 
Action: Mouse moved to (152, 398)
Screenshot: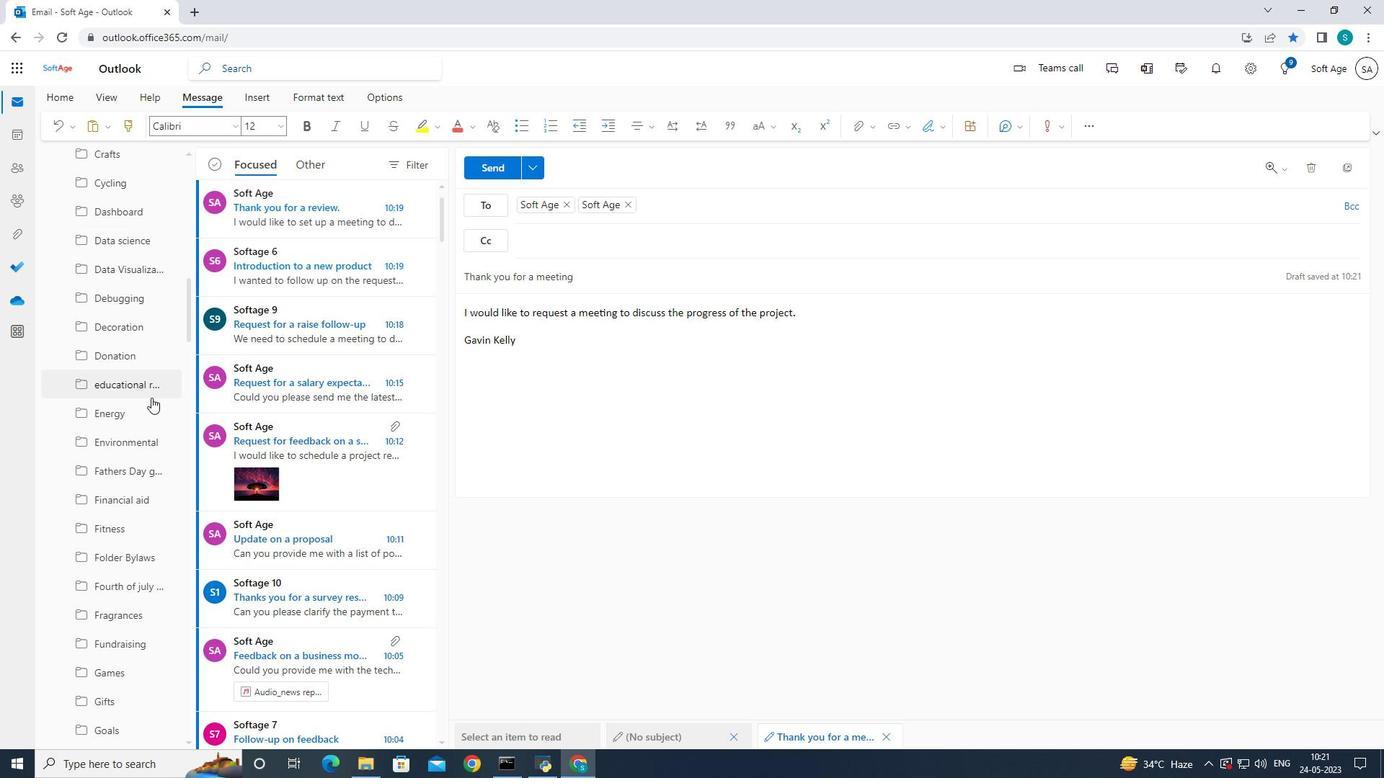 
Action: Mouse scrolled (152, 397) with delta (0, 0)
Screenshot: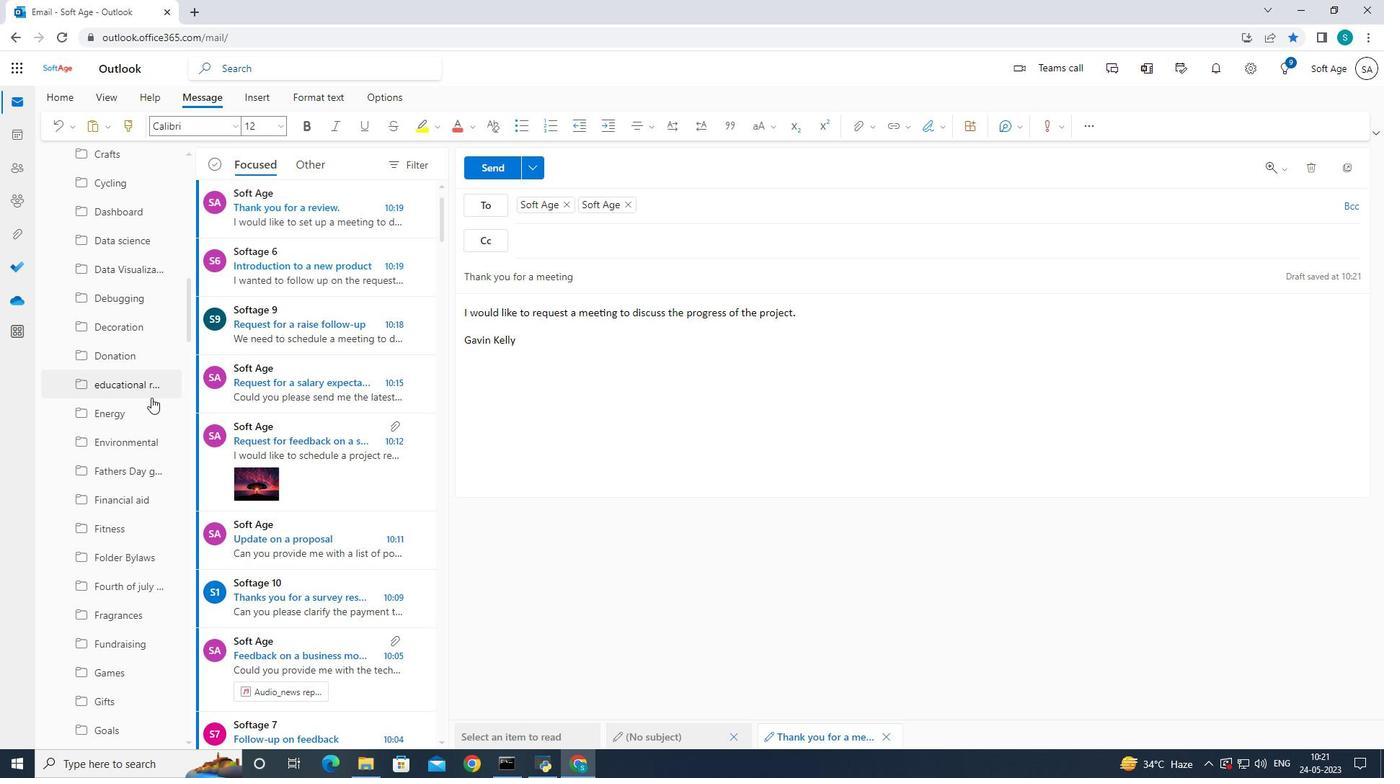 
Action: Mouse scrolled (152, 397) with delta (0, 0)
Screenshot: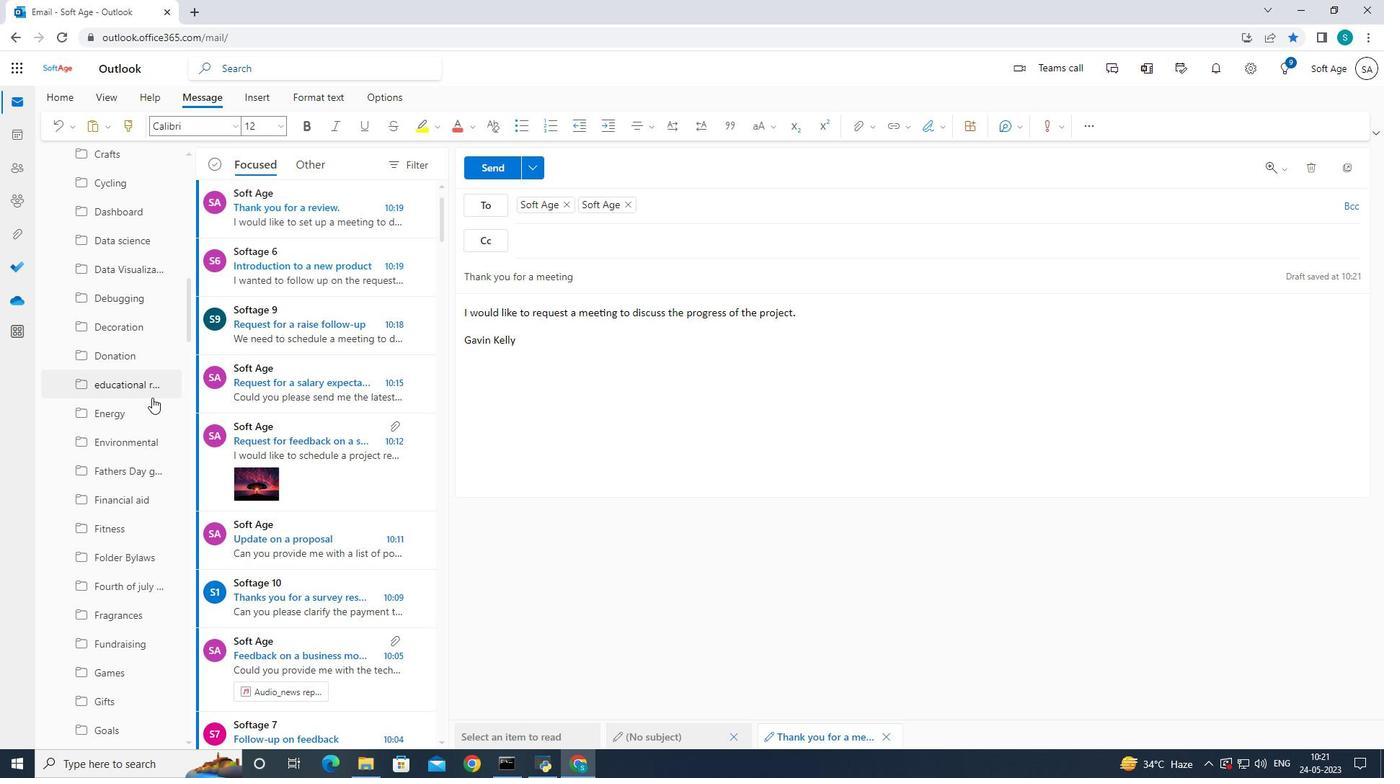
Action: Mouse scrolled (152, 397) with delta (0, 0)
Screenshot: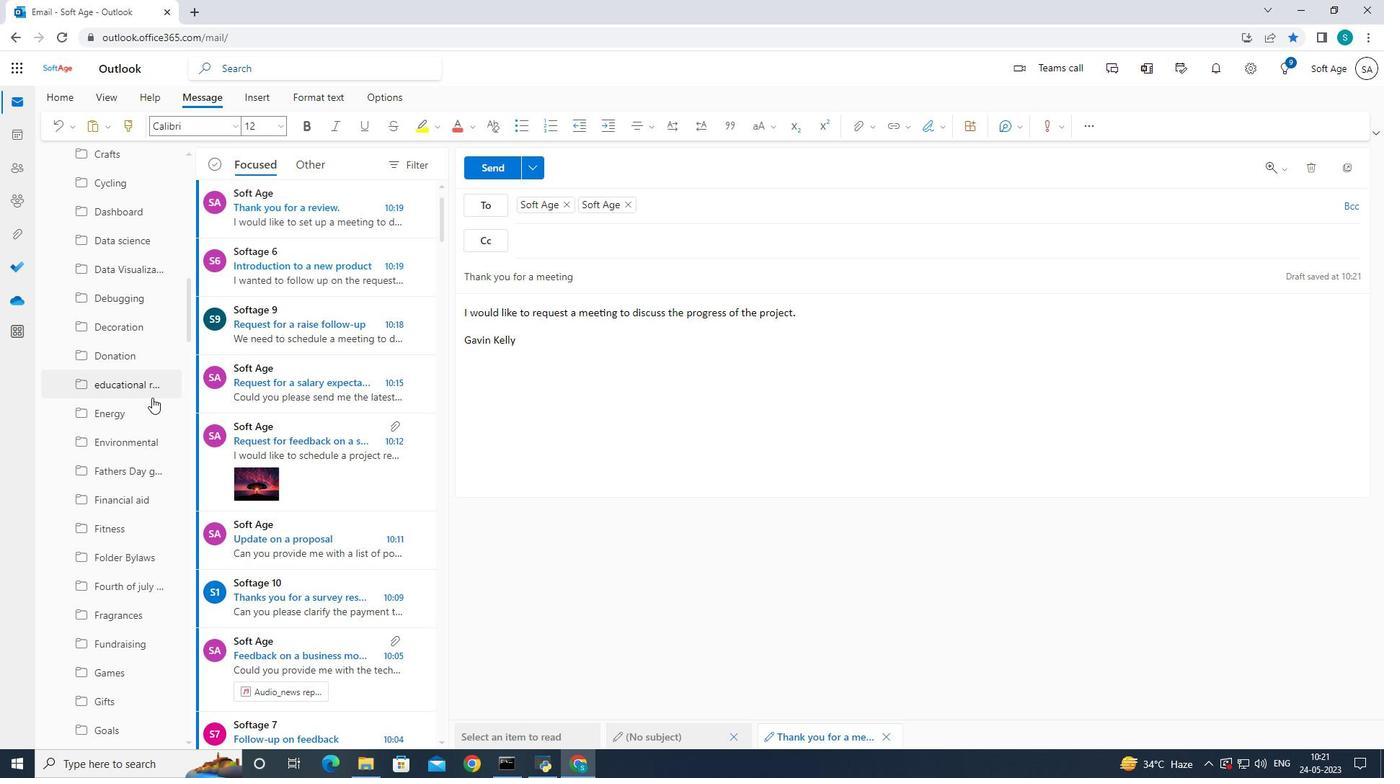
Action: Mouse scrolled (152, 397) with delta (0, 0)
Screenshot: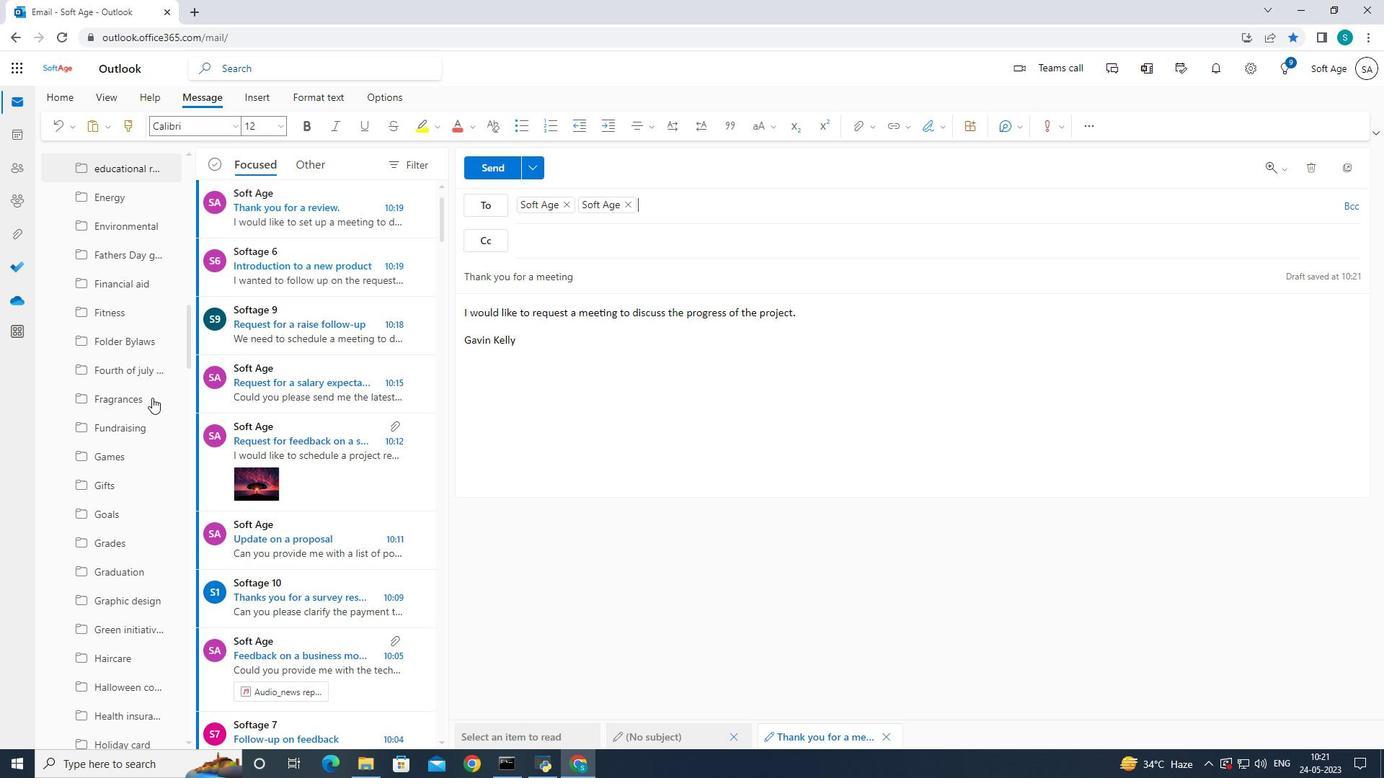 
Action: Mouse scrolled (152, 397) with delta (0, 0)
Screenshot: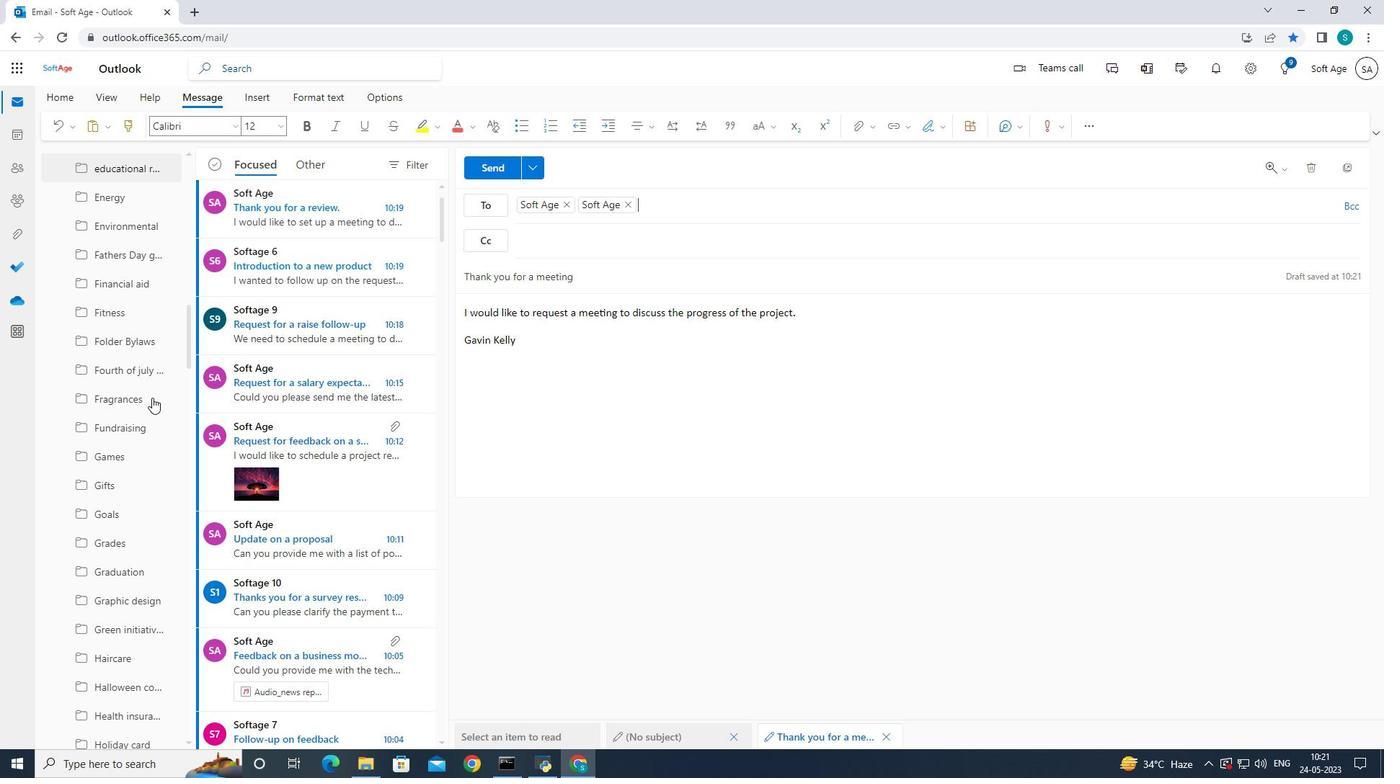 
Action: Mouse scrolled (152, 397) with delta (0, 0)
Screenshot: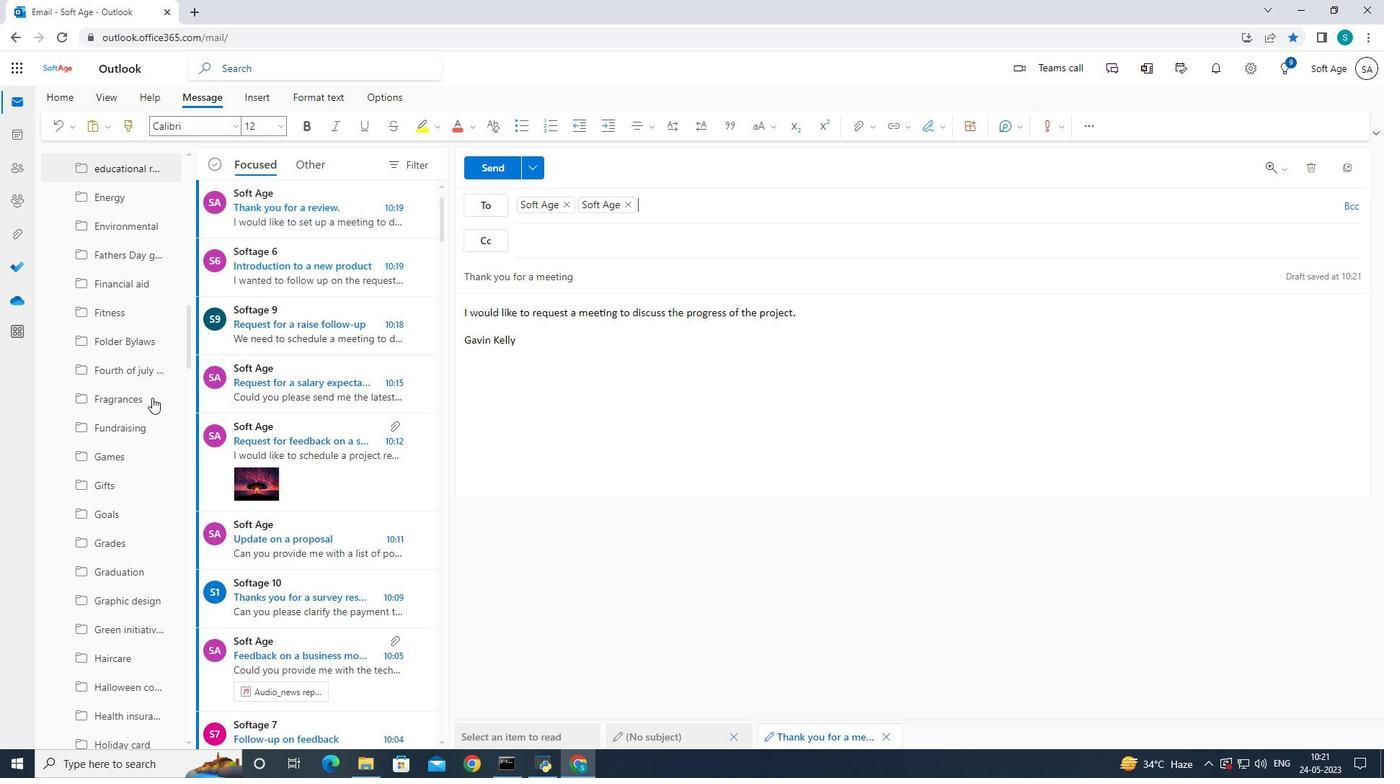
Action: Mouse moved to (153, 396)
Screenshot: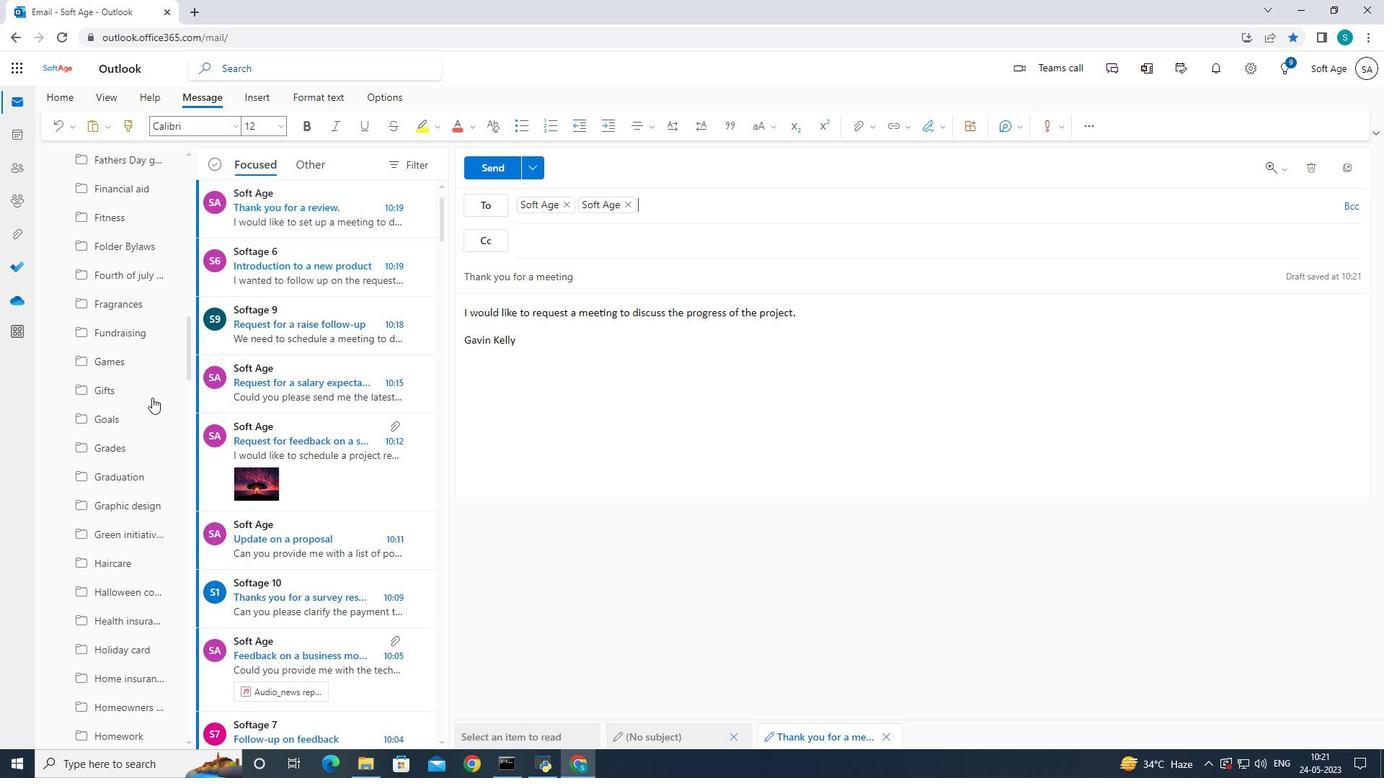 
Action: Mouse scrolled (153, 395) with delta (0, 0)
Screenshot: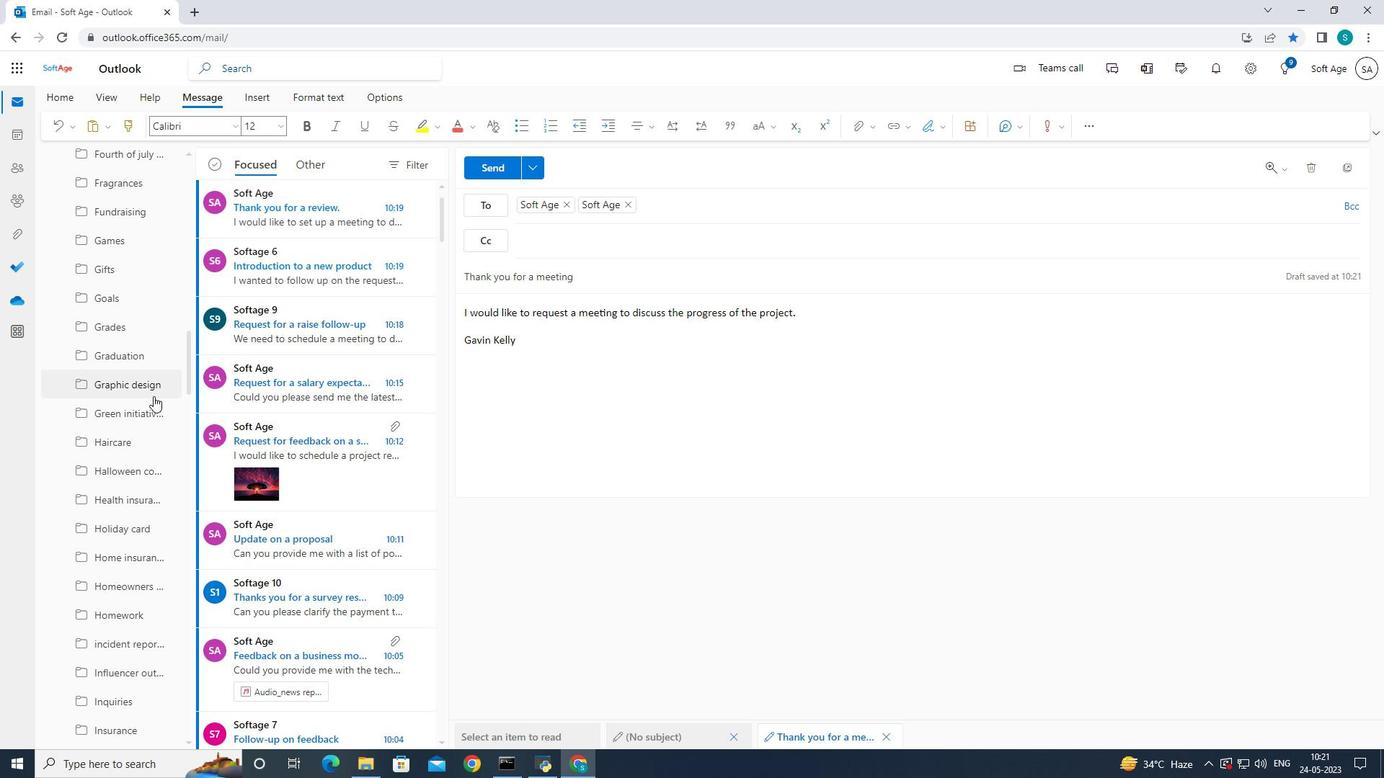 
Action: Mouse scrolled (153, 395) with delta (0, 0)
Screenshot: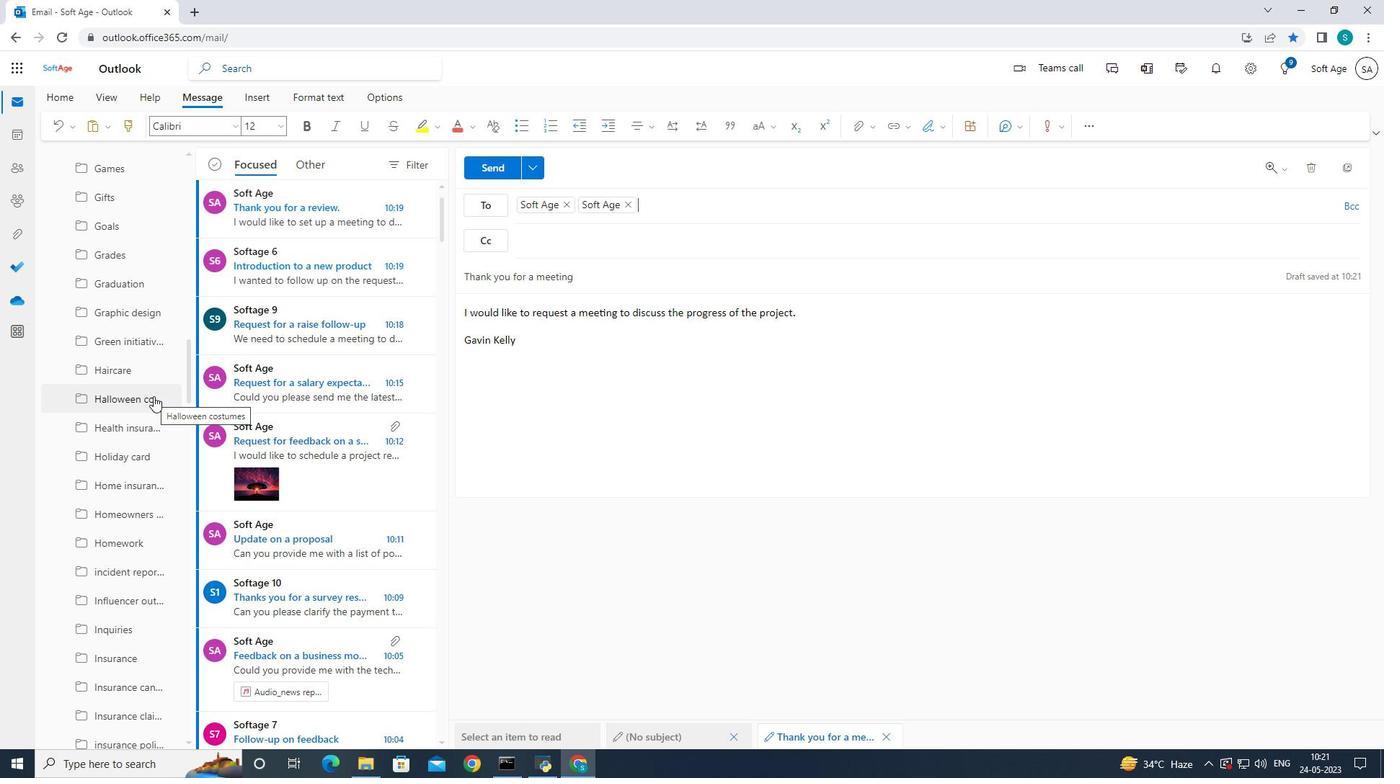 
Action: Mouse moved to (485, 168)
Screenshot: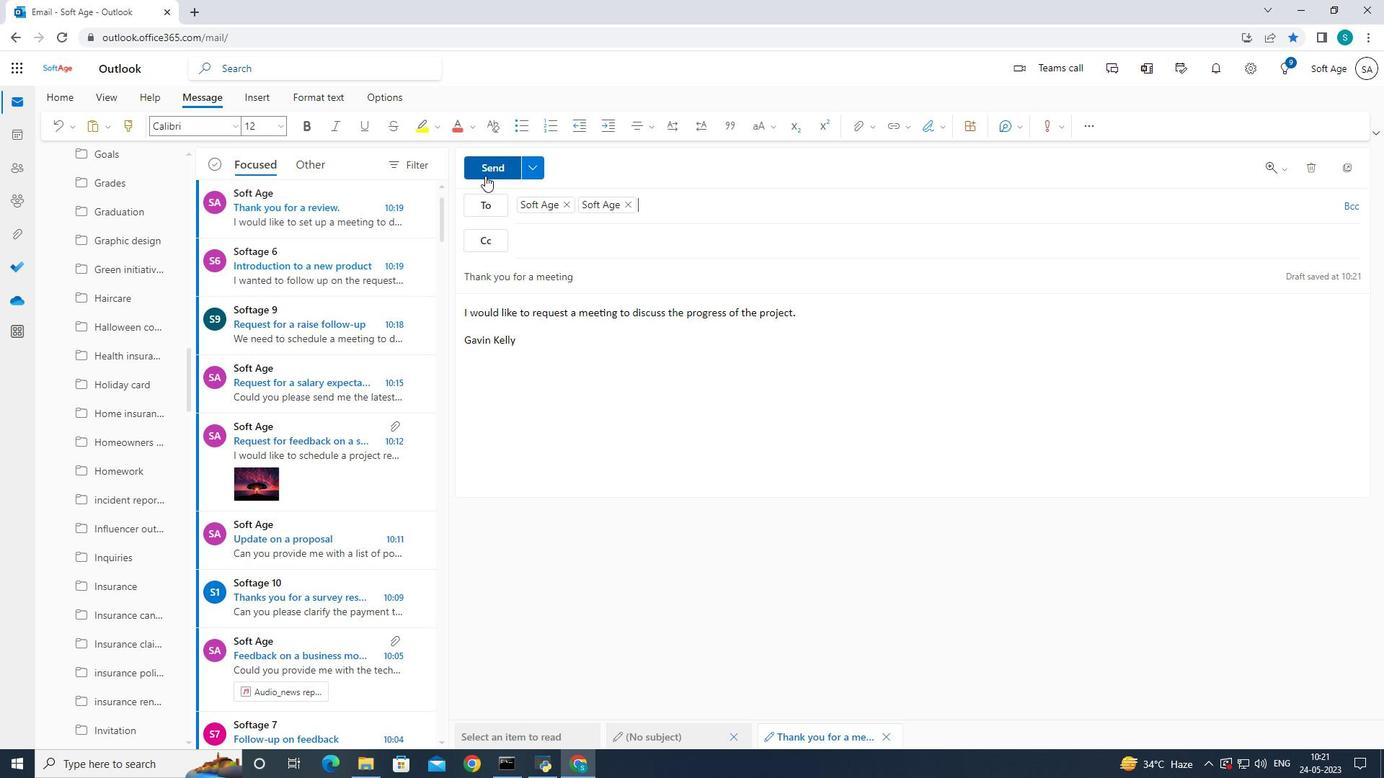 
Action: Mouse pressed left at (485, 168)
Screenshot: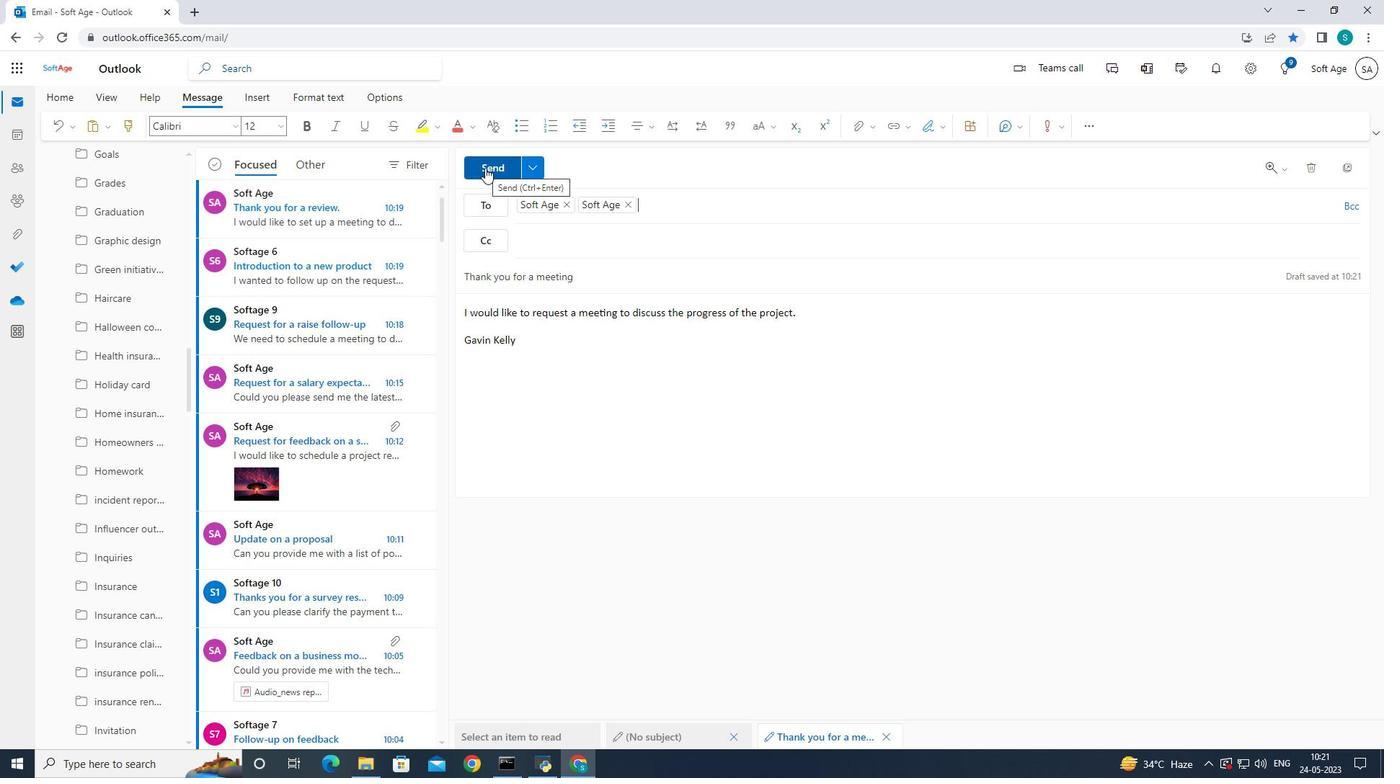 
